 Task: Plan a trip to Los Teques, Venezuela from 6th December, 2023 to 8th December, 2023 for 2 adults.1  bedroom having 2 beds and 1 bathroom. Property type can be flat. Amenities needed are: wifi. Booking option can be shelf check-in. Look for 5 properties as per requirement.
Action: Mouse moved to (422, 124)
Screenshot: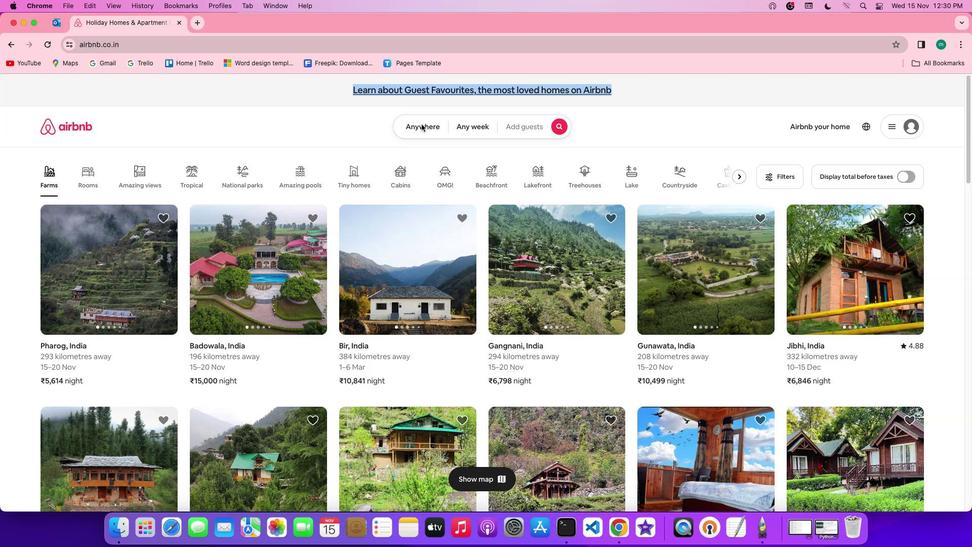 
Action: Mouse pressed left at (422, 124)
Screenshot: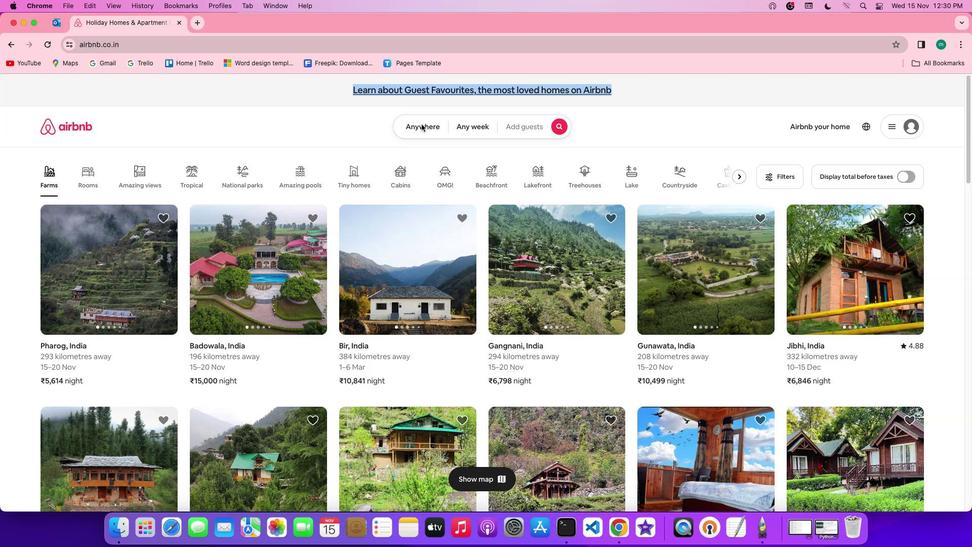 
Action: Mouse pressed left at (422, 124)
Screenshot: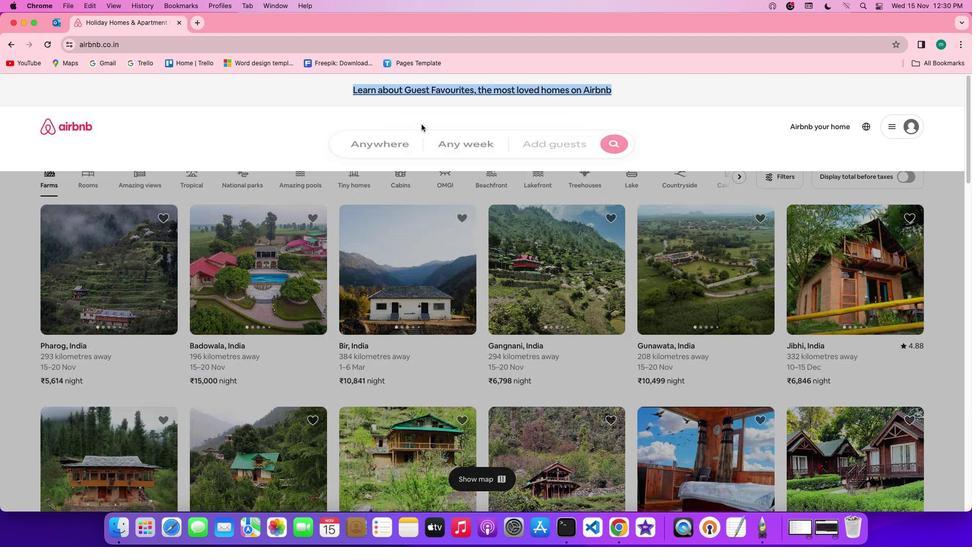 
Action: Mouse moved to (391, 170)
Screenshot: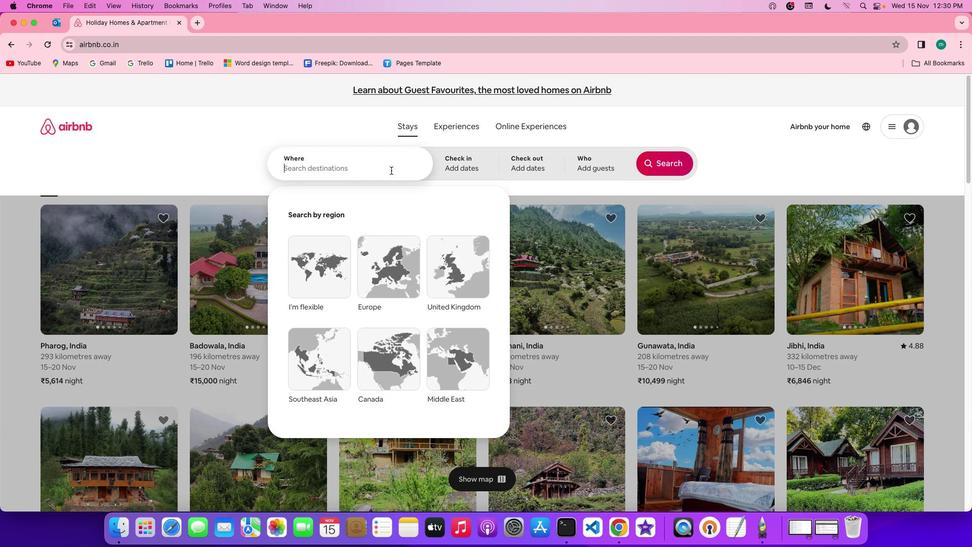 
Action: Mouse pressed left at (391, 170)
Screenshot: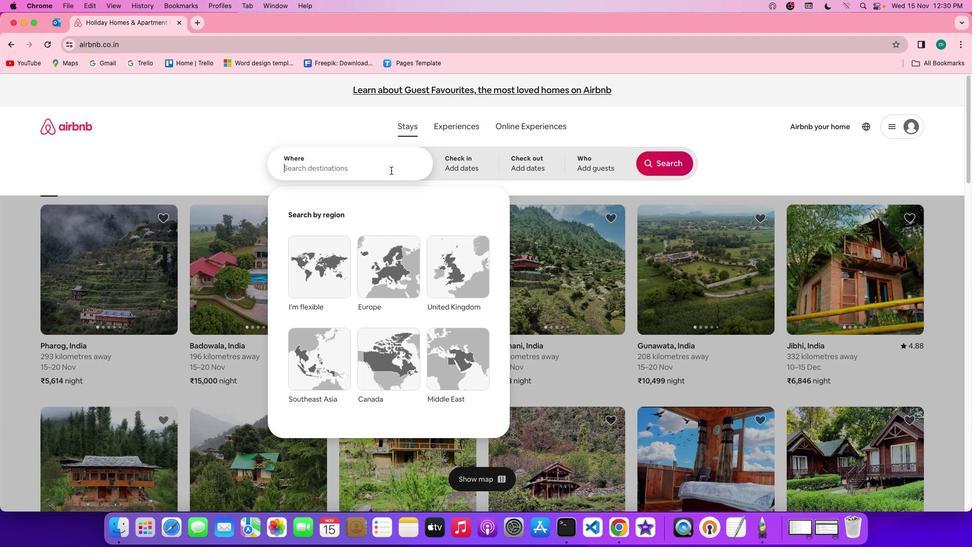 
Action: Key pressed Key.shift'T''e''q''u''e''s'Key.leftKey.leftKey.leftKey.leftKey.leftKey.leftKey.leftKey.leftKey.leftKey.spaceKey.shift'L''o''s'Key.space
Screenshot: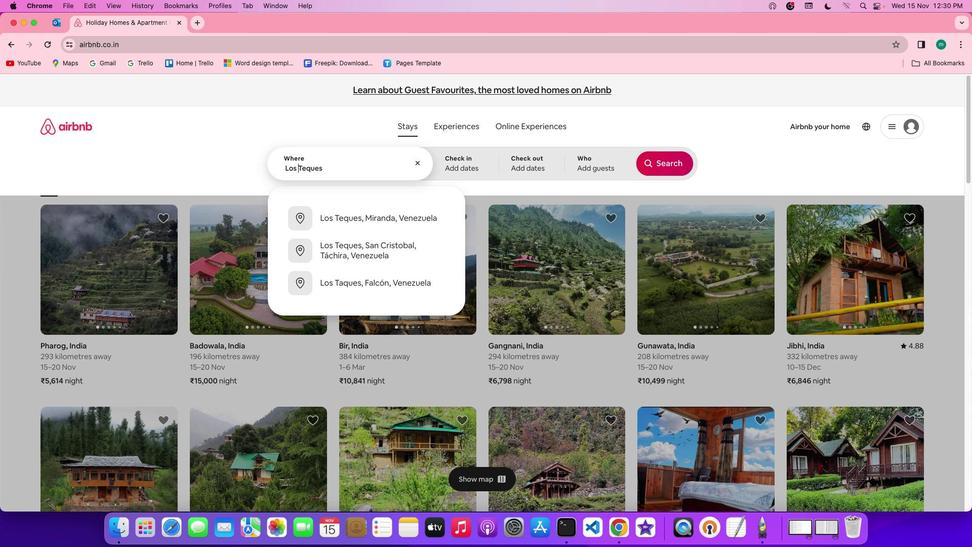 
Action: Mouse moved to (361, 166)
Screenshot: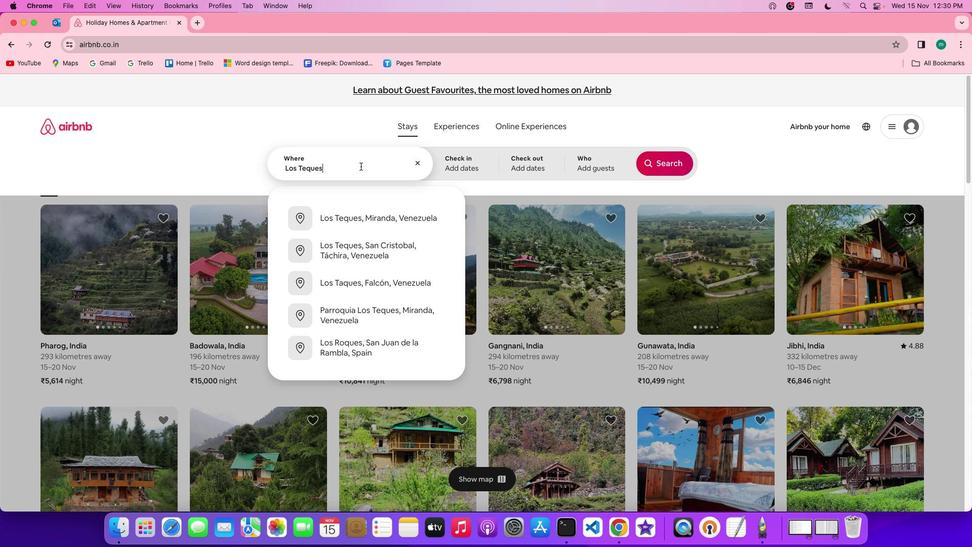 
Action: Mouse pressed left at (361, 166)
Screenshot: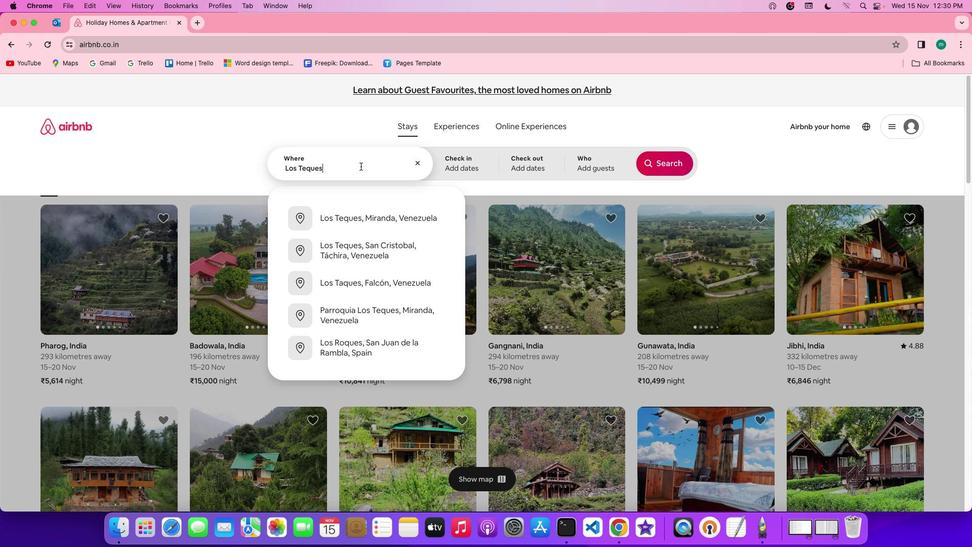 
Action: Mouse moved to (361, 166)
Screenshot: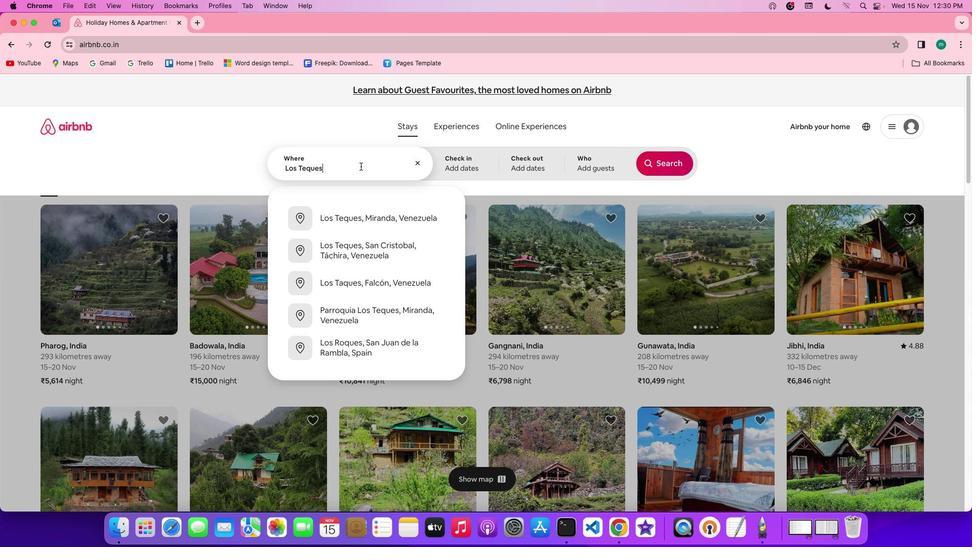 
Action: Key pressed ','Key.spaceKey.shift'V''e''n''e''z''u''e''l''a'
Screenshot: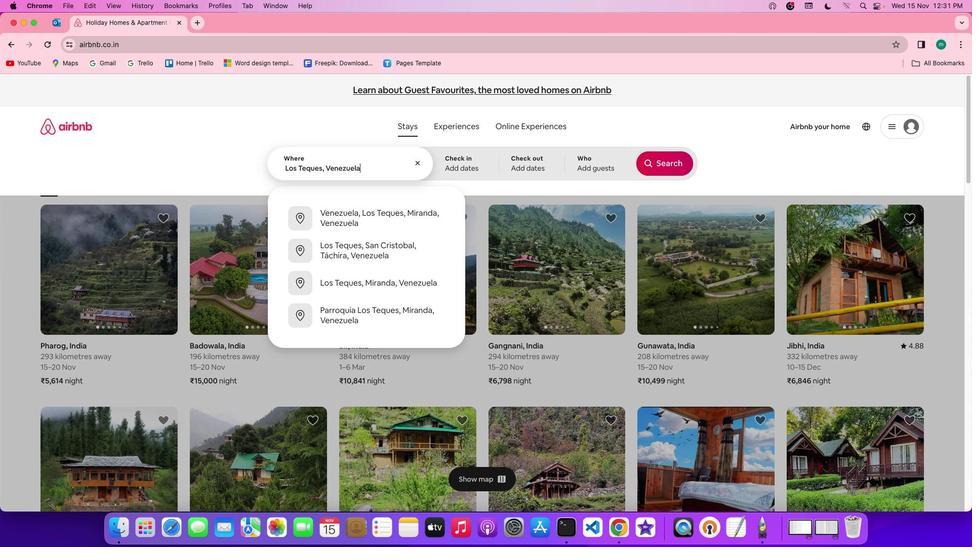 
Action: Mouse moved to (438, 164)
Screenshot: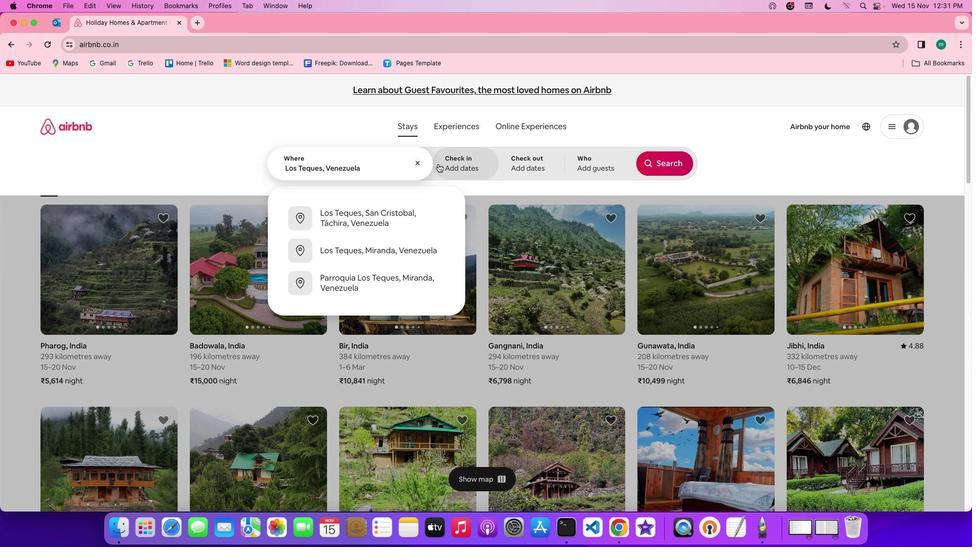 
Action: Mouse pressed left at (438, 164)
Screenshot: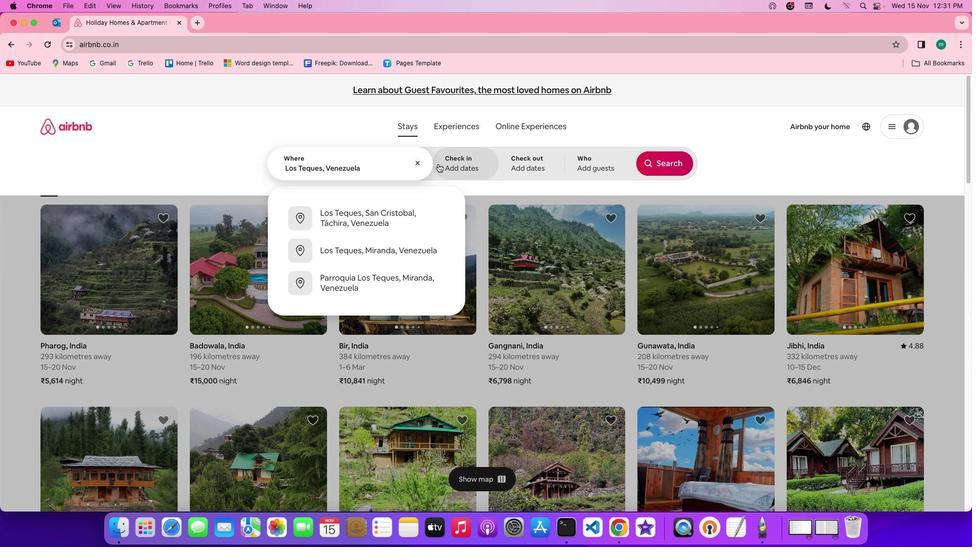 
Action: Mouse moved to (587, 313)
Screenshot: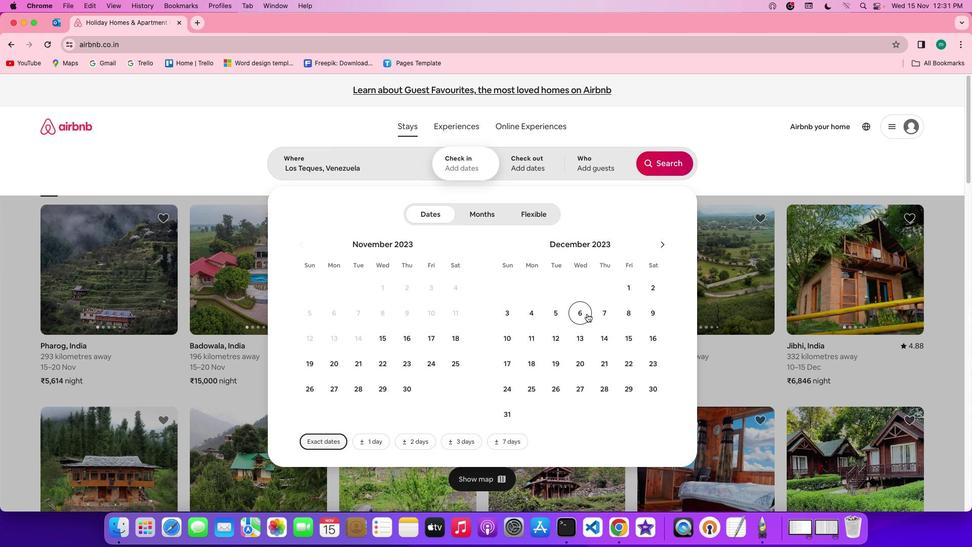 
Action: Mouse pressed left at (587, 313)
Screenshot: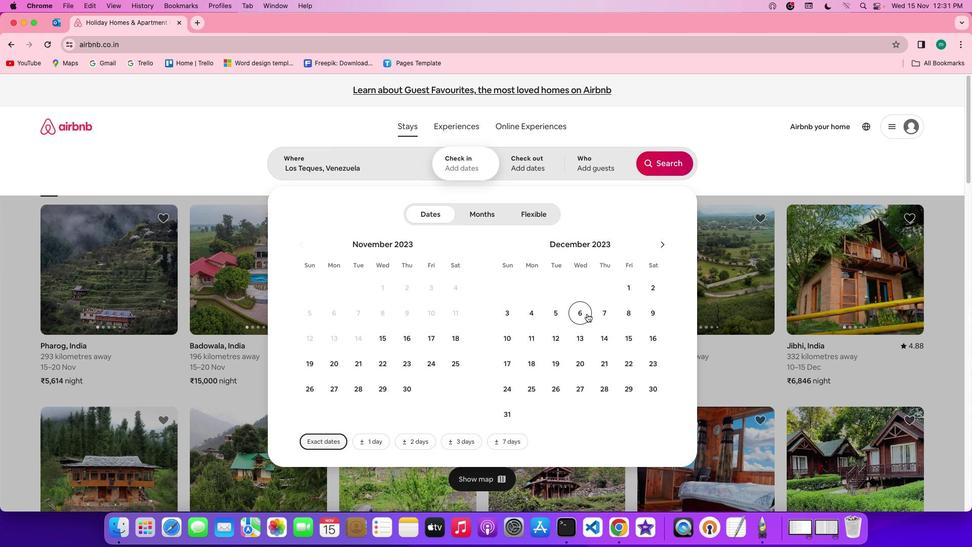 
Action: Mouse moved to (634, 313)
Screenshot: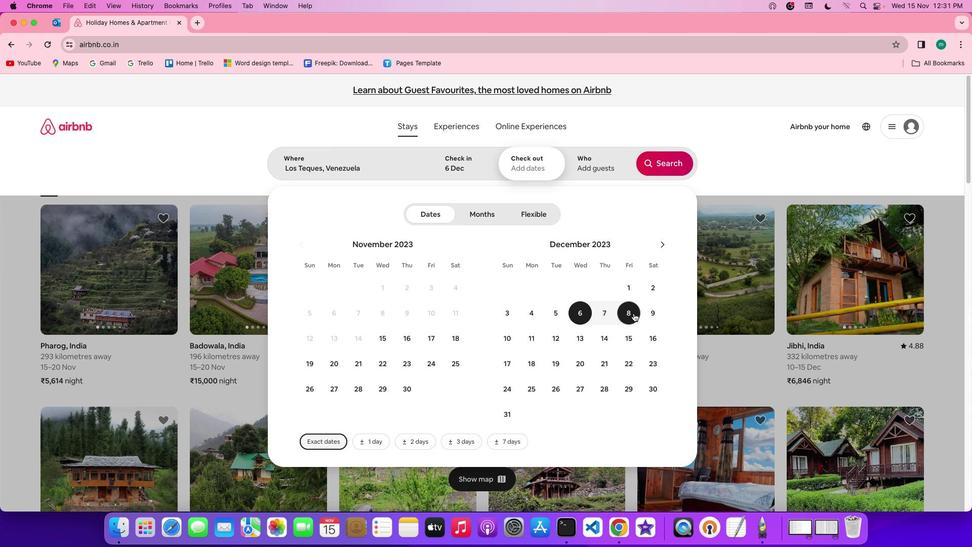 
Action: Mouse pressed left at (634, 313)
Screenshot: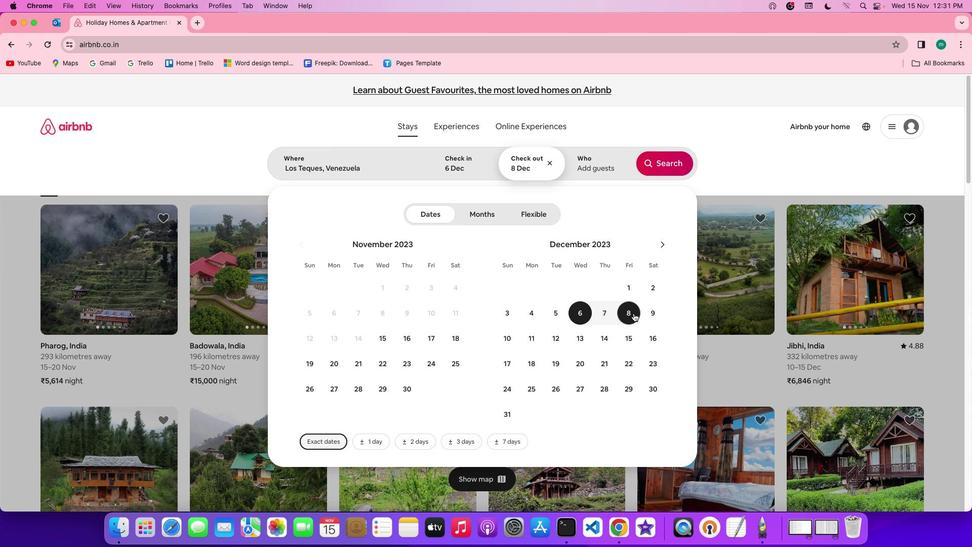 
Action: Mouse moved to (595, 153)
Screenshot: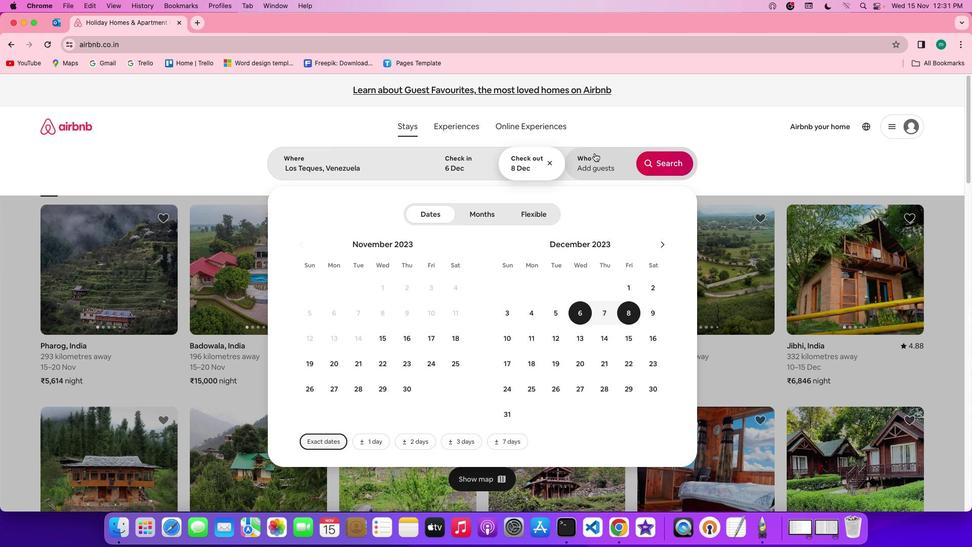 
Action: Mouse pressed left at (595, 153)
Screenshot: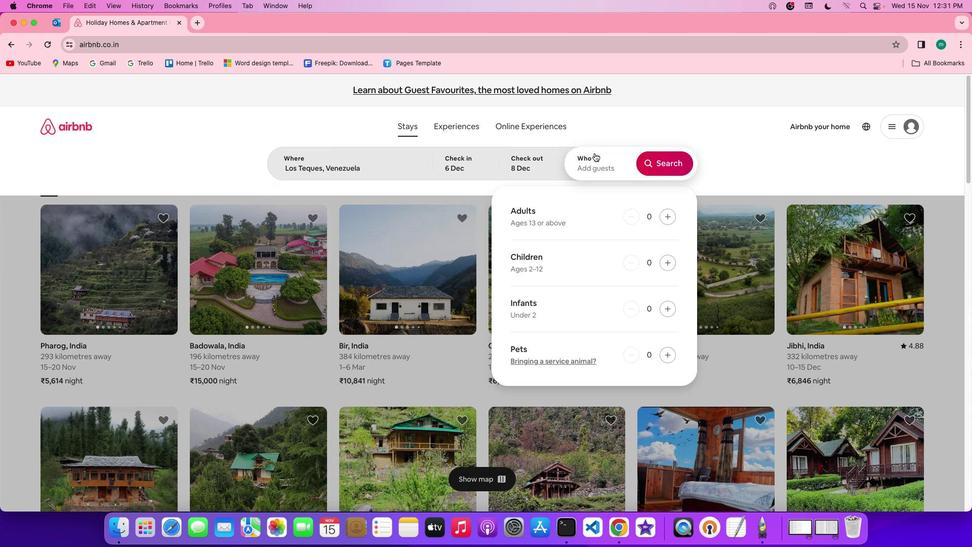 
Action: Mouse moved to (671, 217)
Screenshot: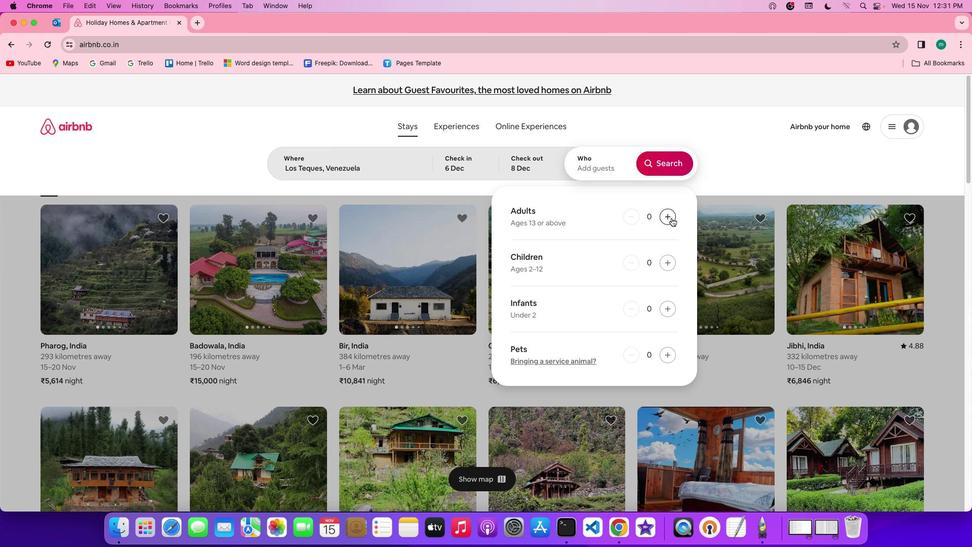 
Action: Mouse pressed left at (671, 217)
Screenshot: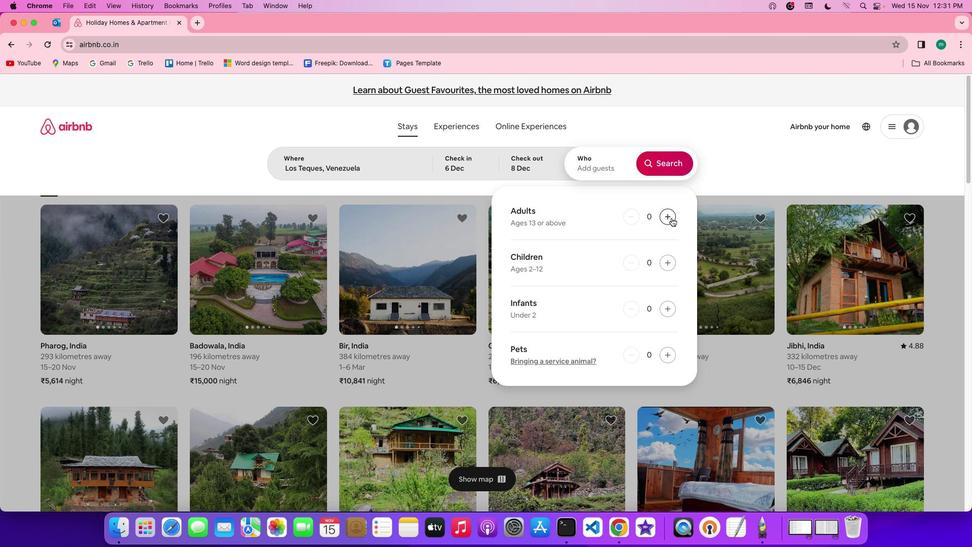 
Action: Mouse pressed left at (671, 217)
Screenshot: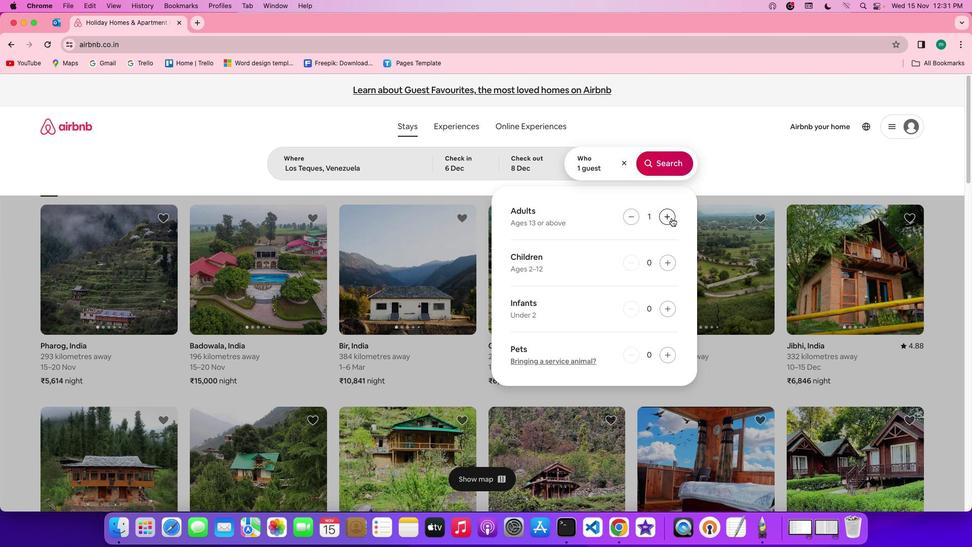
Action: Mouse moved to (666, 166)
Screenshot: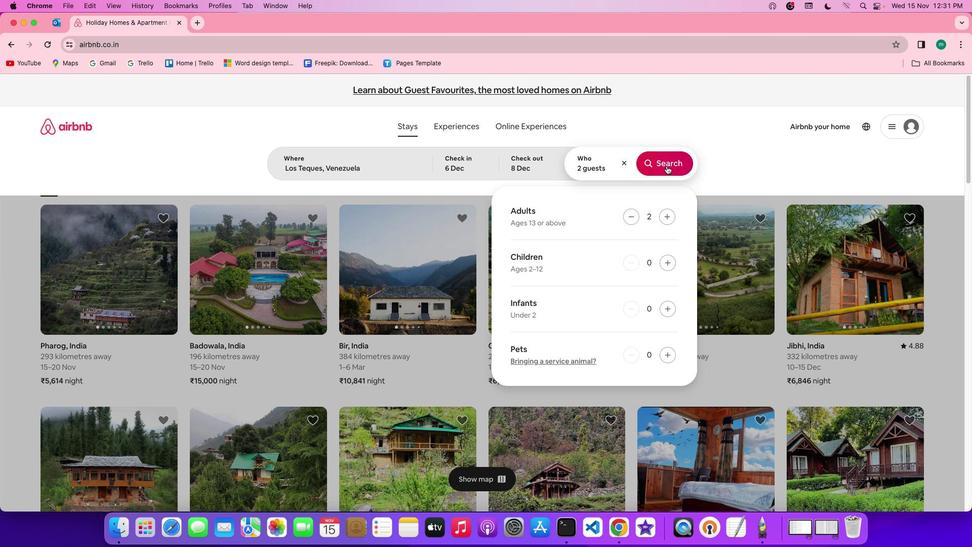 
Action: Mouse pressed left at (666, 166)
Screenshot: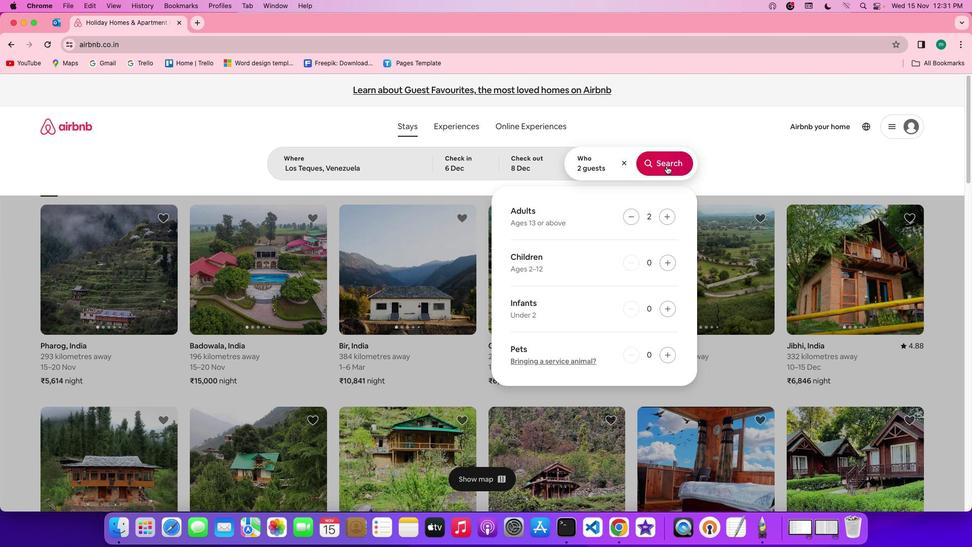 
Action: Mouse moved to (814, 132)
Screenshot: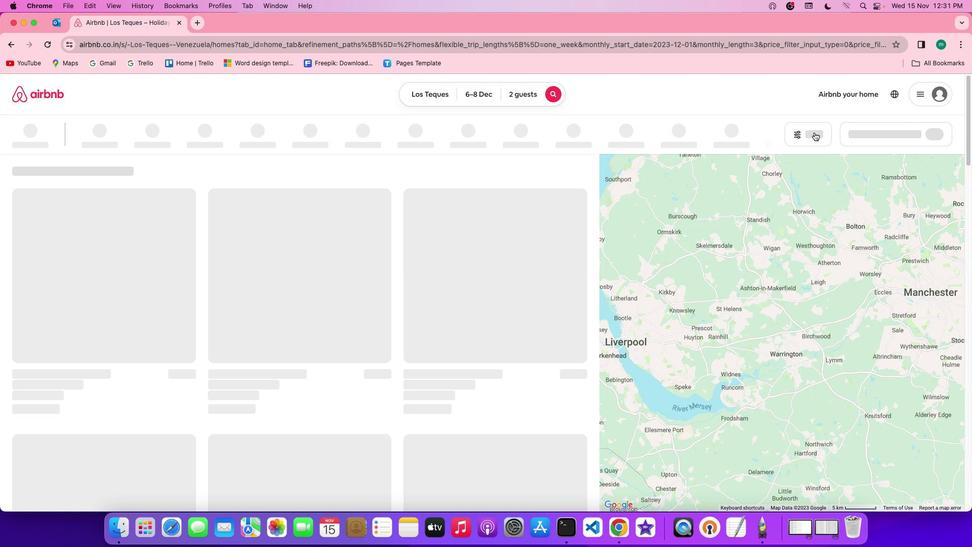 
Action: Mouse pressed left at (814, 132)
Screenshot: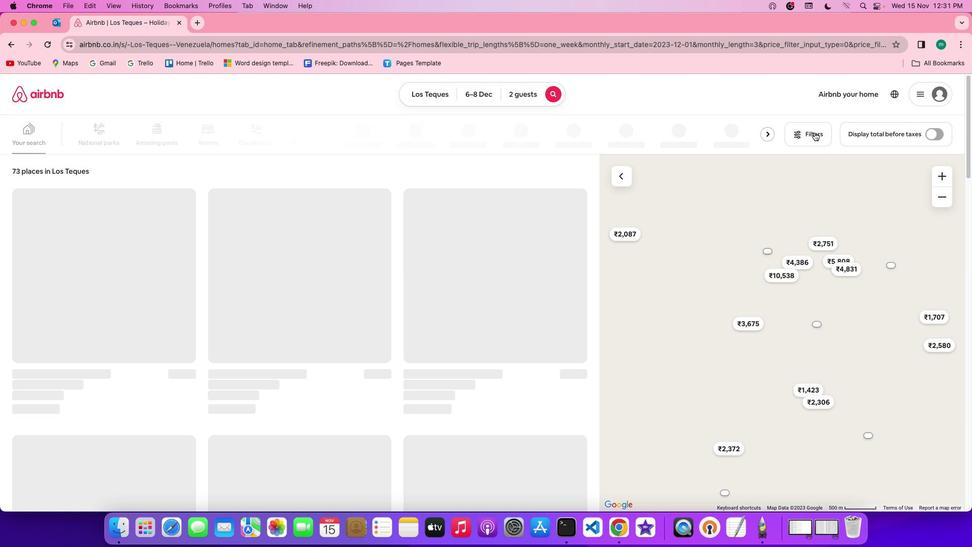 
Action: Mouse moved to (513, 296)
Screenshot: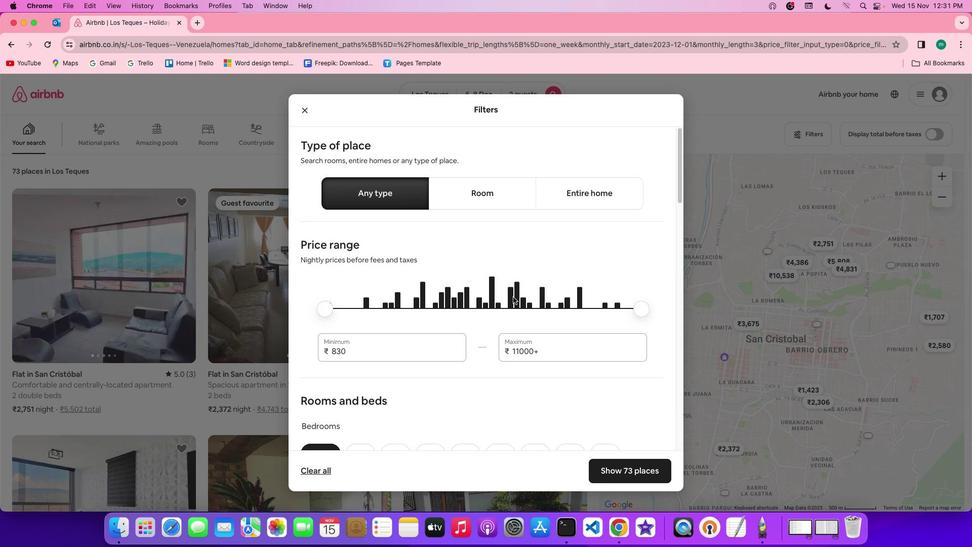 
Action: Mouse scrolled (513, 296) with delta (0, 0)
Screenshot: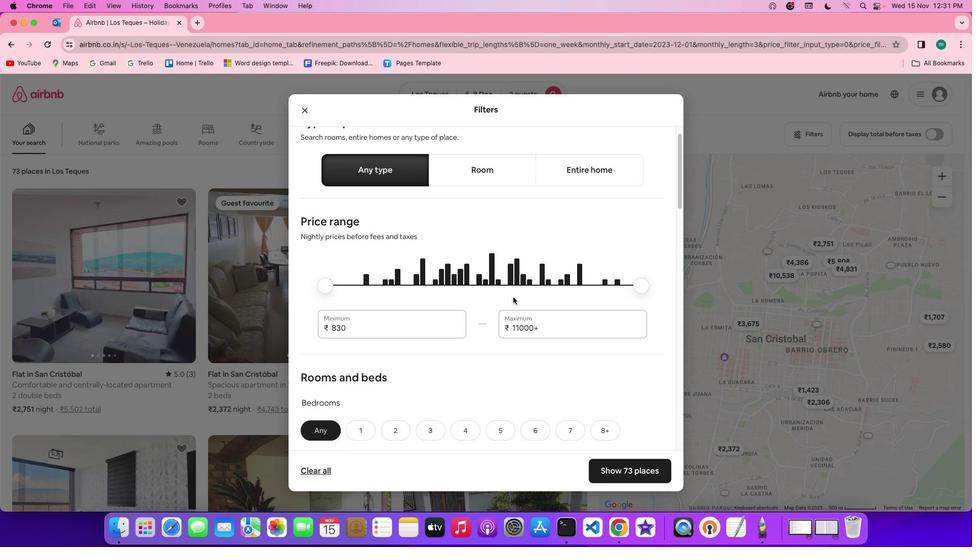 
Action: Mouse scrolled (513, 296) with delta (0, 0)
Screenshot: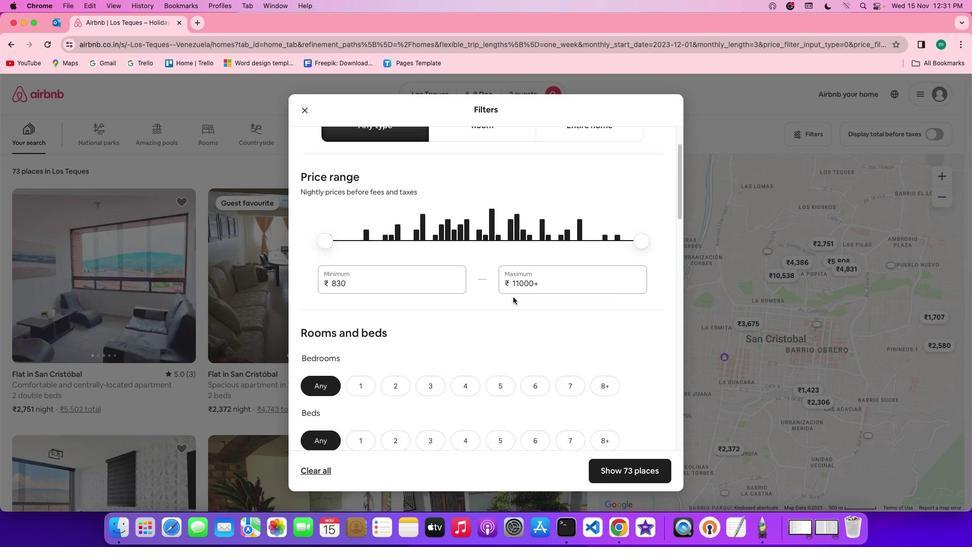 
Action: Mouse scrolled (513, 296) with delta (0, -1)
Screenshot: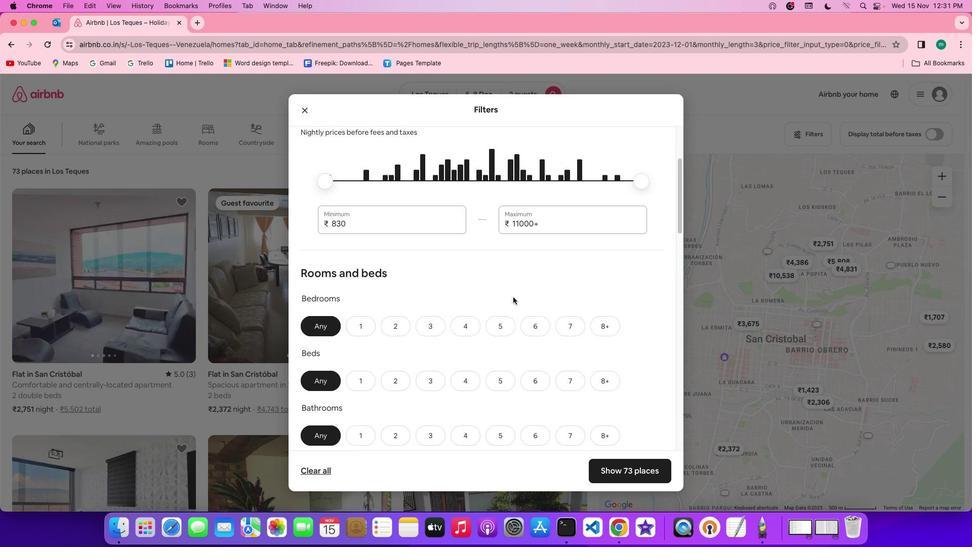 
Action: Mouse scrolled (513, 296) with delta (0, -2)
Screenshot: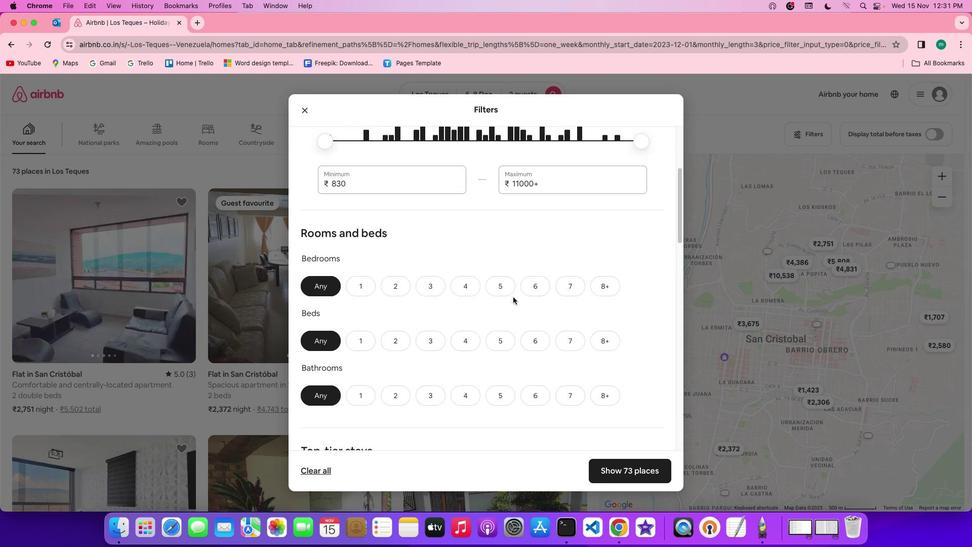 
Action: Mouse moved to (360, 285)
Screenshot: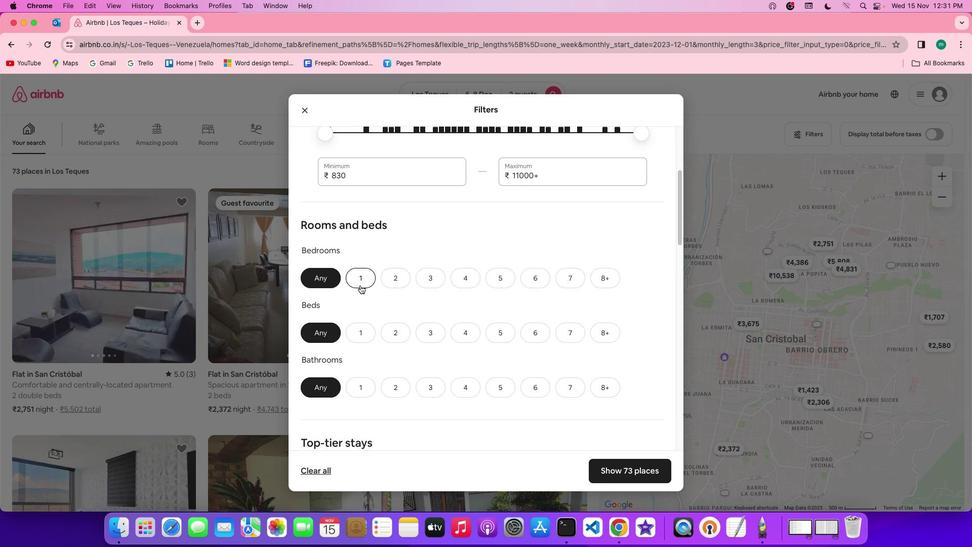 
Action: Mouse pressed left at (360, 285)
Screenshot: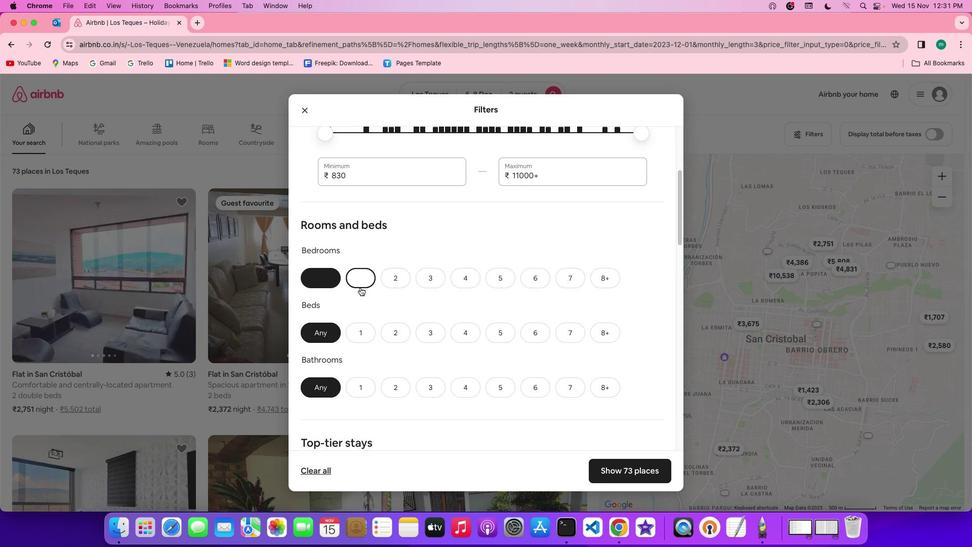 
Action: Mouse moved to (401, 336)
Screenshot: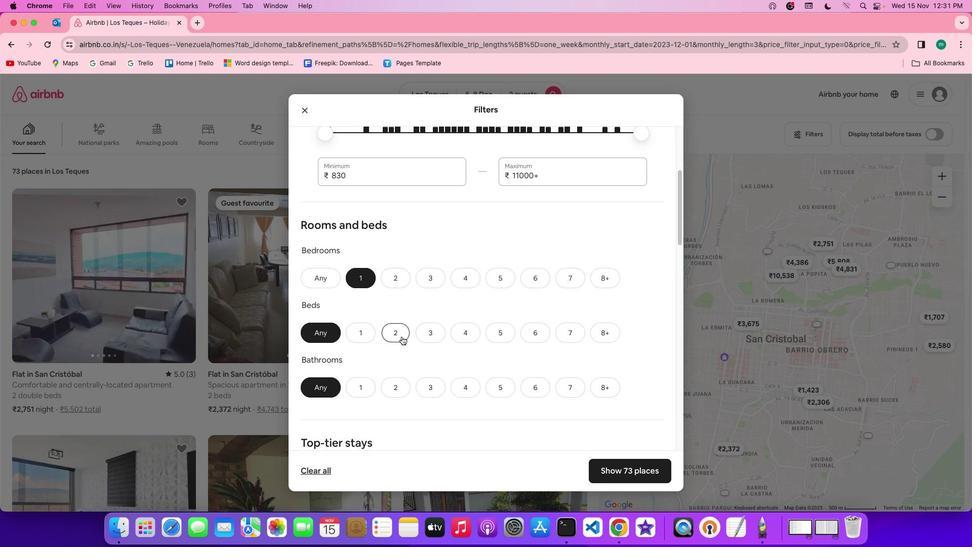 
Action: Mouse pressed left at (401, 336)
Screenshot: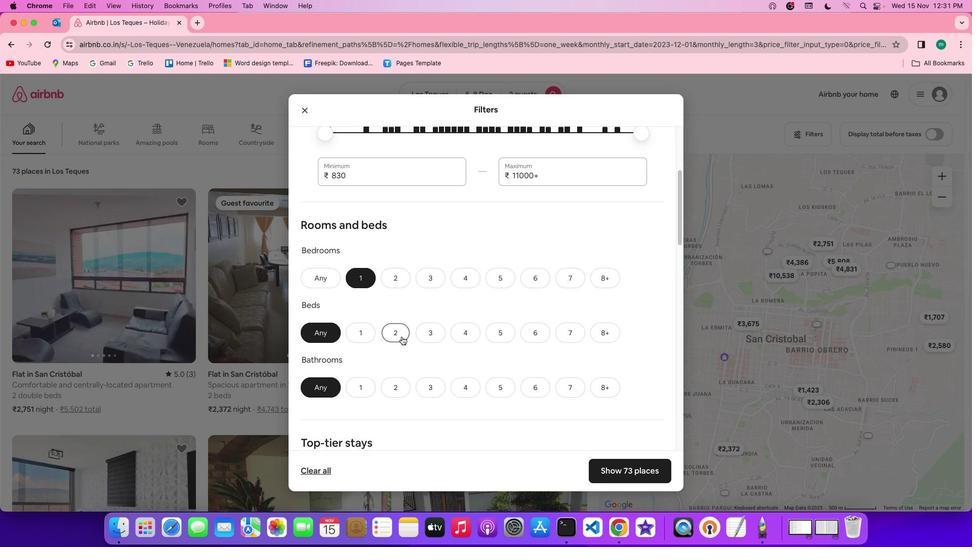 
Action: Mouse moved to (354, 378)
Screenshot: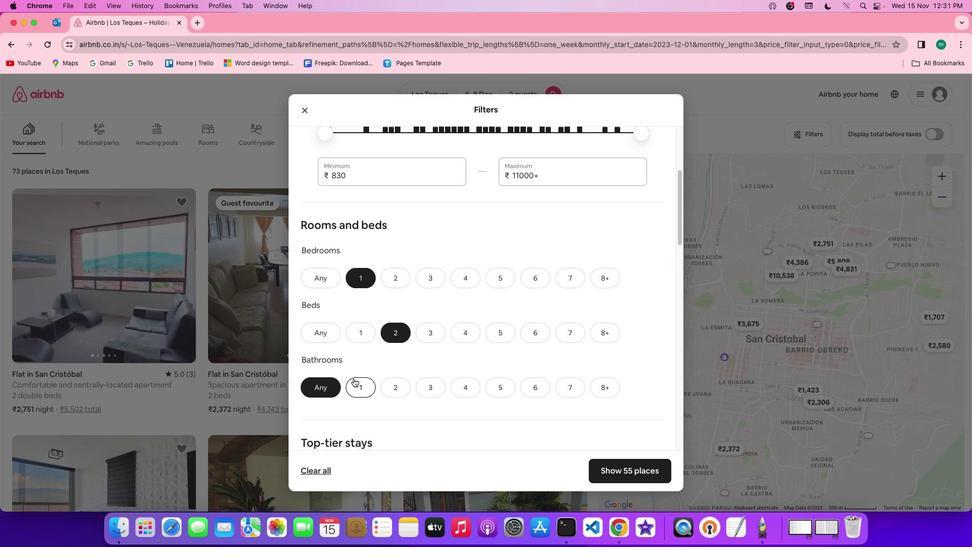 
Action: Mouse pressed left at (354, 378)
Screenshot: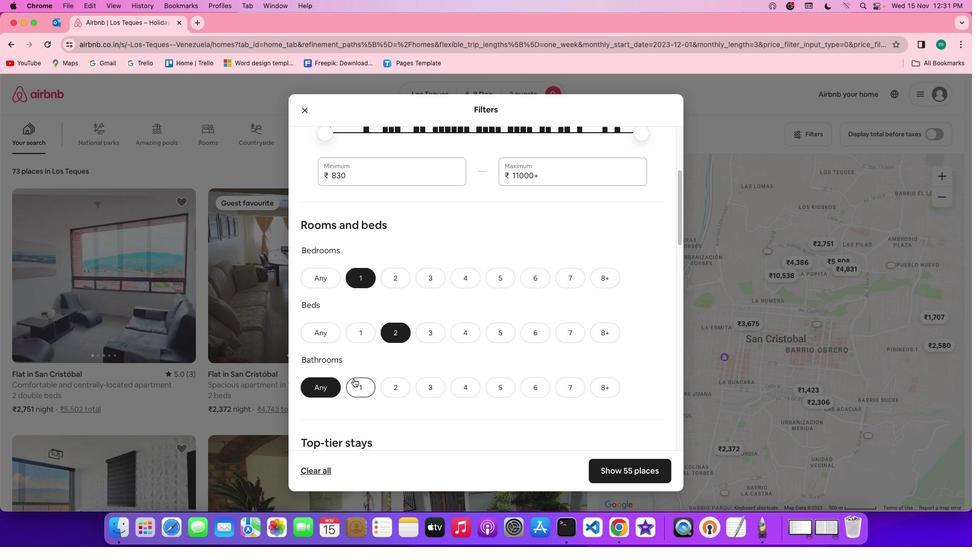 
Action: Mouse moved to (517, 392)
Screenshot: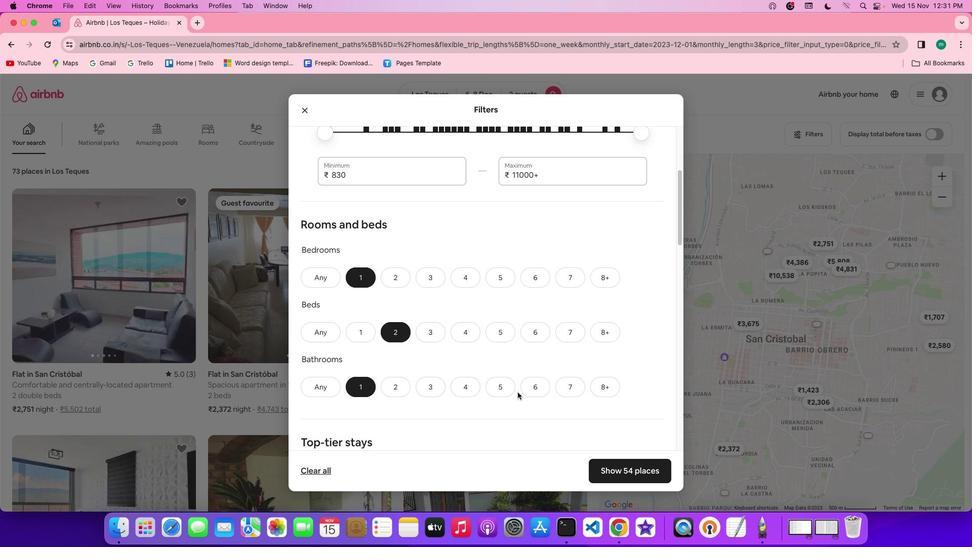
Action: Mouse scrolled (517, 392) with delta (0, 0)
Screenshot: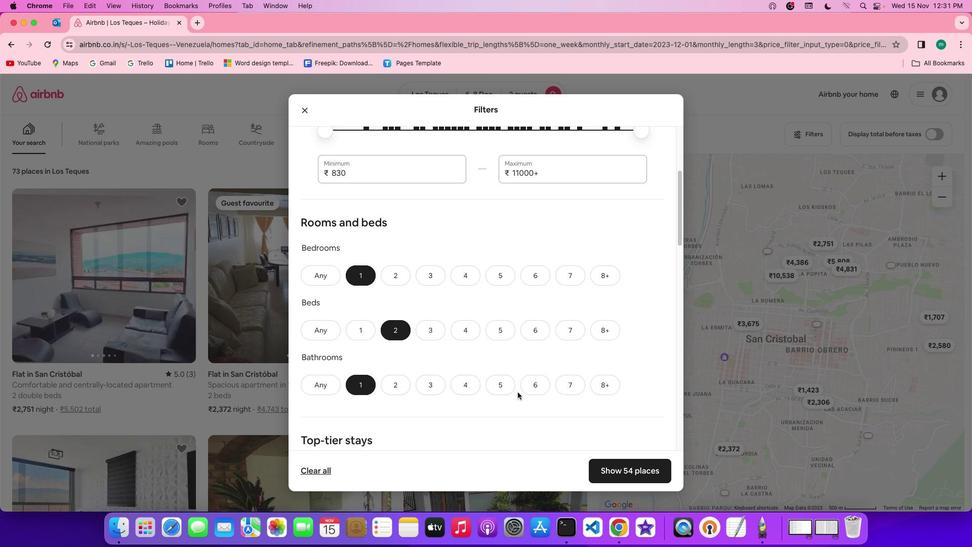 
Action: Mouse scrolled (517, 392) with delta (0, 0)
Screenshot: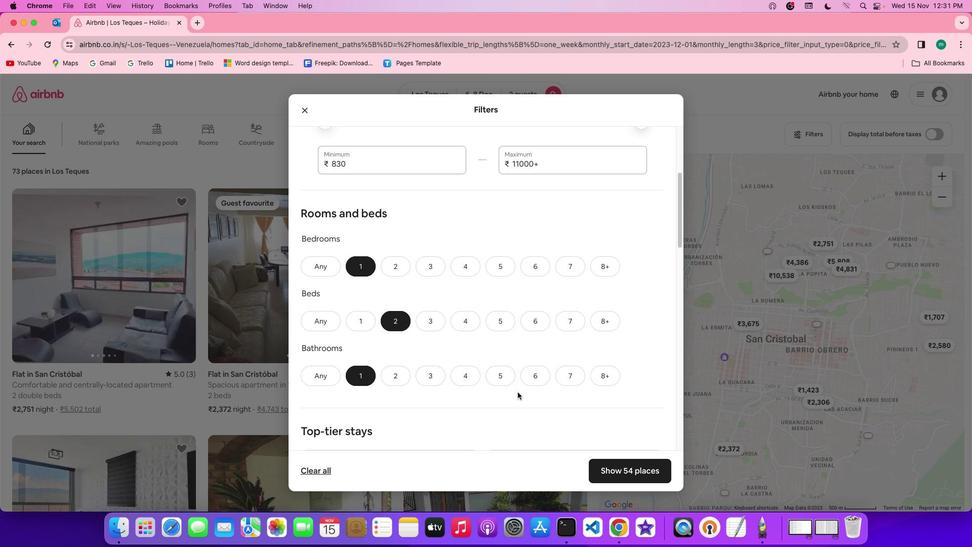 
Action: Mouse scrolled (517, 392) with delta (0, 0)
Screenshot: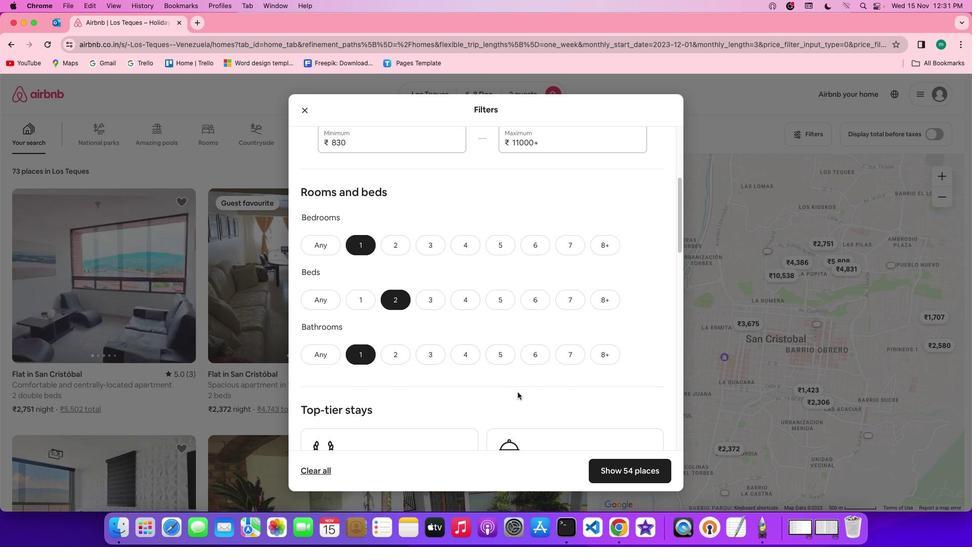 
Action: Mouse scrolled (517, 392) with delta (0, 0)
Screenshot: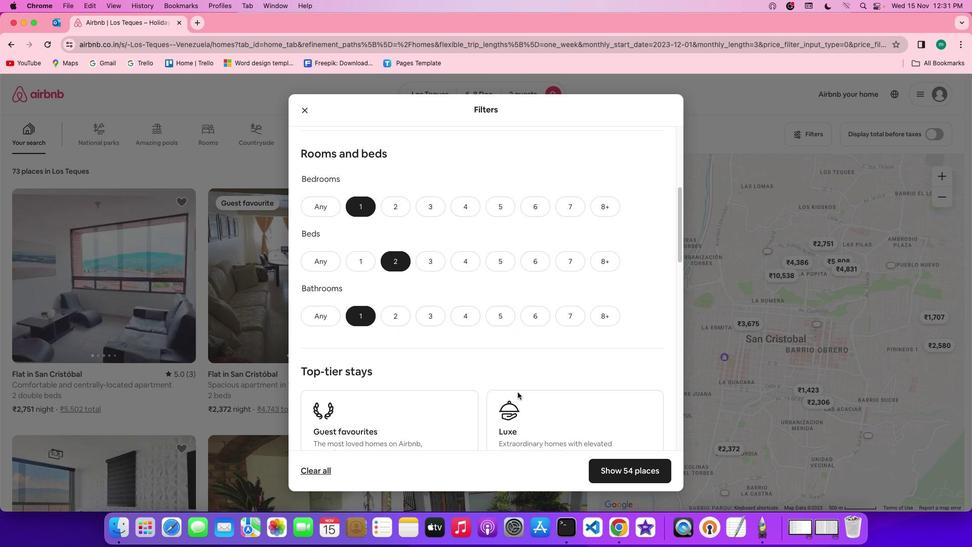 
Action: Mouse scrolled (517, 392) with delta (0, 0)
Screenshot: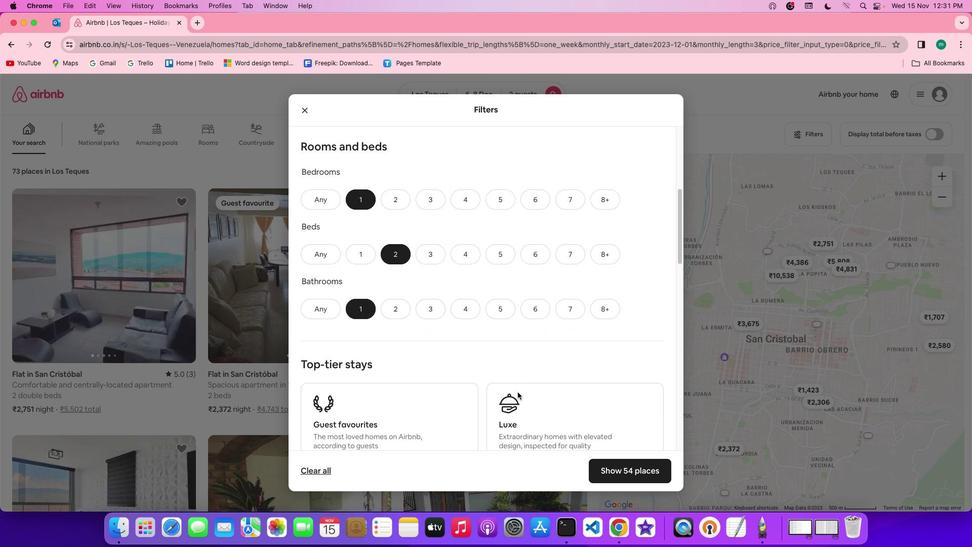 
Action: Mouse scrolled (517, 392) with delta (0, 0)
Screenshot: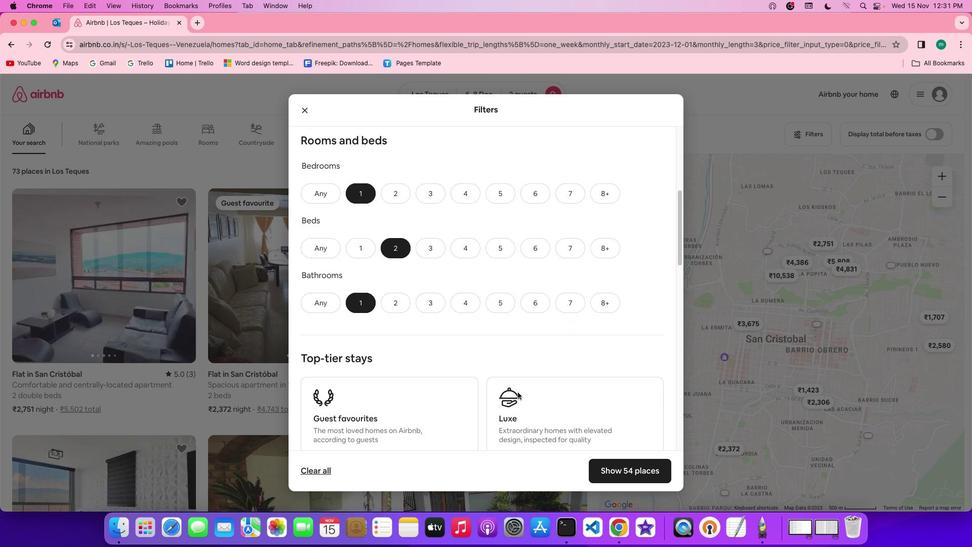 
Action: Mouse scrolled (517, 392) with delta (0, 0)
Screenshot: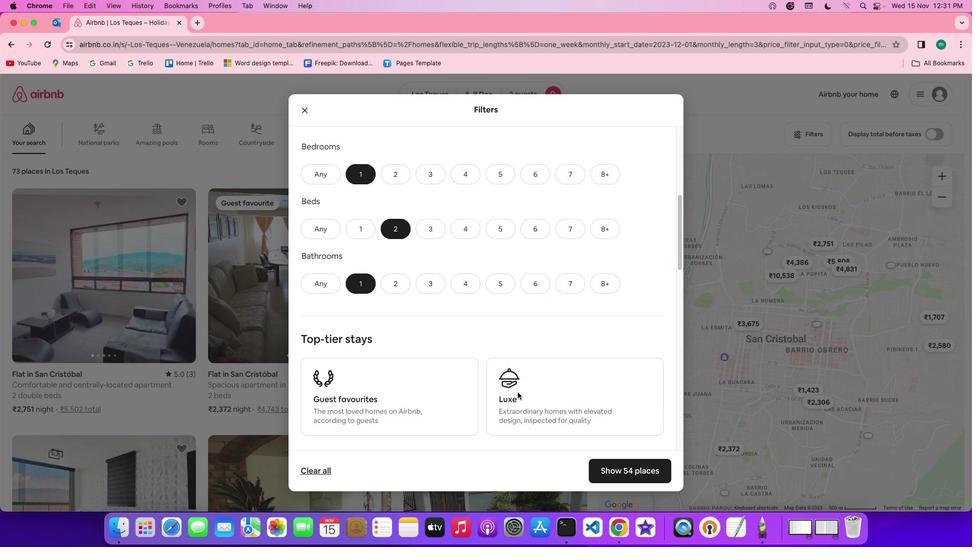 
Action: Mouse scrolled (517, 392) with delta (0, 0)
Screenshot: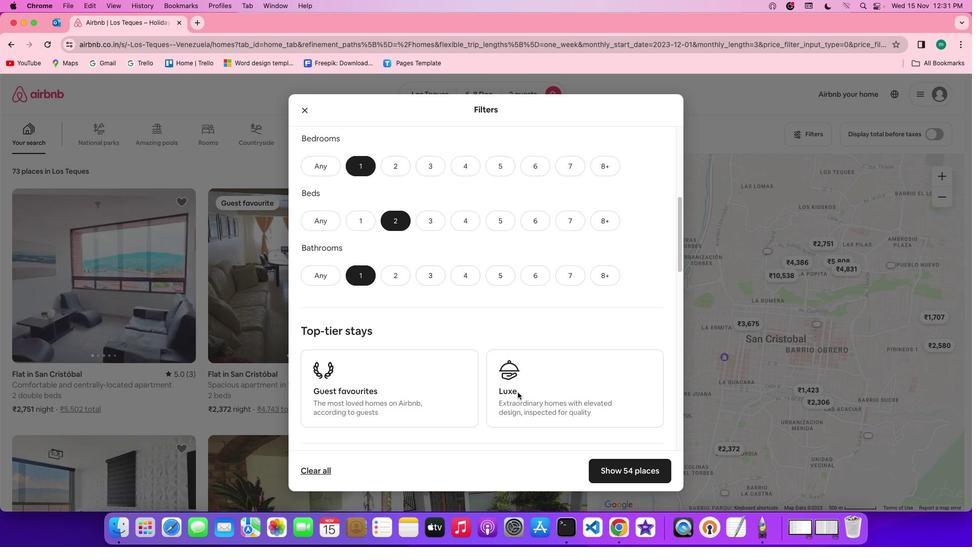 
Action: Mouse scrolled (517, 392) with delta (0, 0)
Screenshot: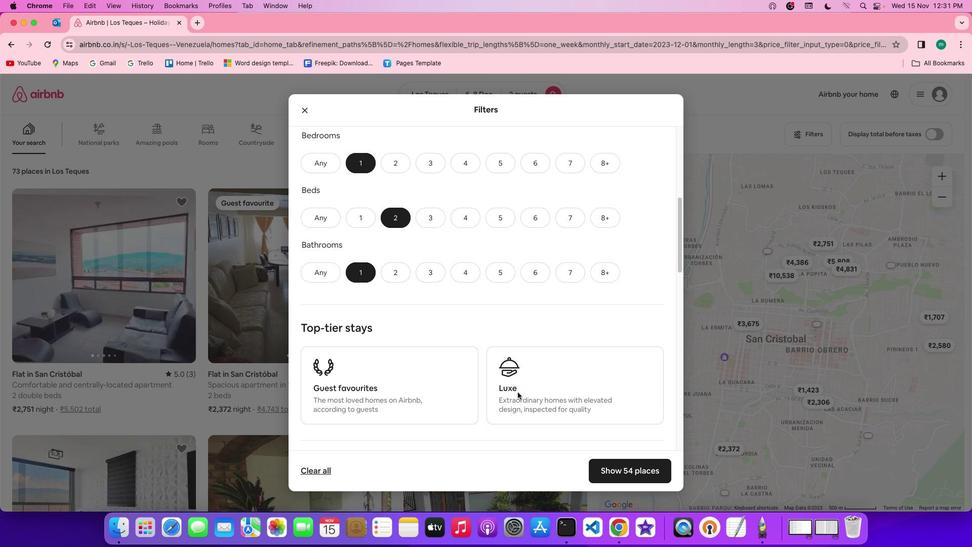 
Action: Mouse scrolled (517, 392) with delta (0, 0)
Screenshot: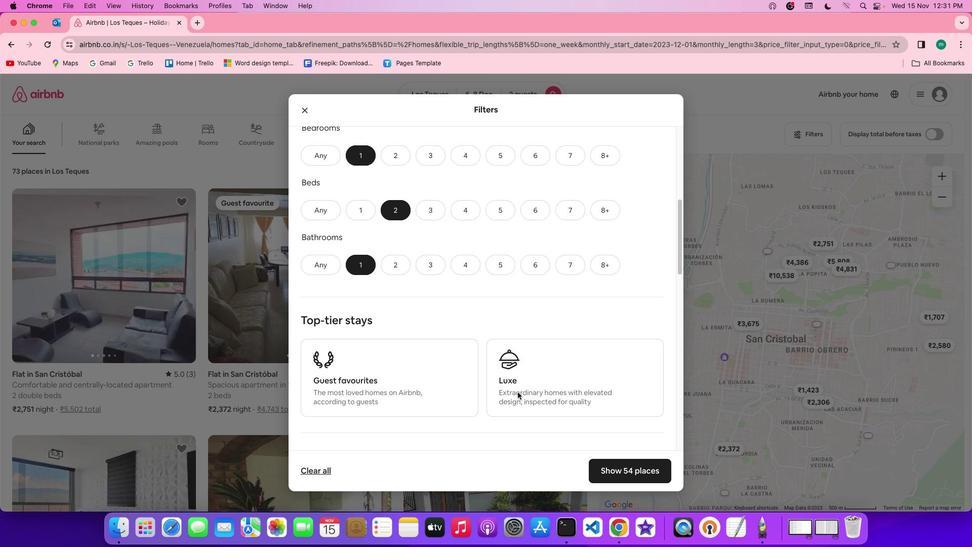 
Action: Mouse scrolled (517, 392) with delta (0, 0)
Screenshot: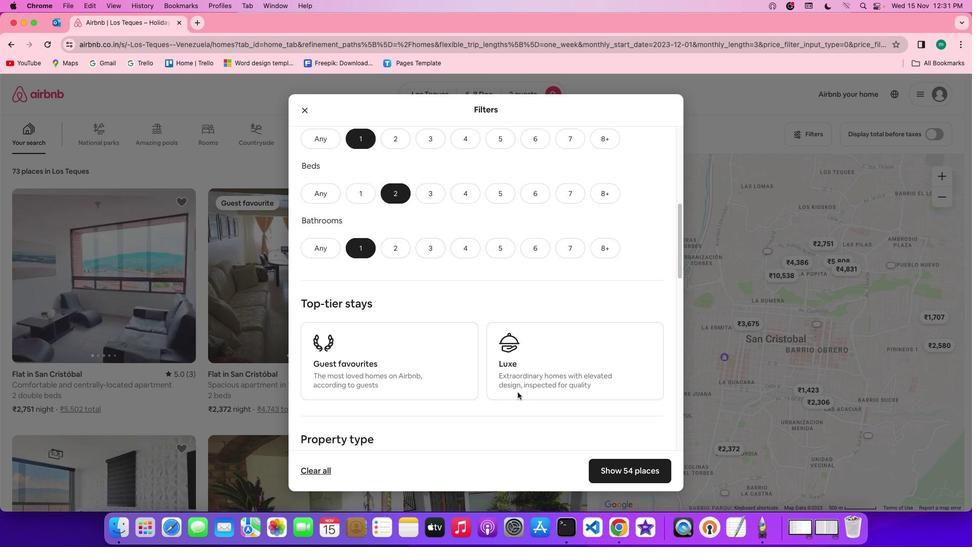 
Action: Mouse scrolled (517, 392) with delta (0, 0)
Screenshot: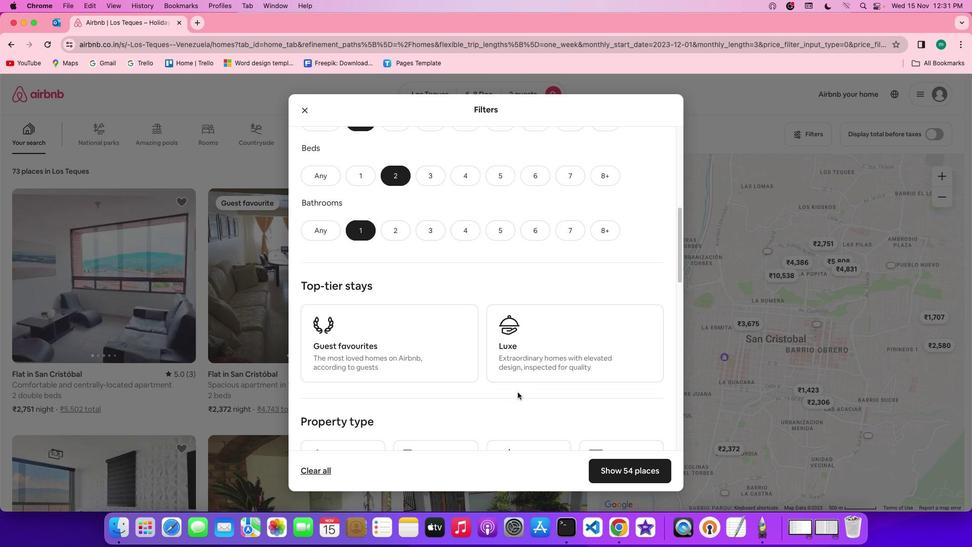 
Action: Mouse scrolled (517, 392) with delta (0, 0)
Screenshot: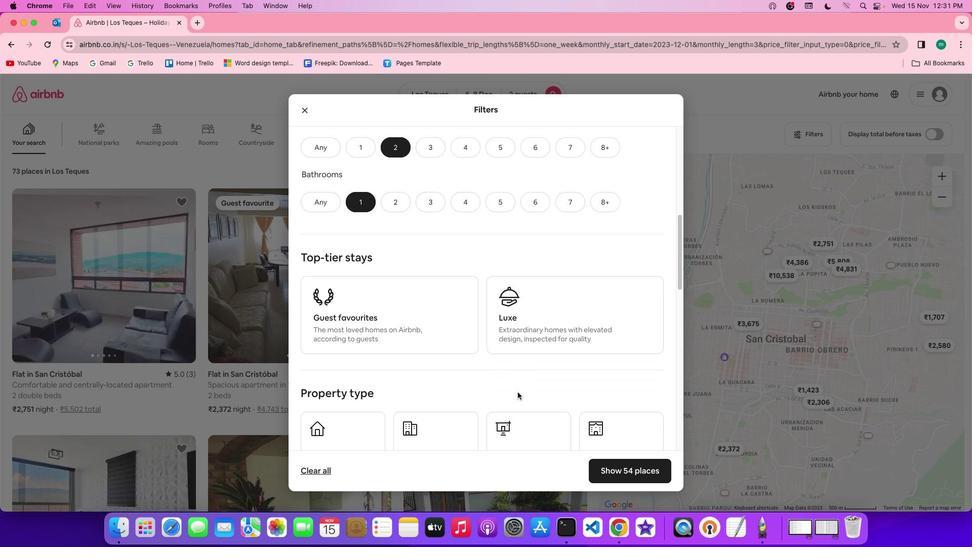 
Action: Mouse scrolled (517, 392) with delta (0, -1)
Screenshot: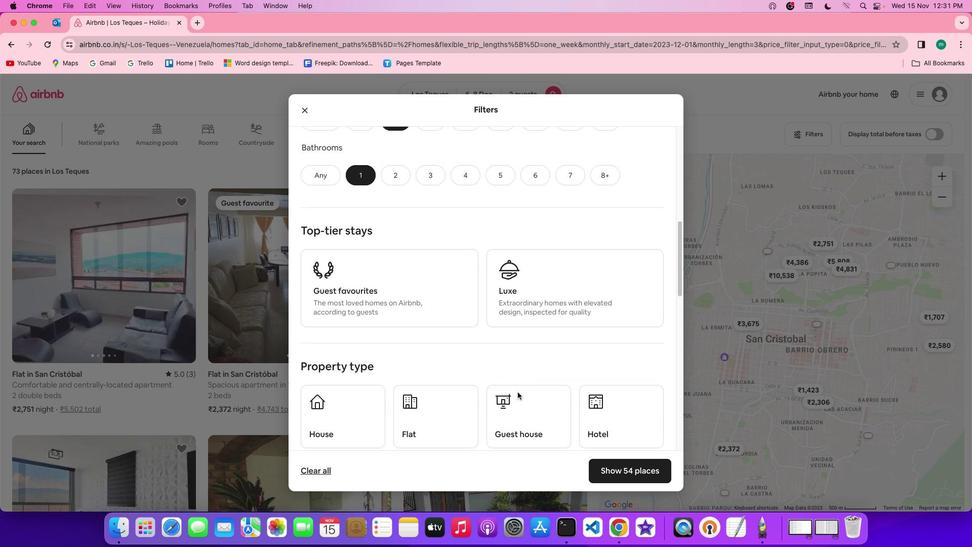 
Action: Mouse scrolled (517, 392) with delta (0, -1)
Screenshot: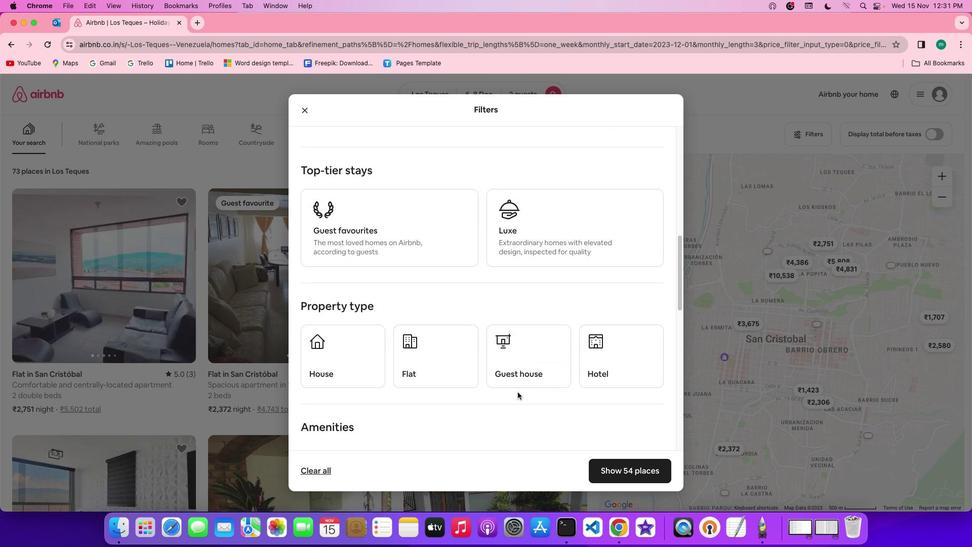 
Action: Mouse moved to (421, 346)
Screenshot: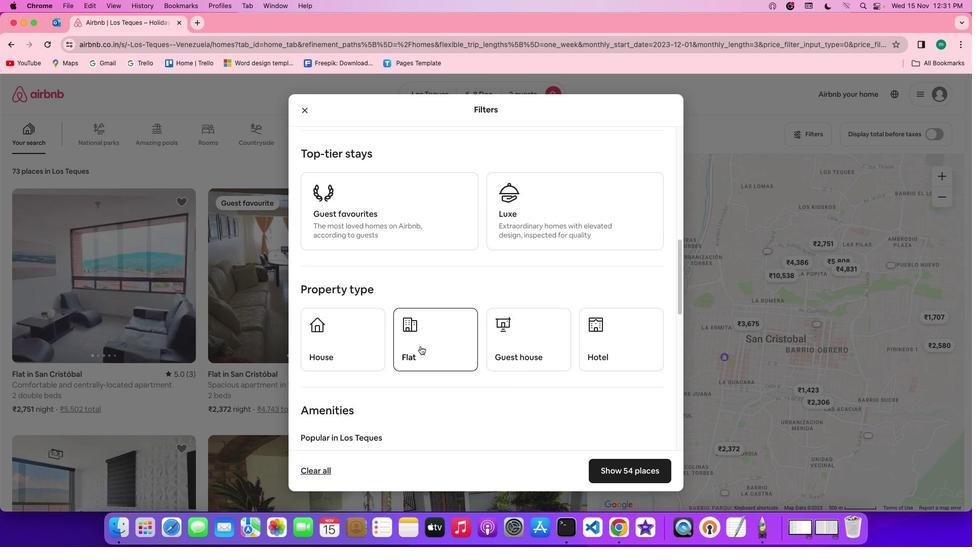 
Action: Mouse pressed left at (421, 346)
Screenshot: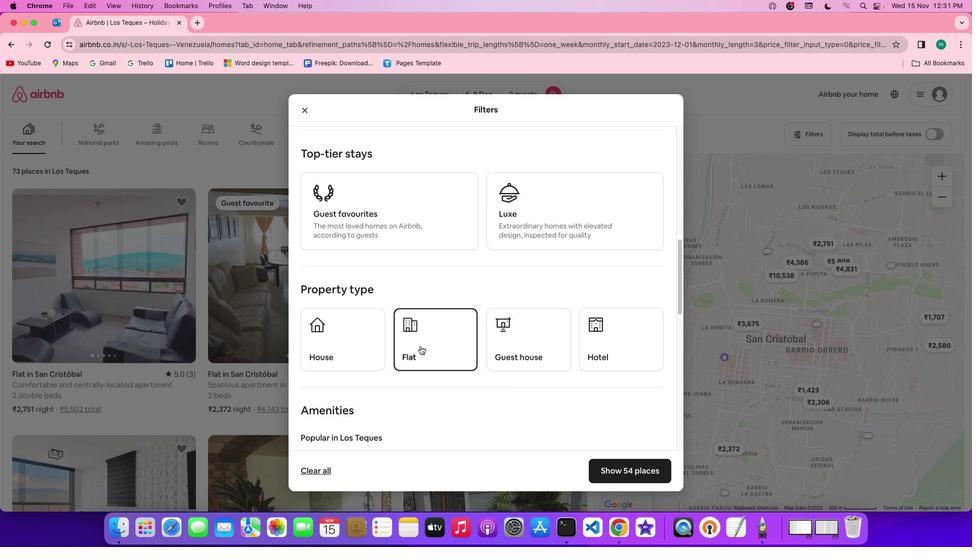 
Action: Mouse moved to (583, 391)
Screenshot: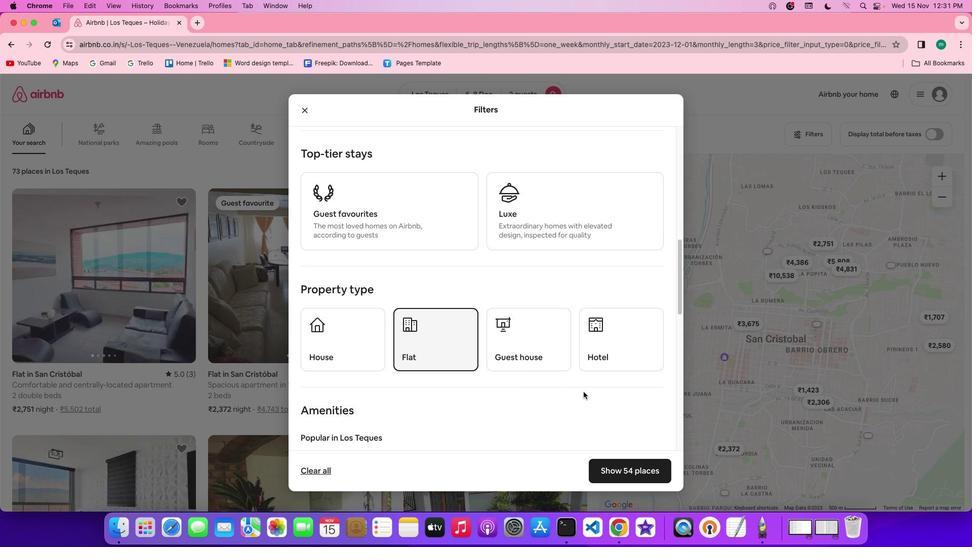 
Action: Mouse scrolled (583, 391) with delta (0, 0)
Screenshot: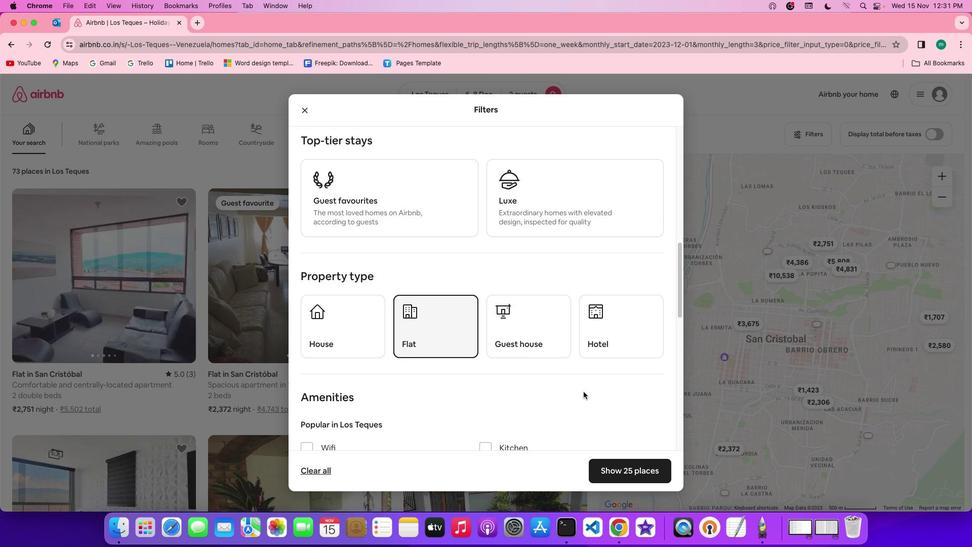 
Action: Mouse scrolled (583, 391) with delta (0, 0)
Screenshot: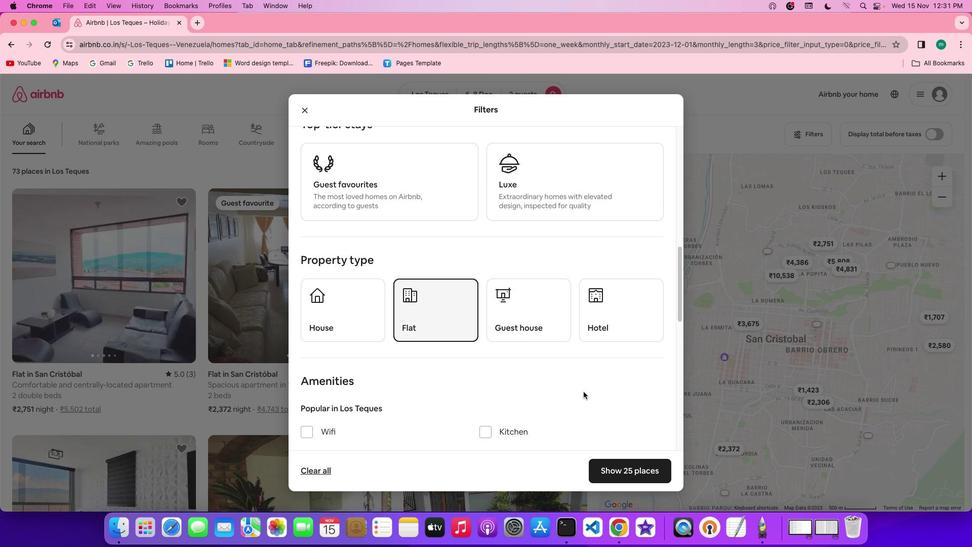 
Action: Mouse scrolled (583, 391) with delta (0, -1)
Screenshot: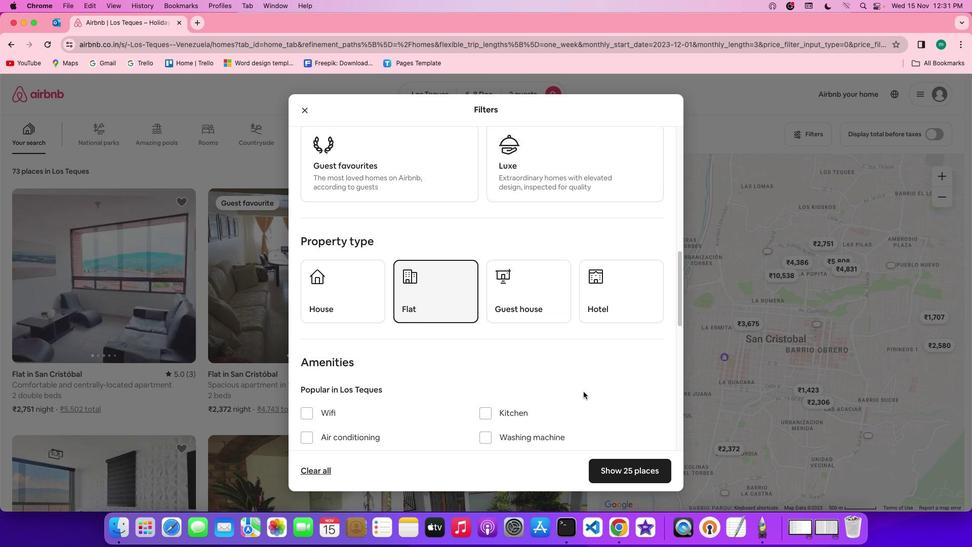 
Action: Mouse scrolled (583, 391) with delta (0, 0)
Screenshot: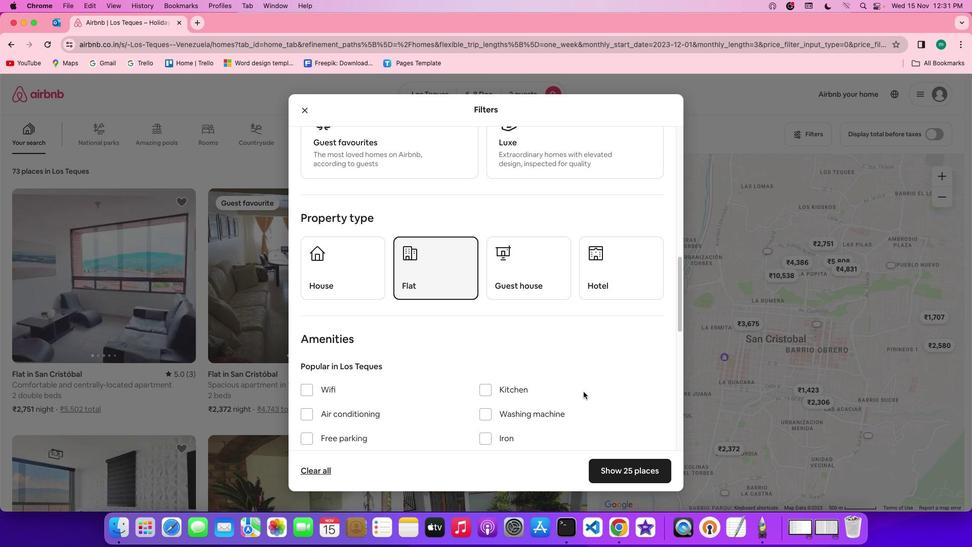 
Action: Mouse scrolled (583, 391) with delta (0, 0)
Screenshot: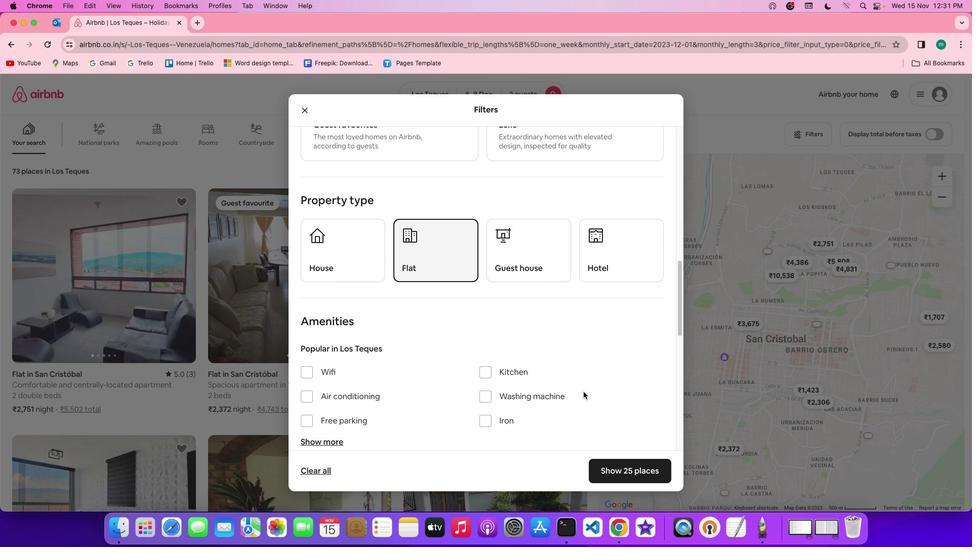 
Action: Mouse scrolled (583, 391) with delta (0, -1)
Screenshot: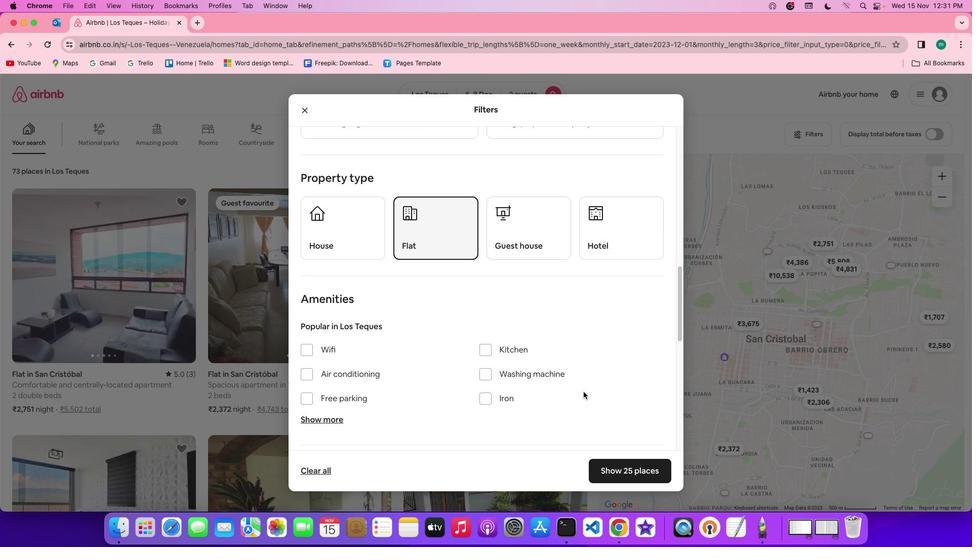 
Action: Mouse scrolled (583, 391) with delta (0, -1)
Screenshot: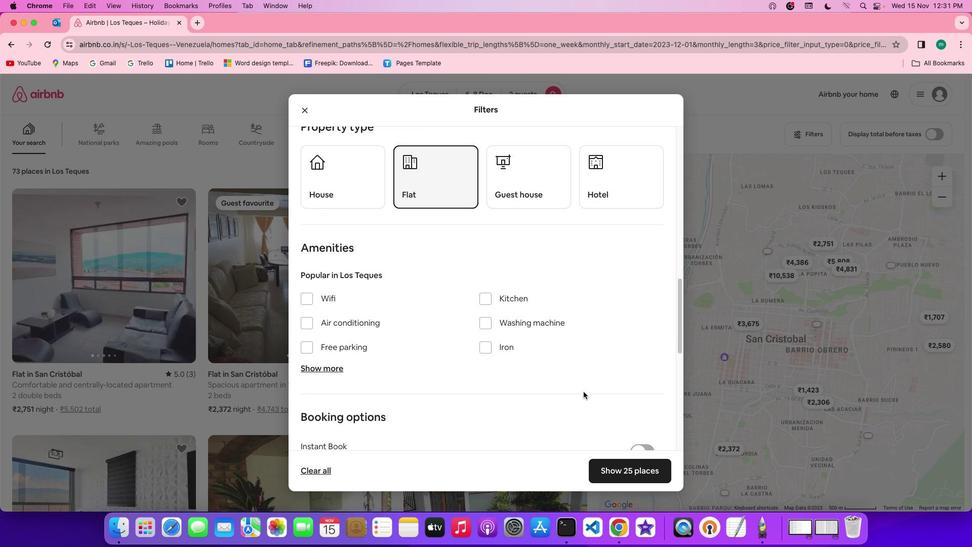 
Action: Mouse scrolled (583, 391) with delta (0, 0)
Screenshot: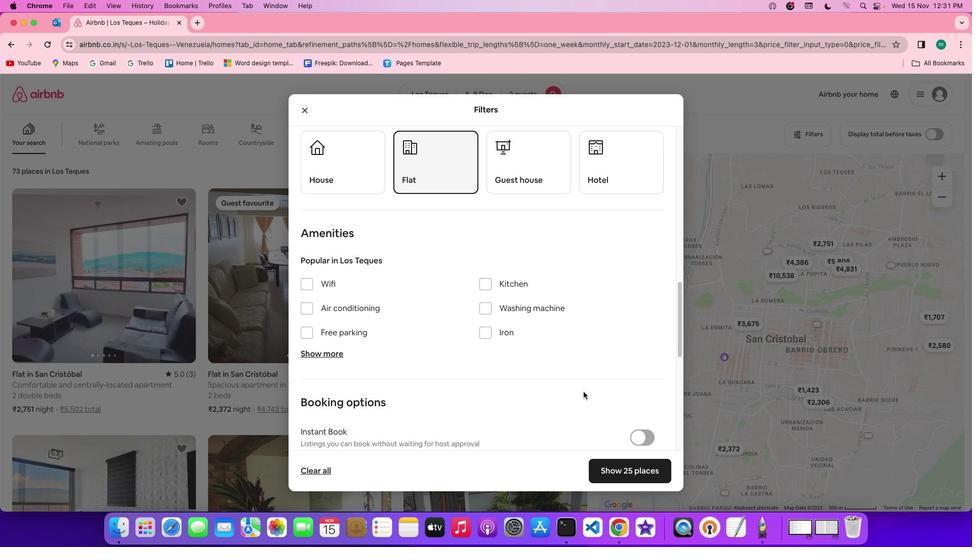 
Action: Mouse scrolled (583, 391) with delta (0, 0)
Screenshot: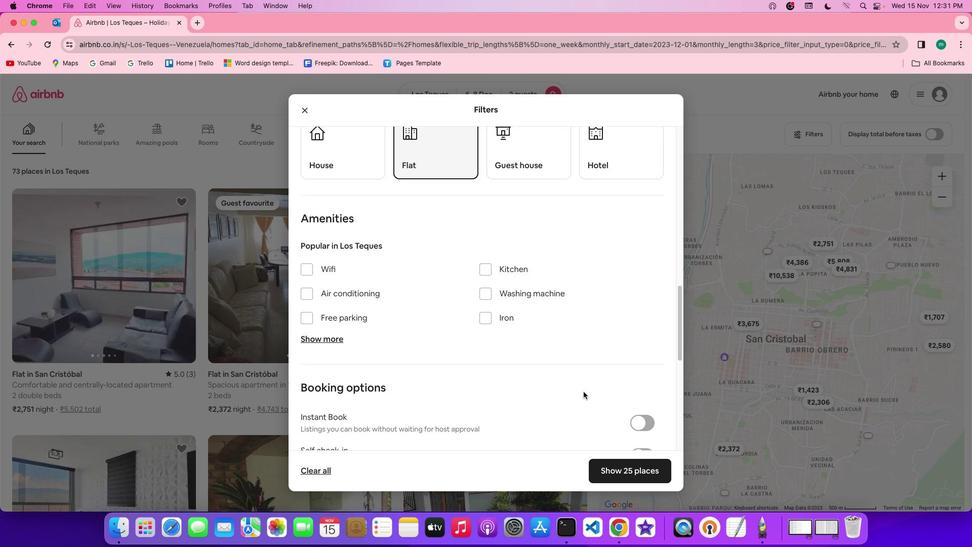 
Action: Mouse scrolled (583, 391) with delta (0, -1)
Screenshot: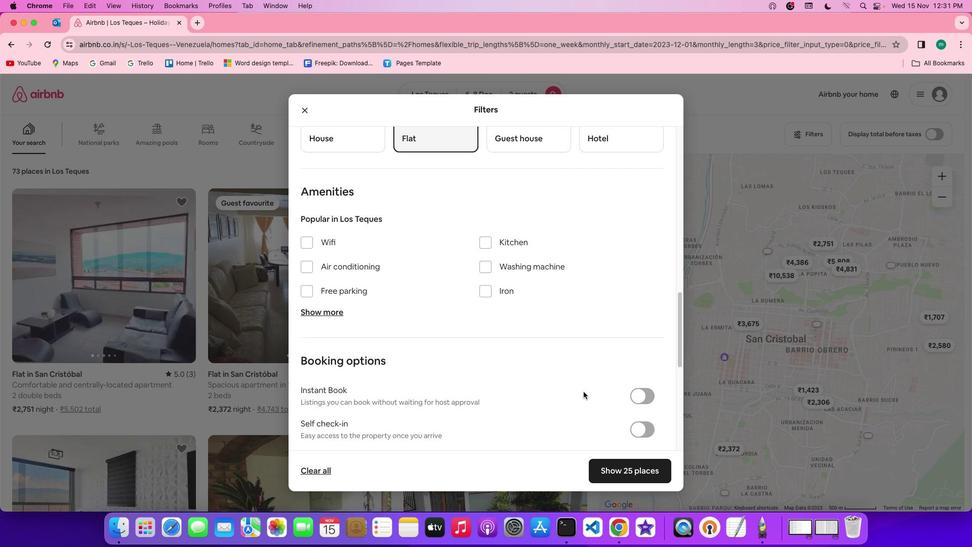 
Action: Mouse moved to (312, 228)
Screenshot: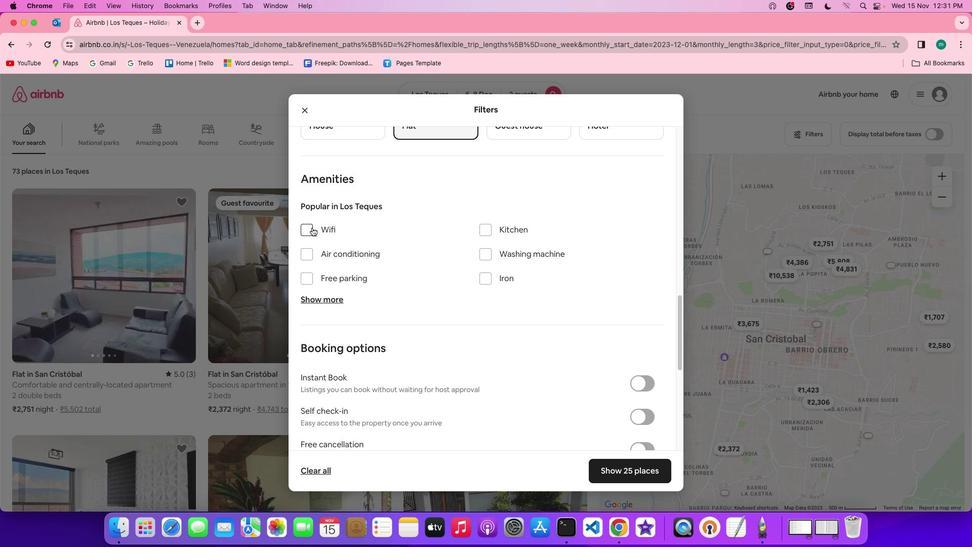 
Action: Mouse pressed left at (312, 228)
Screenshot: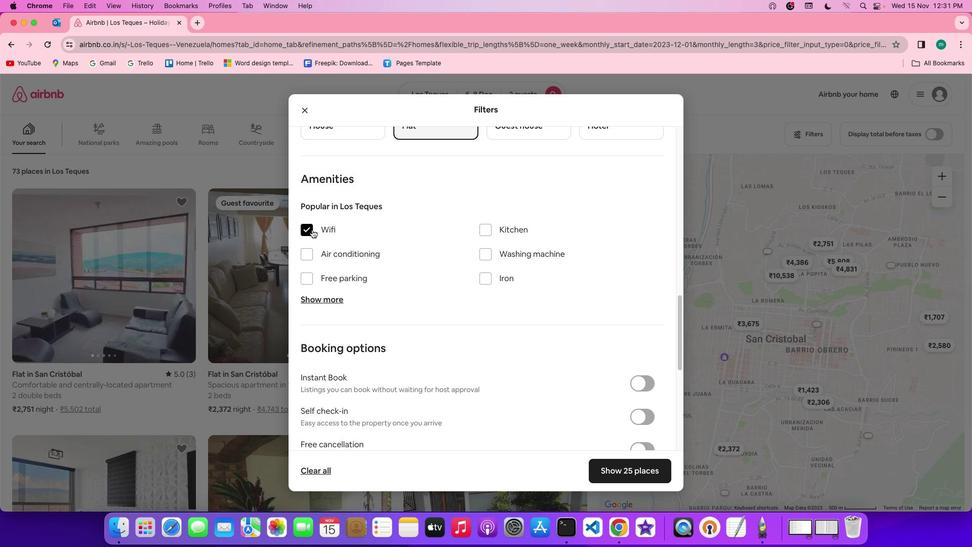 
Action: Mouse moved to (334, 300)
Screenshot: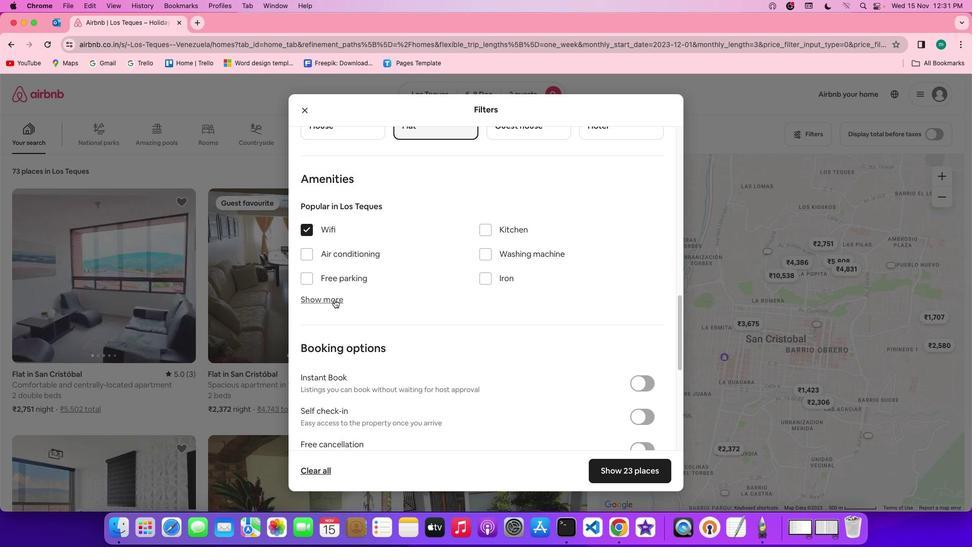 
Action: Mouse pressed left at (334, 300)
Screenshot: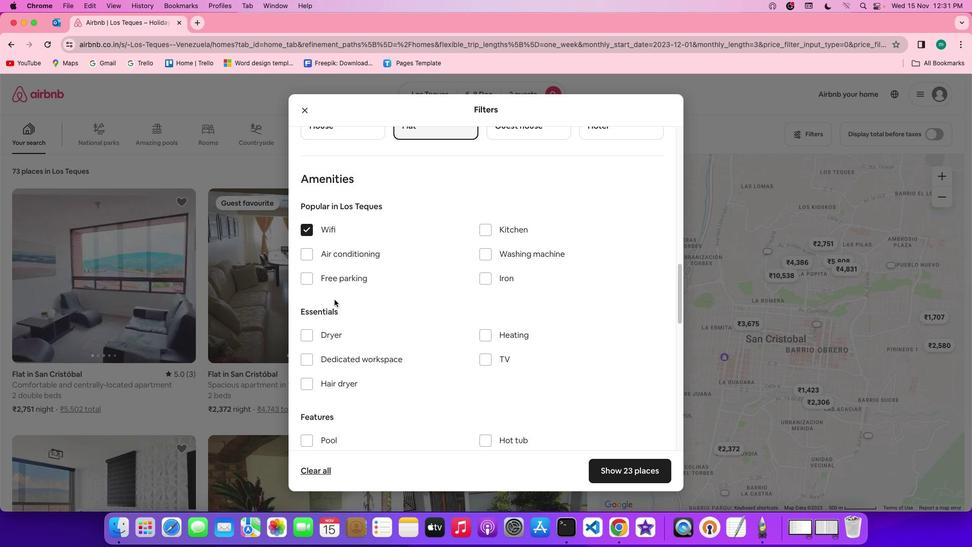 
Action: Mouse moved to (513, 342)
Screenshot: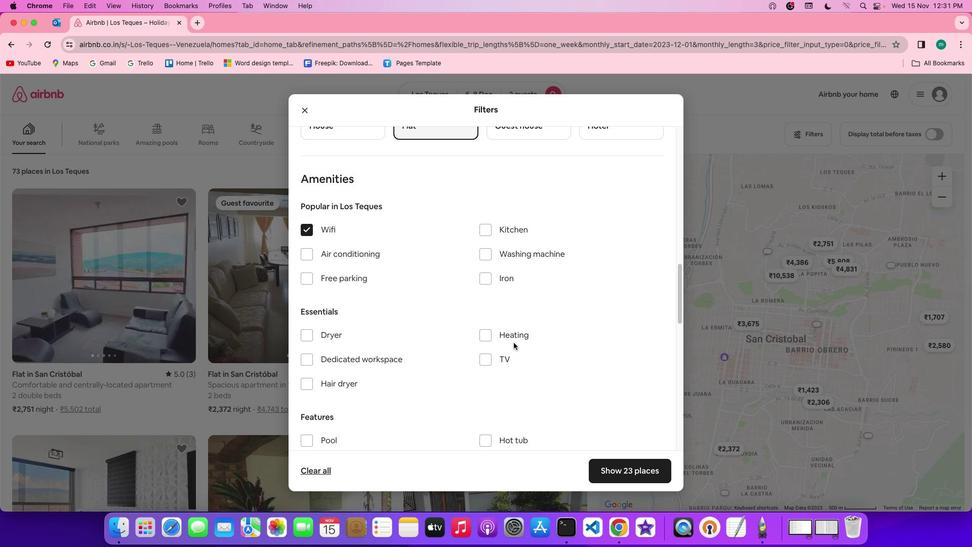 
Action: Mouse scrolled (513, 342) with delta (0, 0)
Screenshot: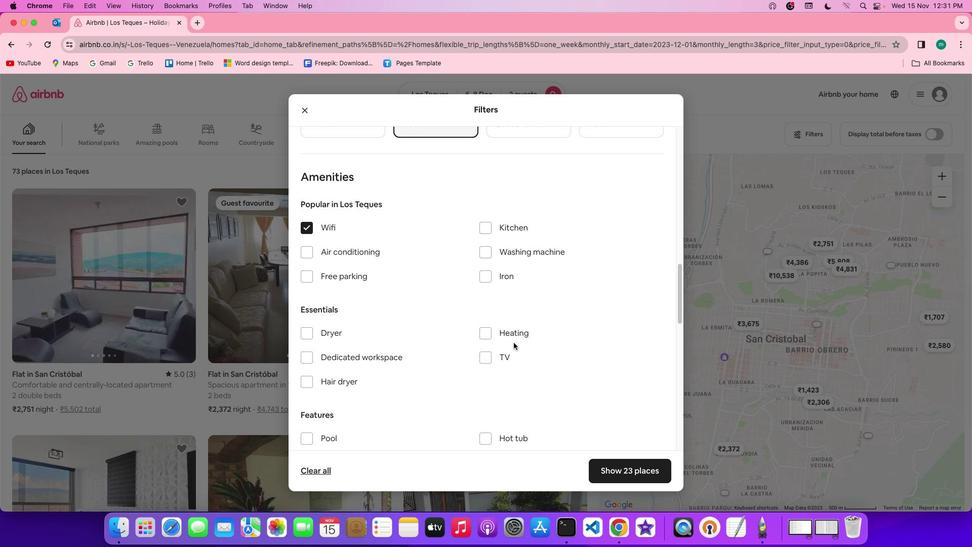 
Action: Mouse scrolled (513, 342) with delta (0, 0)
Screenshot: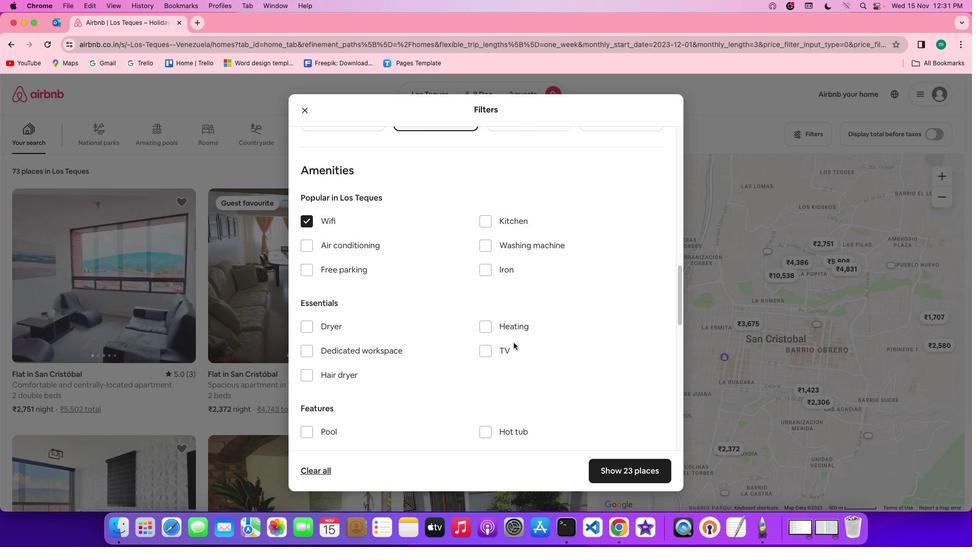 
Action: Mouse scrolled (513, 342) with delta (0, 0)
Screenshot: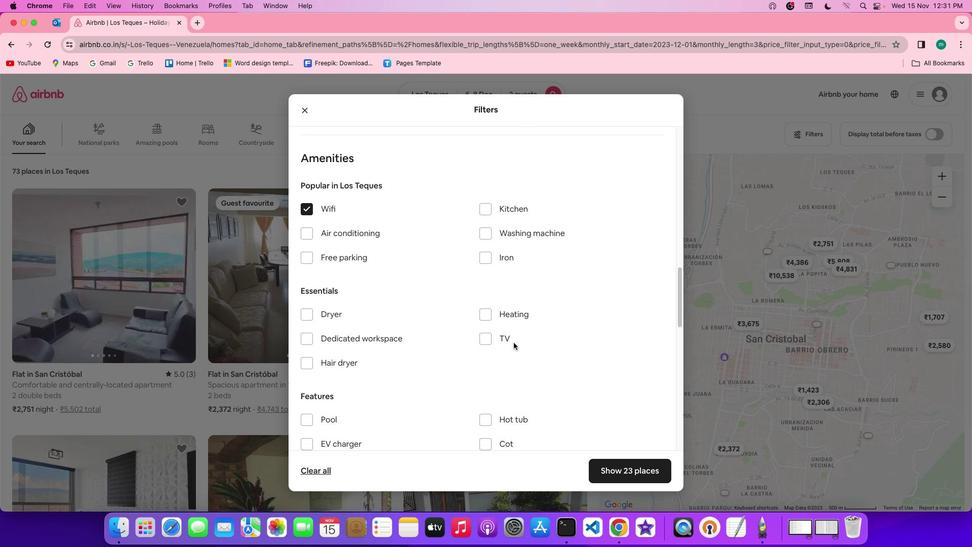 
Action: Mouse scrolled (513, 342) with delta (0, 0)
Screenshot: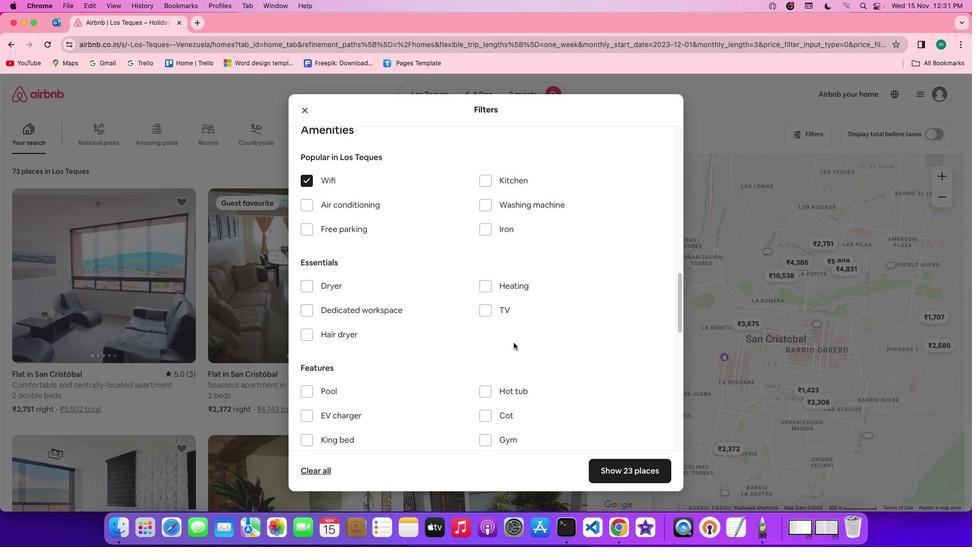 
Action: Mouse scrolled (513, 342) with delta (0, 0)
Screenshot: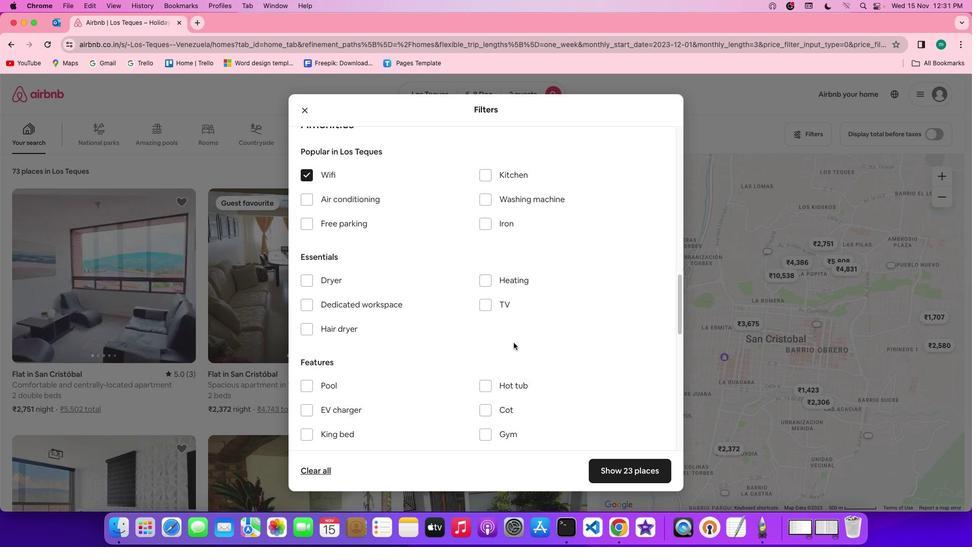 
Action: Mouse scrolled (513, 342) with delta (0, 0)
Screenshot: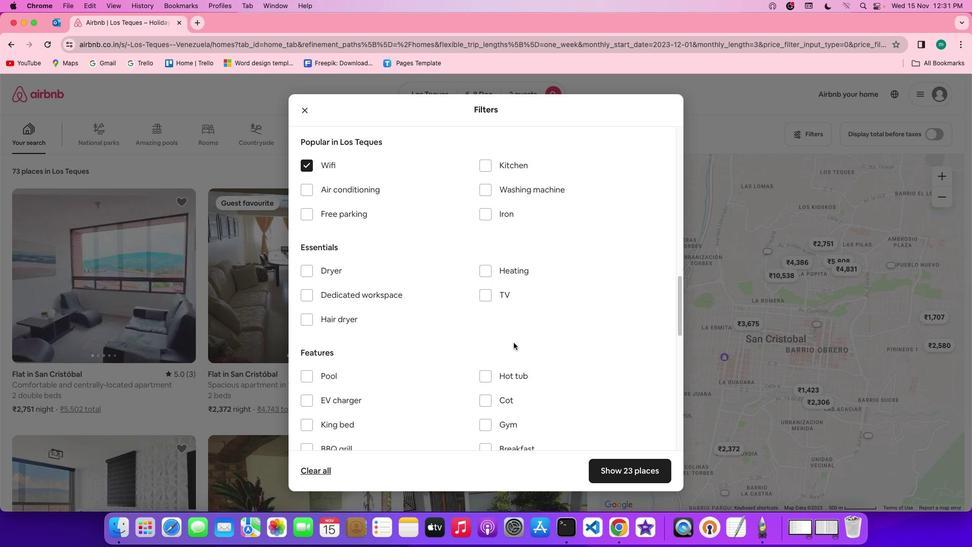 
Action: Mouse scrolled (513, 342) with delta (0, 0)
Screenshot: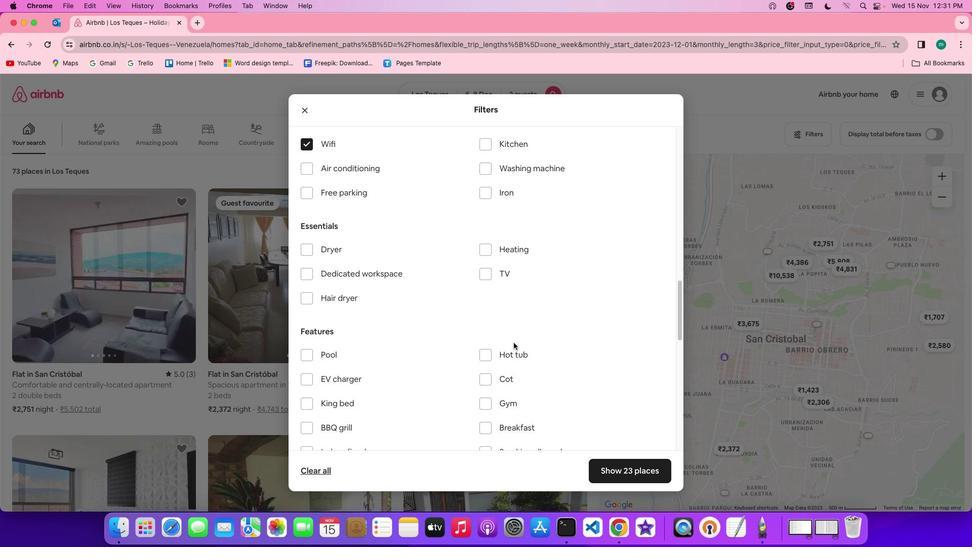 
Action: Mouse scrolled (513, 342) with delta (0, 0)
Screenshot: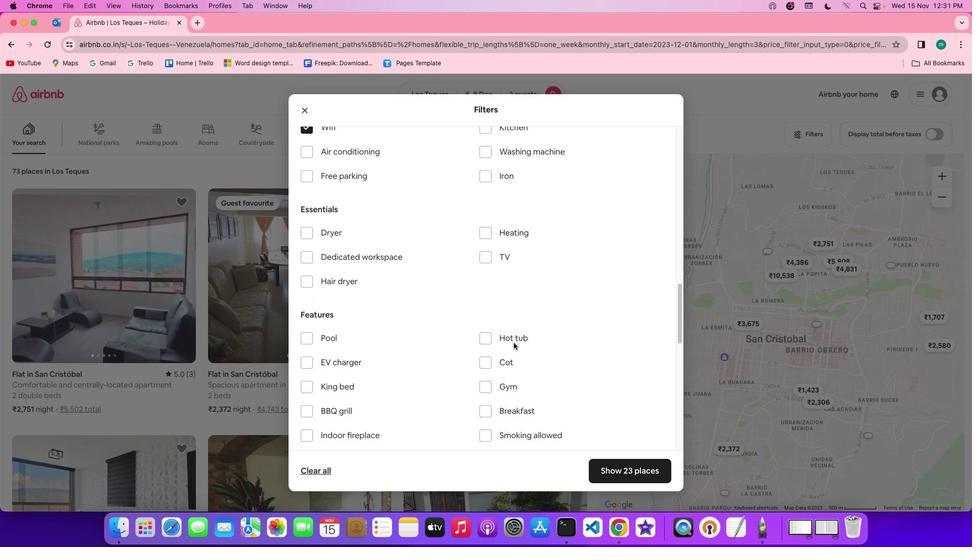 
Action: Mouse scrolled (513, 342) with delta (0, 0)
Screenshot: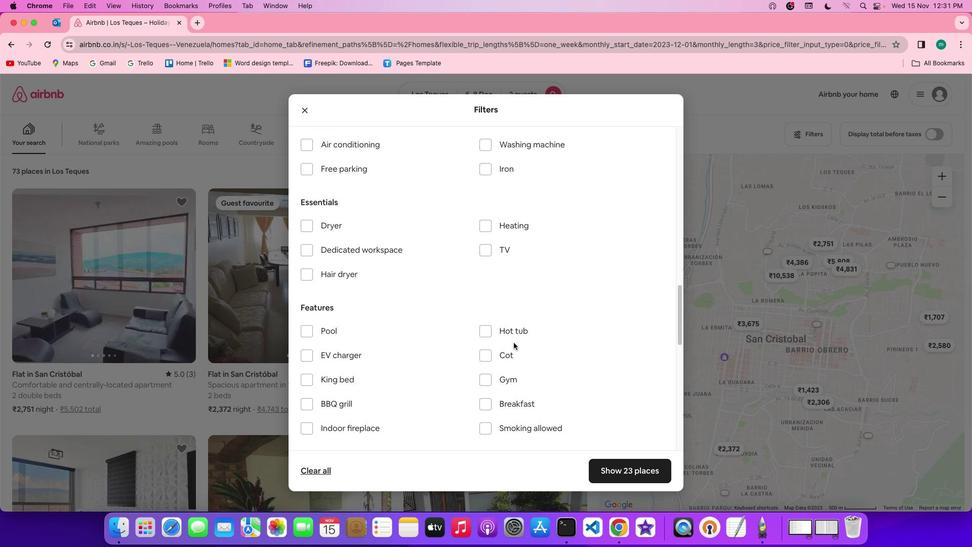 
Action: Mouse scrolled (513, 342) with delta (0, 0)
Screenshot: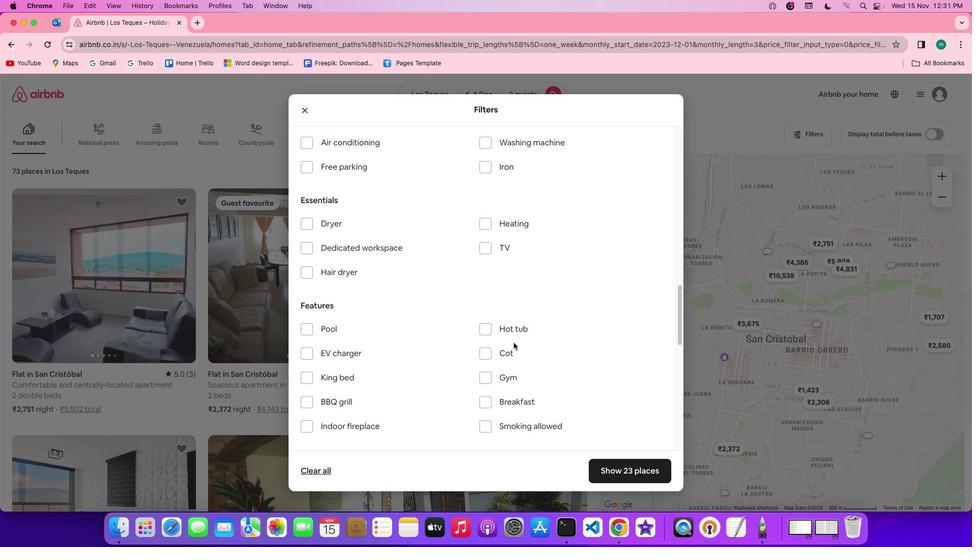 
Action: Mouse scrolled (513, 342) with delta (0, 0)
Screenshot: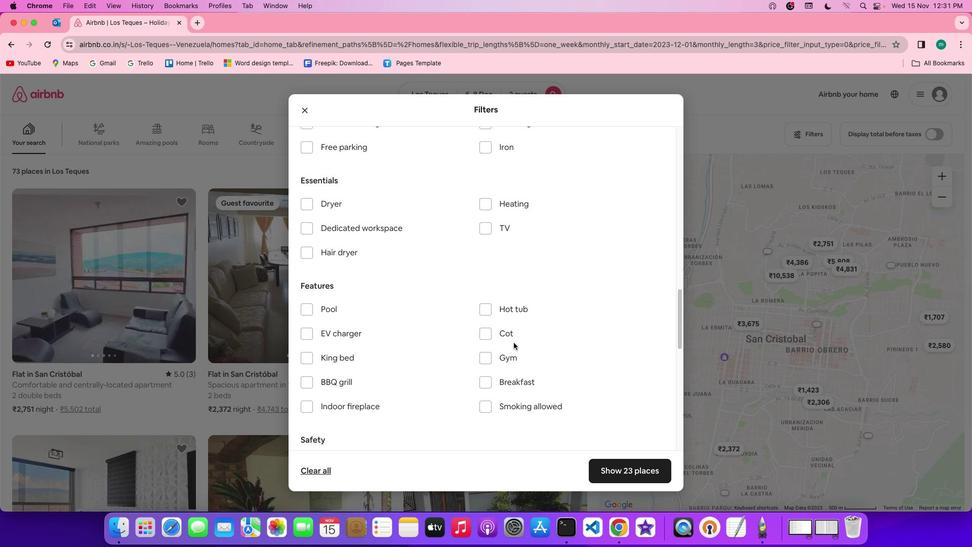 
Action: Mouse scrolled (513, 342) with delta (0, 0)
Screenshot: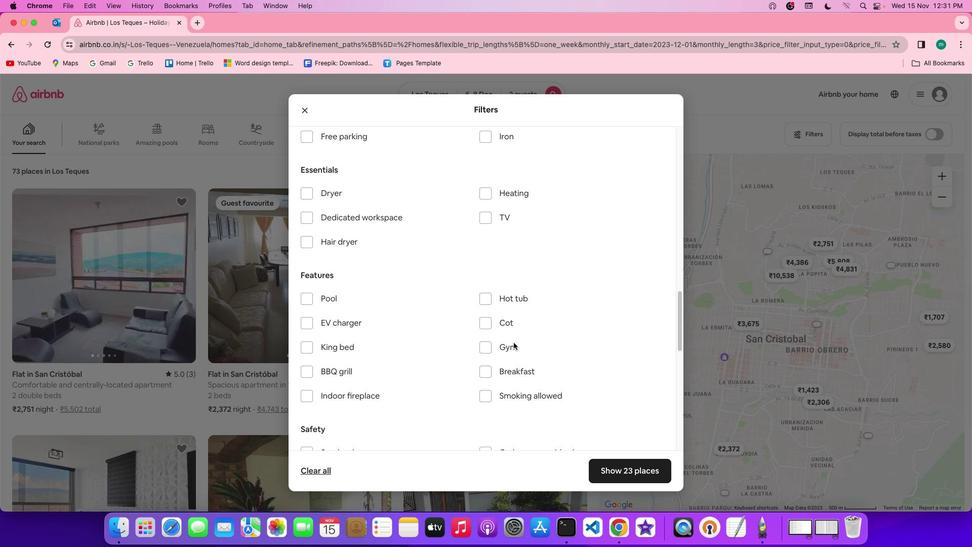 
Action: Mouse scrolled (513, 342) with delta (0, 0)
Screenshot: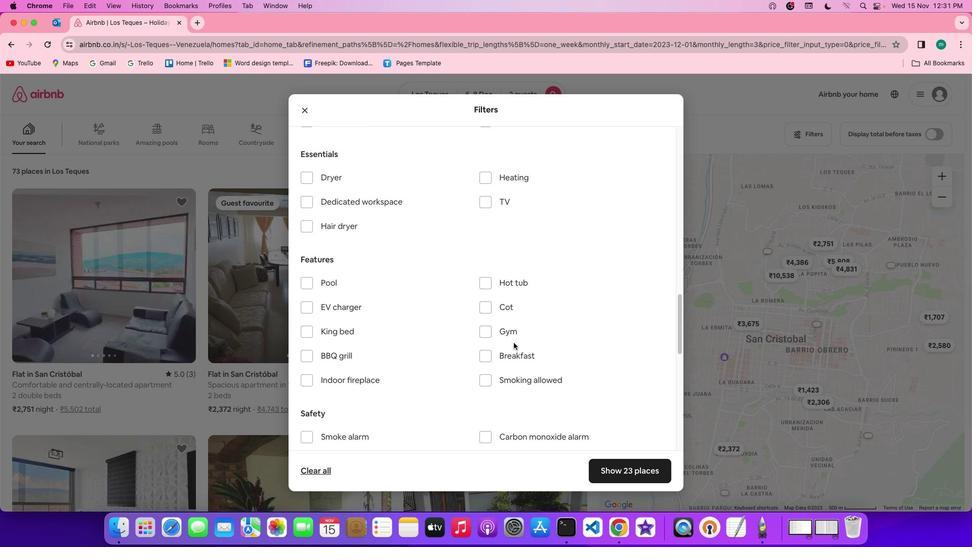 
Action: Mouse scrolled (513, 342) with delta (0, 0)
Screenshot: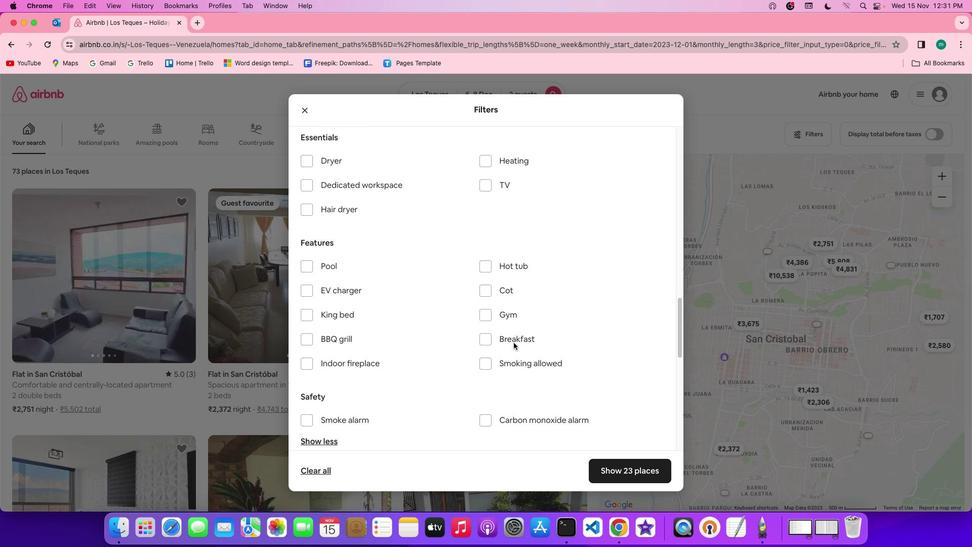
Action: Mouse scrolled (513, 342) with delta (0, 0)
Screenshot: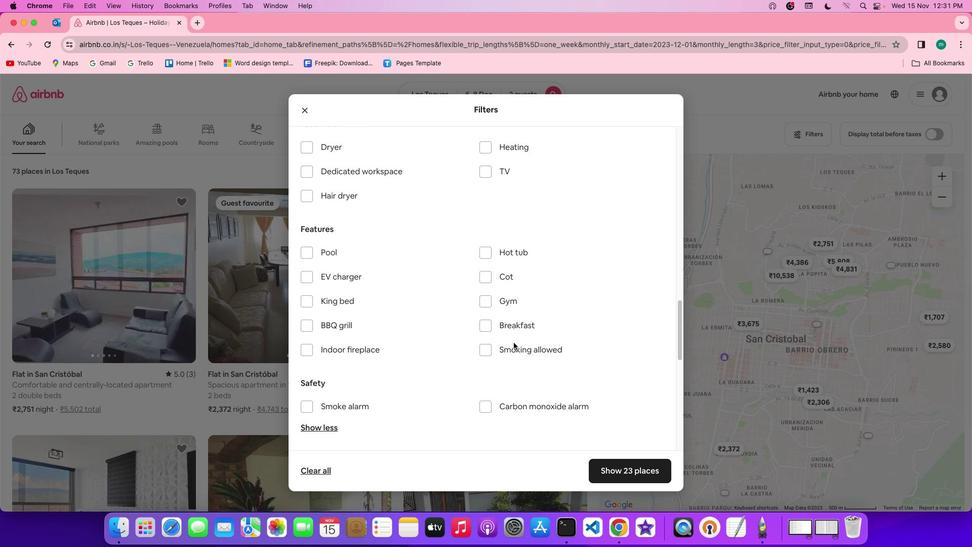 
Action: Mouse moved to (523, 330)
Screenshot: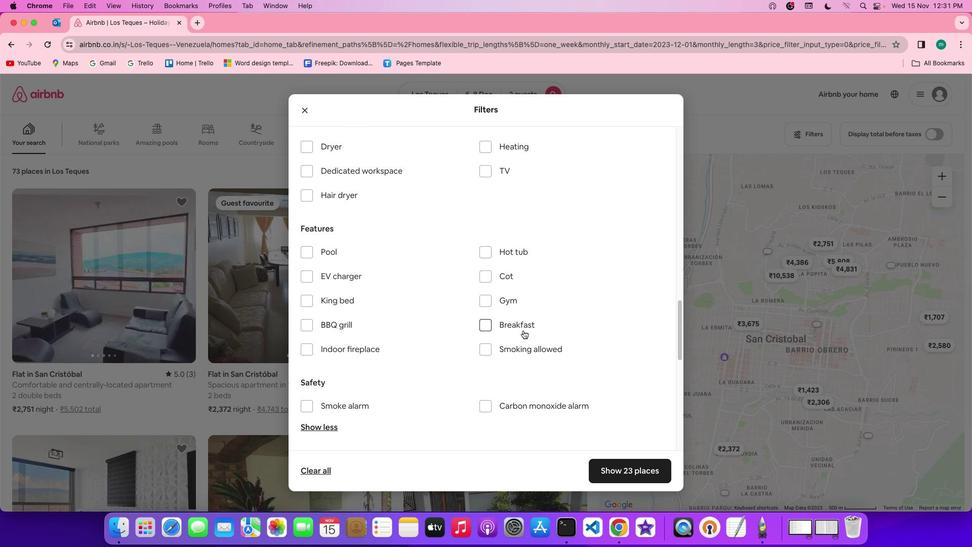 
Action: Mouse scrolled (523, 330) with delta (0, 0)
Screenshot: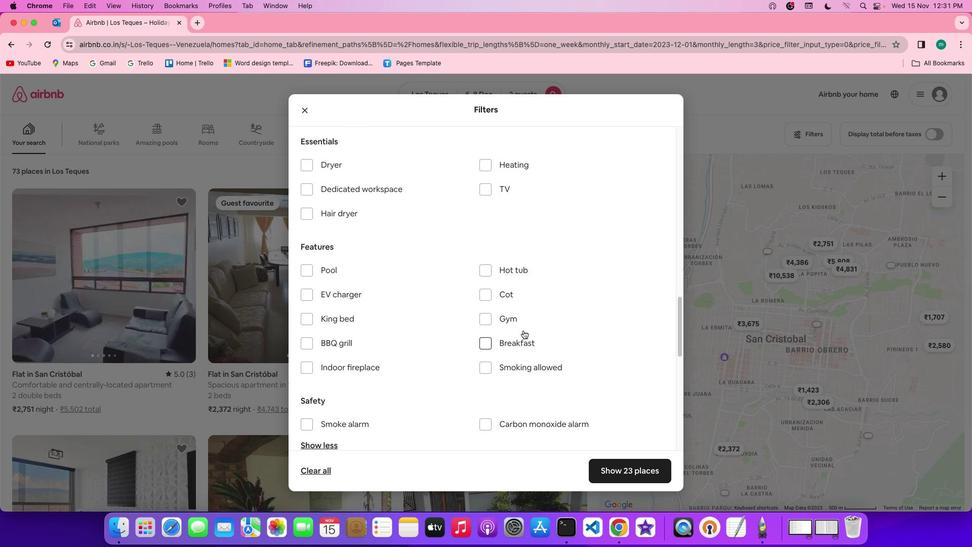 
Action: Mouse scrolled (523, 330) with delta (0, 0)
Screenshot: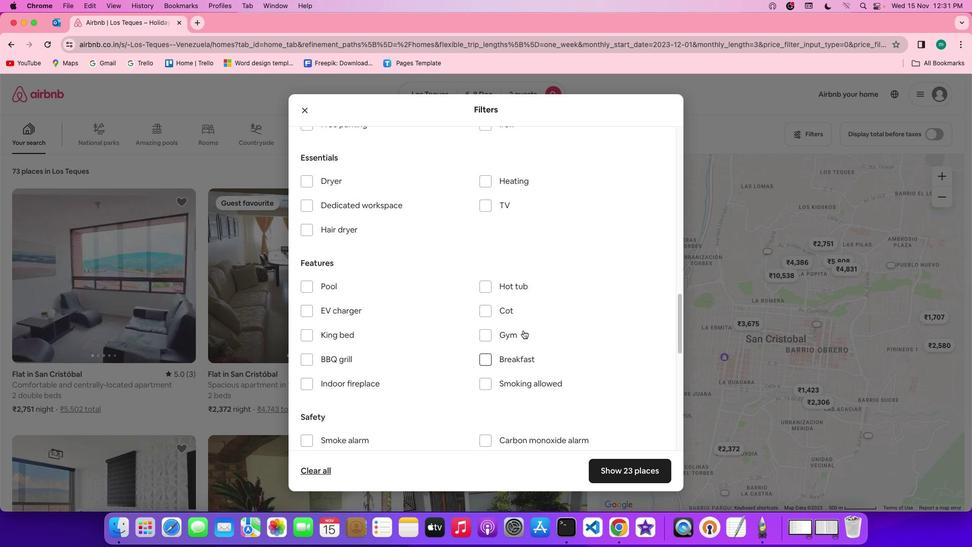 
Action: Mouse scrolled (523, 330) with delta (0, 1)
Screenshot: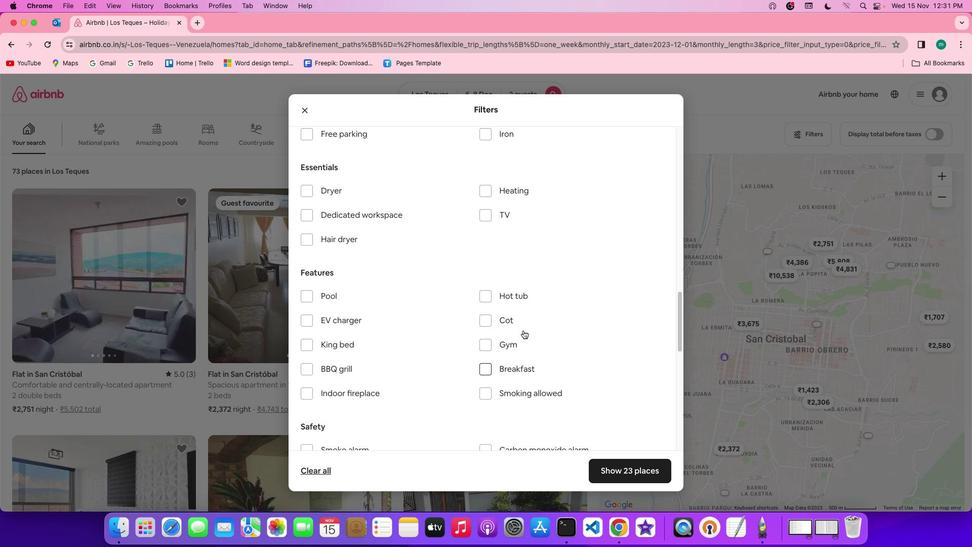 
Action: Mouse scrolled (523, 330) with delta (0, 0)
Screenshot: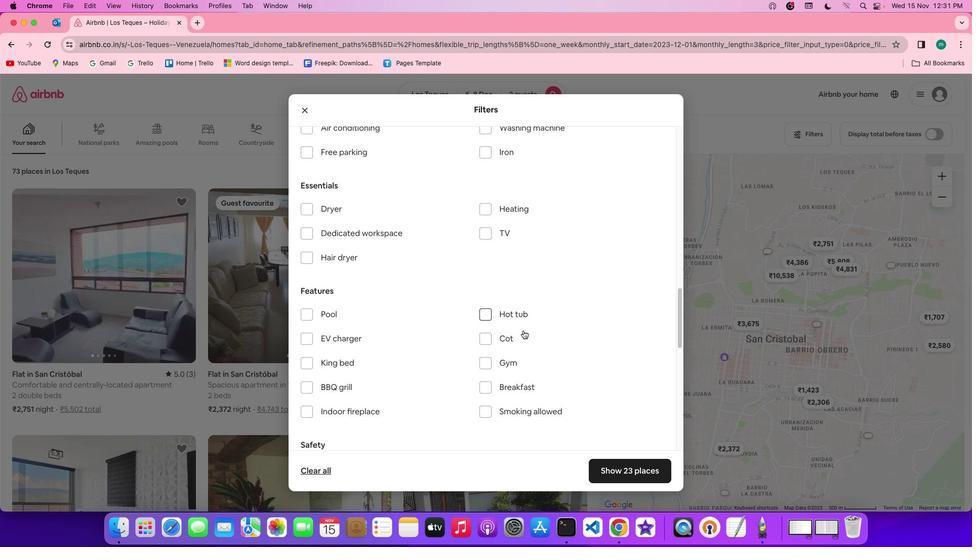 
Action: Mouse scrolled (523, 330) with delta (0, 0)
Screenshot: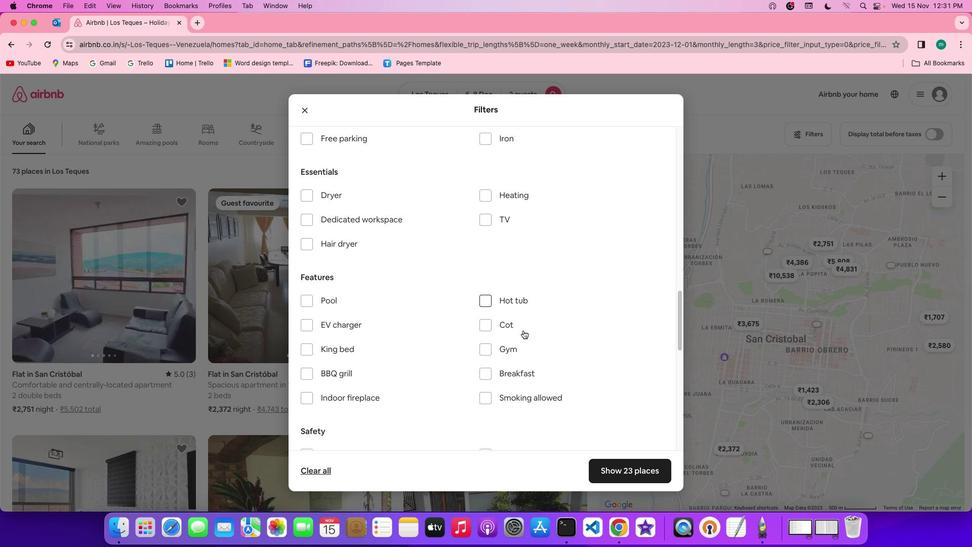 
Action: Mouse scrolled (523, 330) with delta (0, -1)
Screenshot: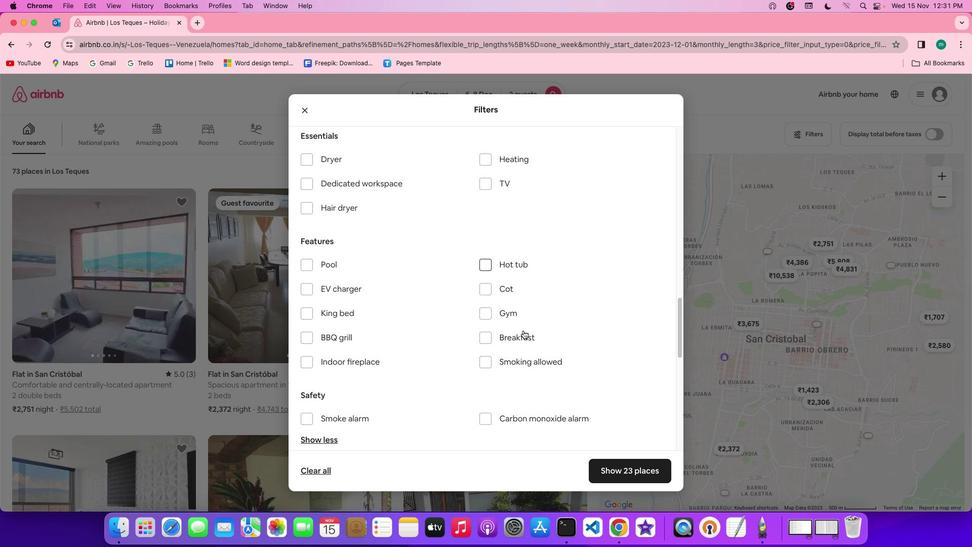 
Action: Mouse scrolled (523, 330) with delta (0, -1)
Screenshot: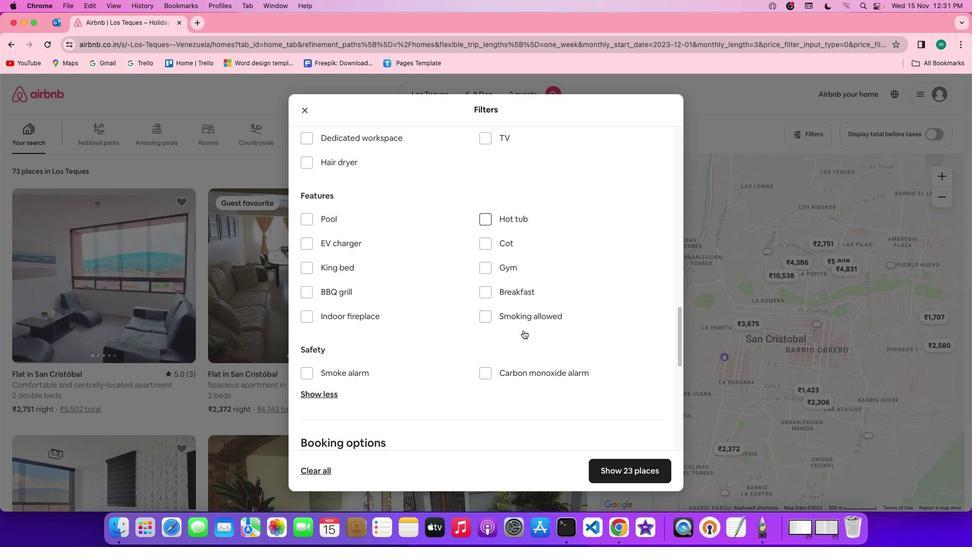 
Action: Mouse scrolled (523, 330) with delta (0, 0)
Screenshot: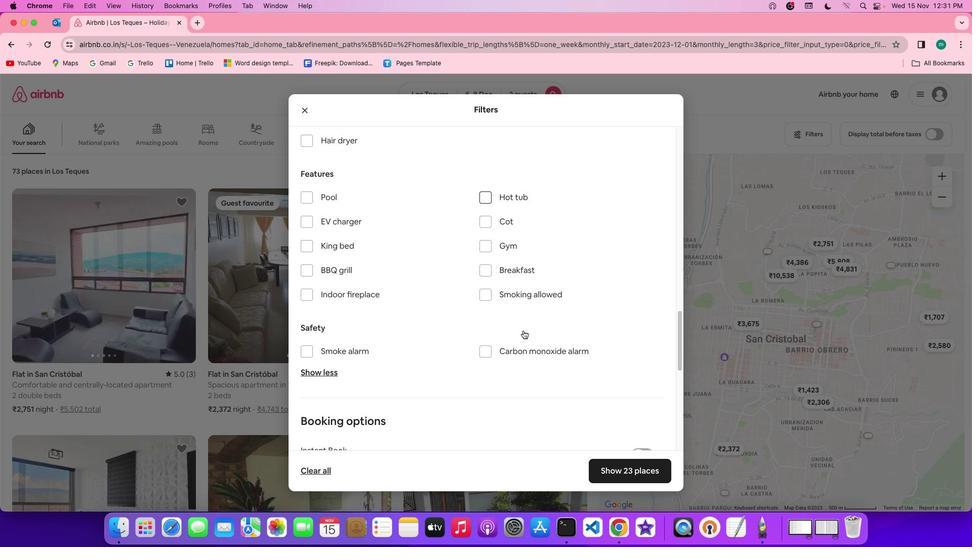 
Action: Mouse scrolled (523, 330) with delta (0, 0)
Screenshot: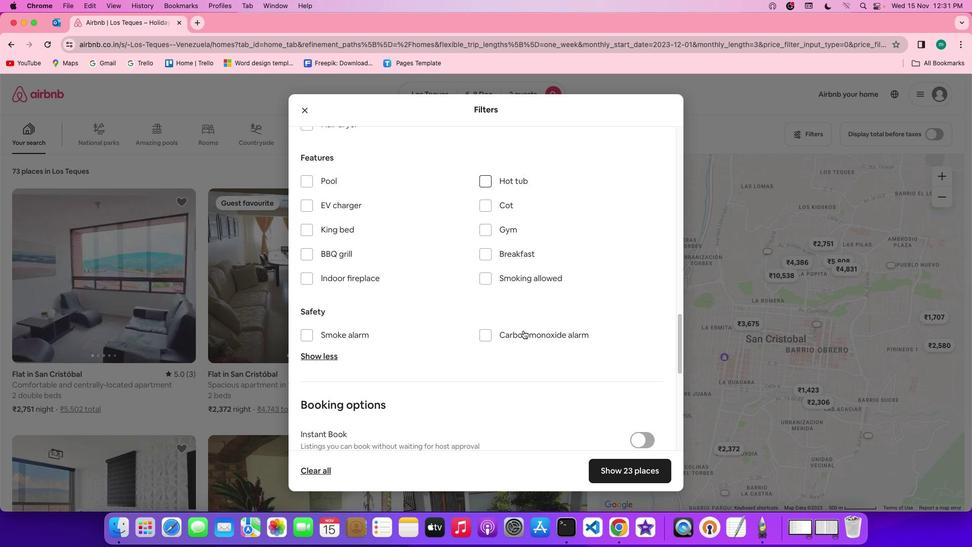 
Action: Mouse scrolled (523, 330) with delta (0, -1)
Screenshot: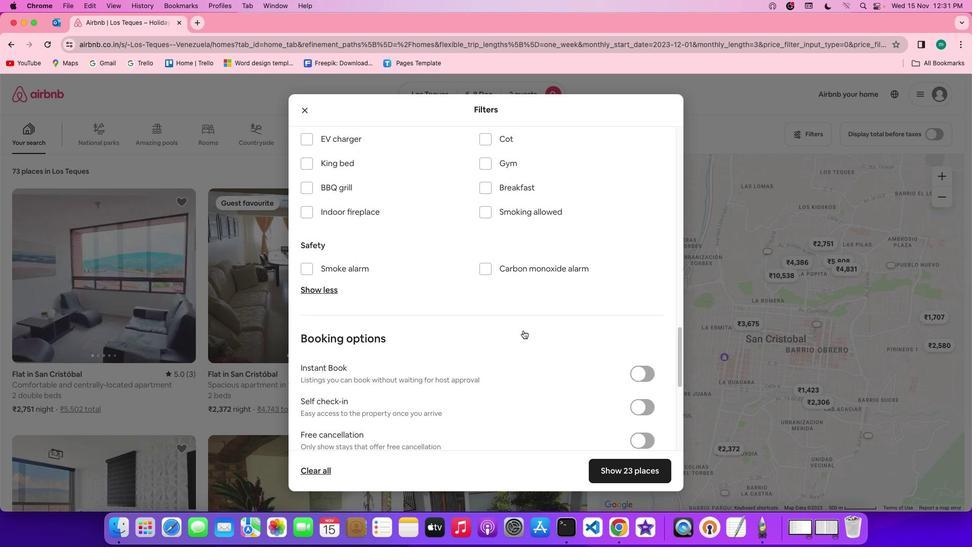 
Action: Mouse scrolled (523, 330) with delta (0, -1)
Screenshot: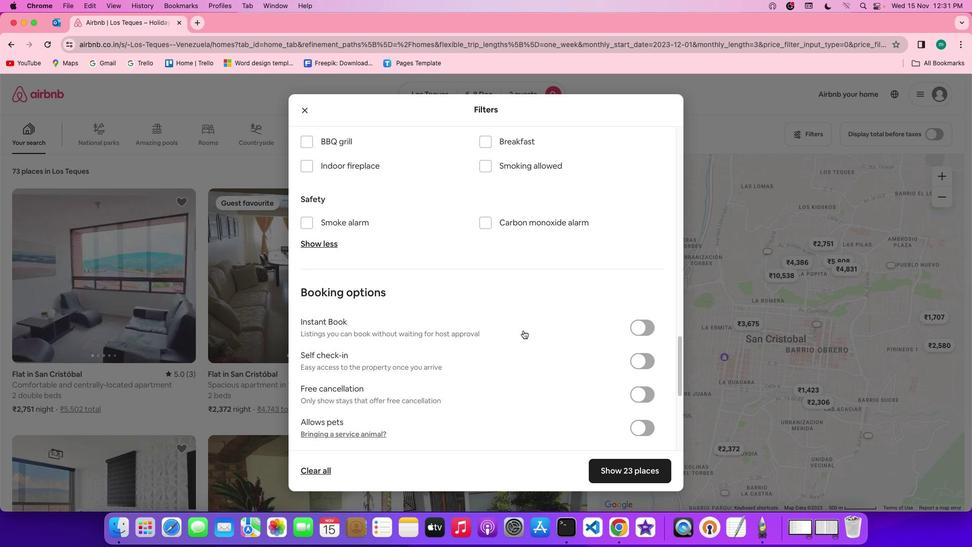 
Action: Mouse moved to (634, 353)
Screenshot: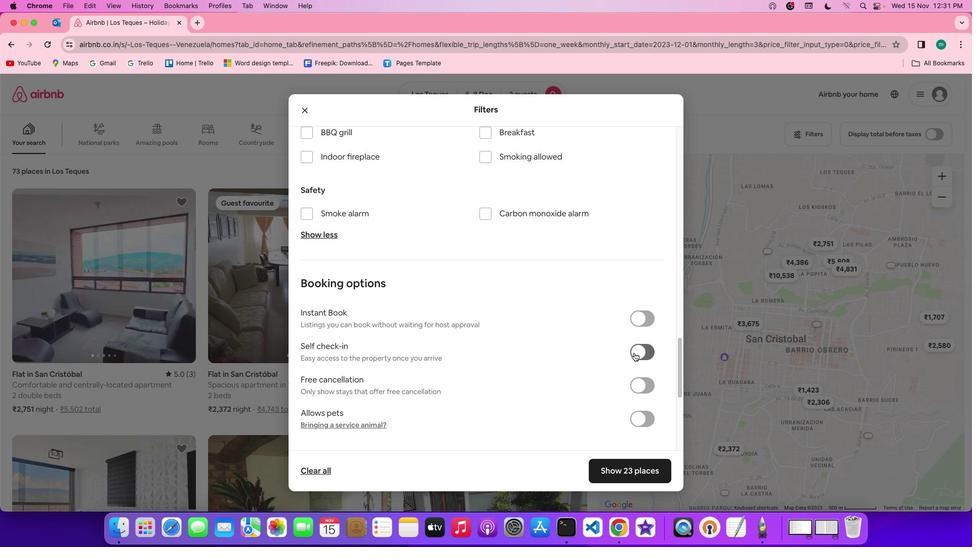 
Action: Mouse pressed left at (634, 353)
Screenshot: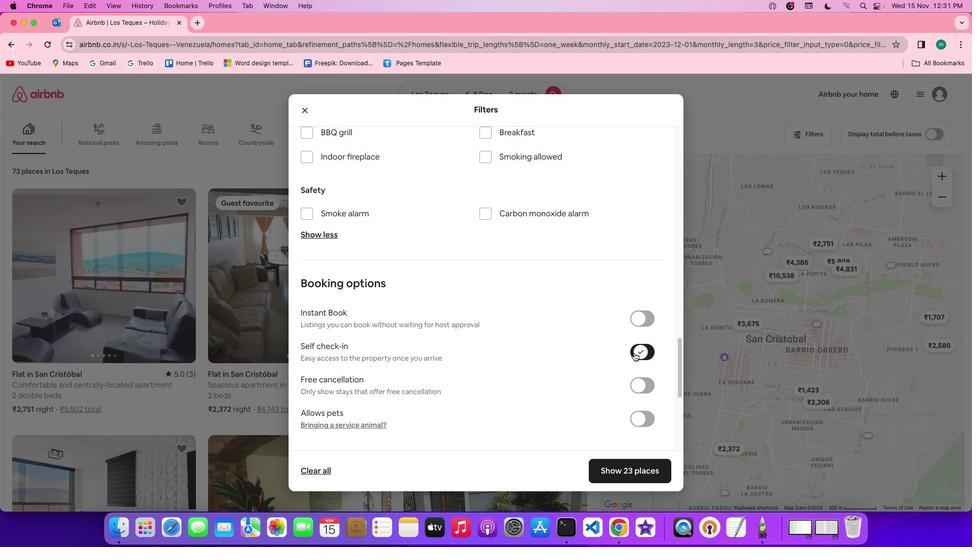 
Action: Mouse moved to (518, 388)
Screenshot: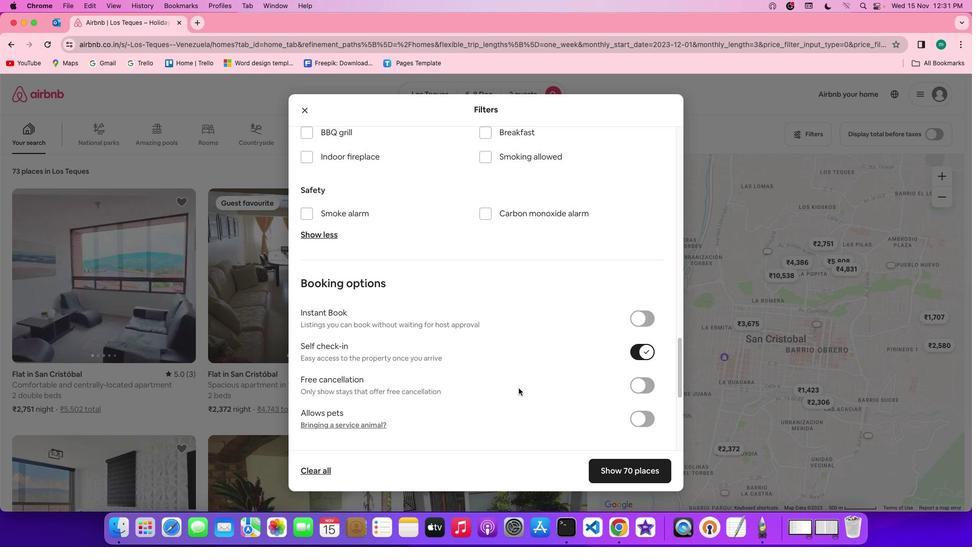 
Action: Mouse scrolled (518, 388) with delta (0, 0)
Screenshot: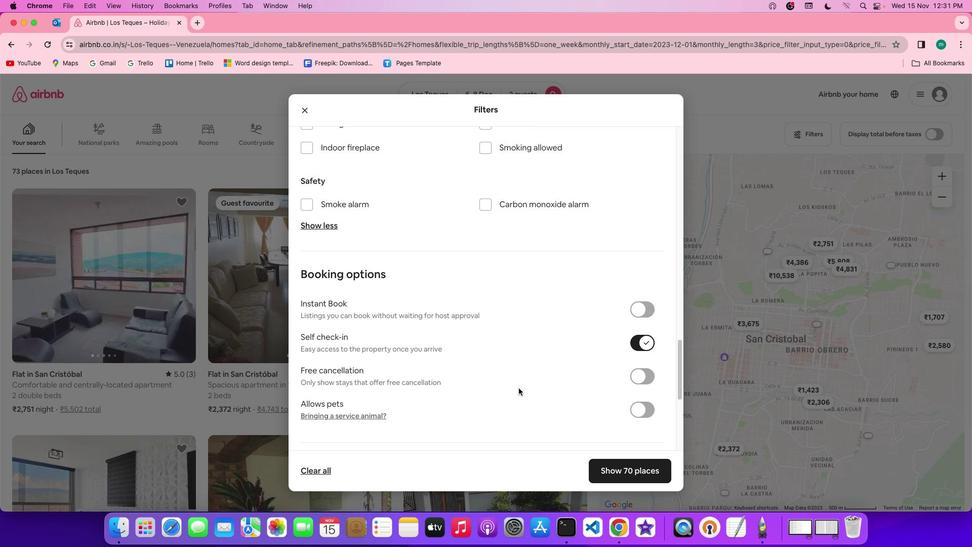 
Action: Mouse scrolled (518, 388) with delta (0, 0)
Screenshot: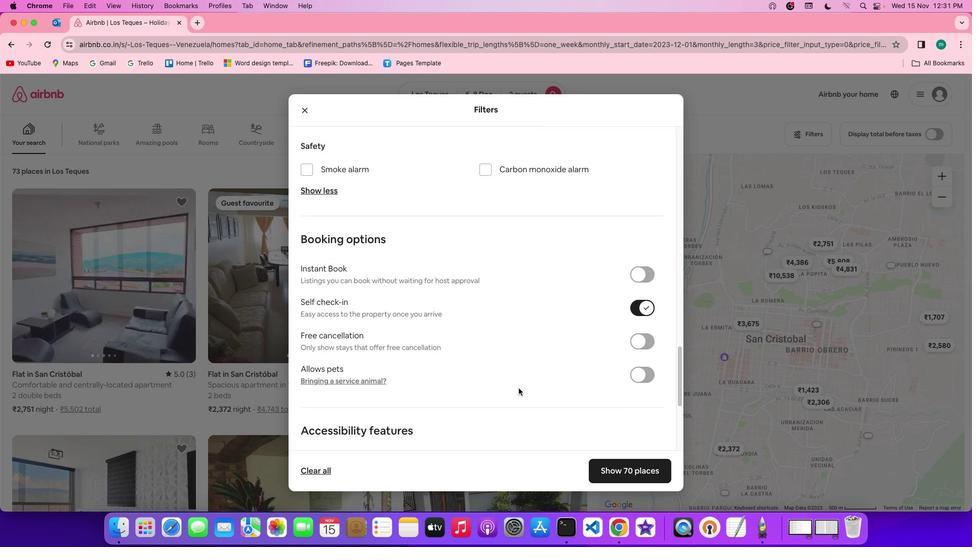 
Action: Mouse scrolled (518, 388) with delta (0, -1)
Screenshot: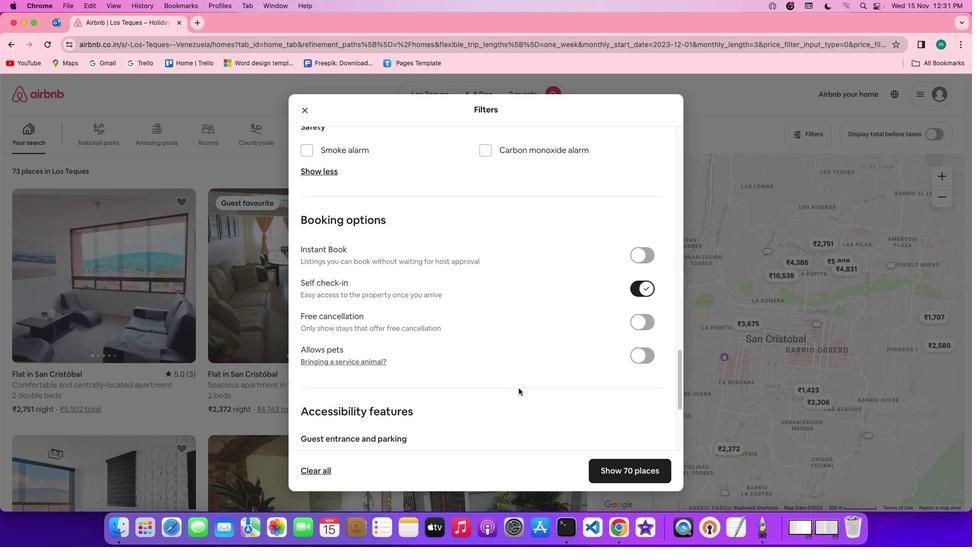 
Action: Mouse scrolled (518, 388) with delta (0, -1)
Screenshot: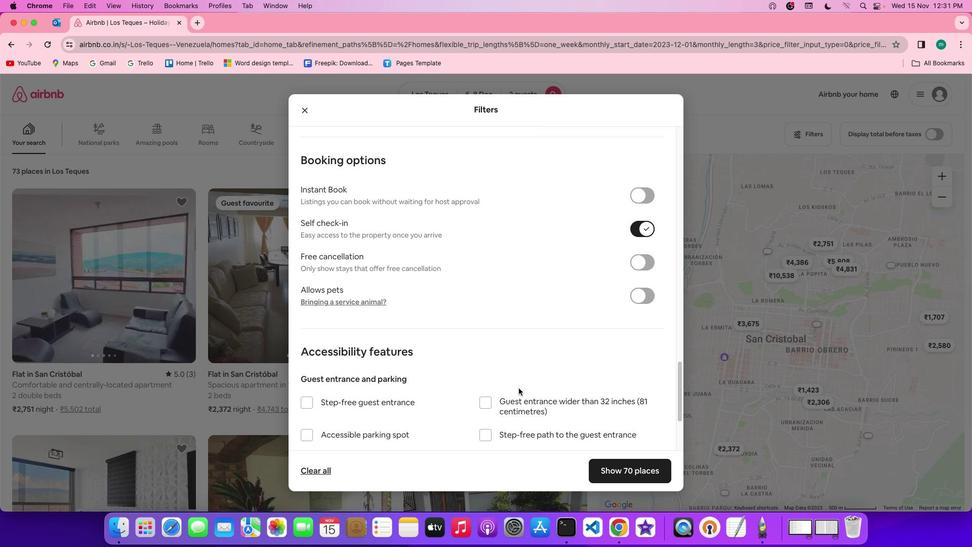 
Action: Mouse scrolled (518, 388) with delta (0, 0)
Screenshot: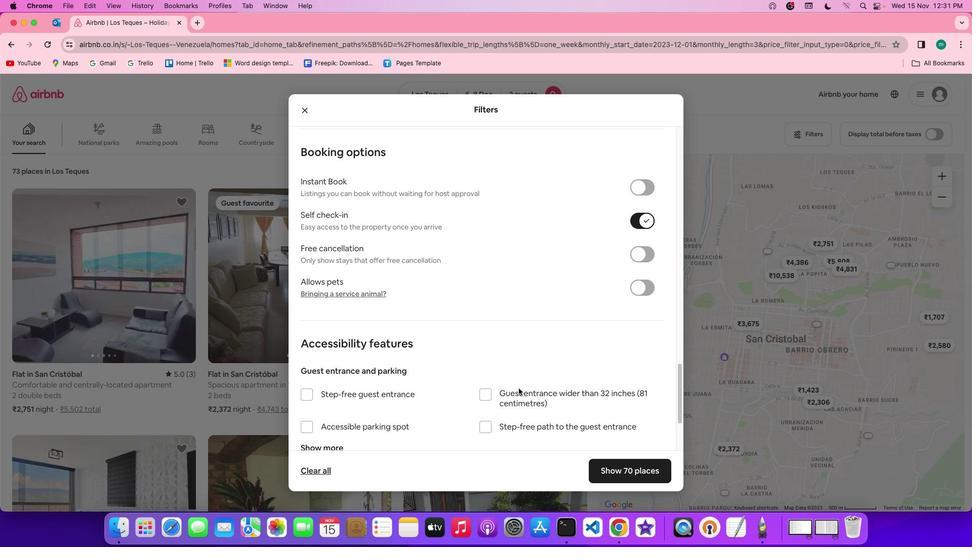 
Action: Mouse scrolled (518, 388) with delta (0, 0)
Screenshot: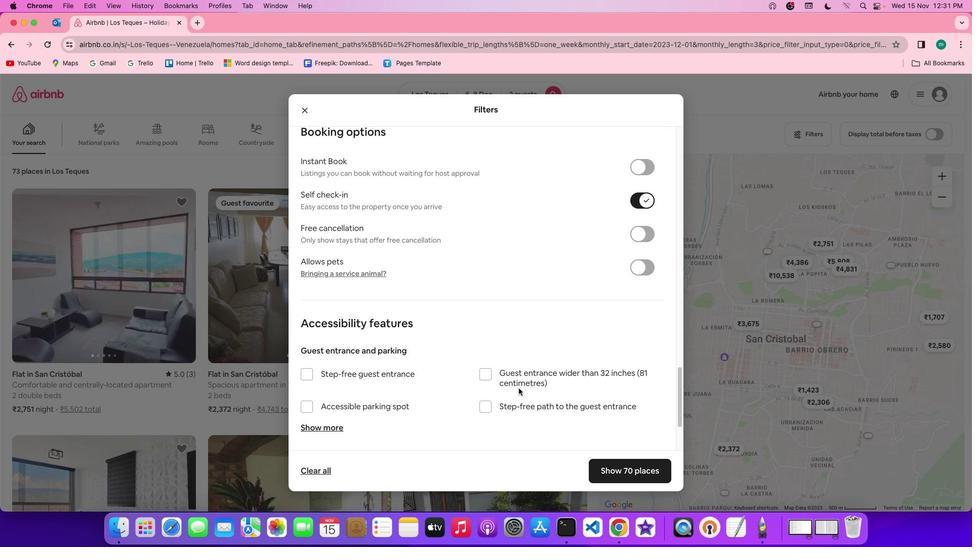 
Action: Mouse scrolled (518, 388) with delta (0, -1)
Screenshot: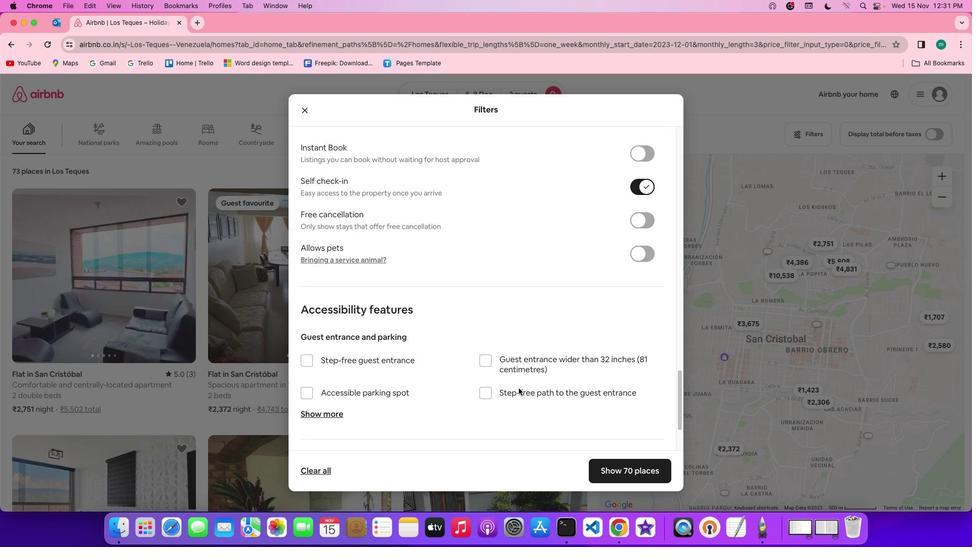 
Action: Mouse scrolled (518, 388) with delta (0, 0)
Screenshot: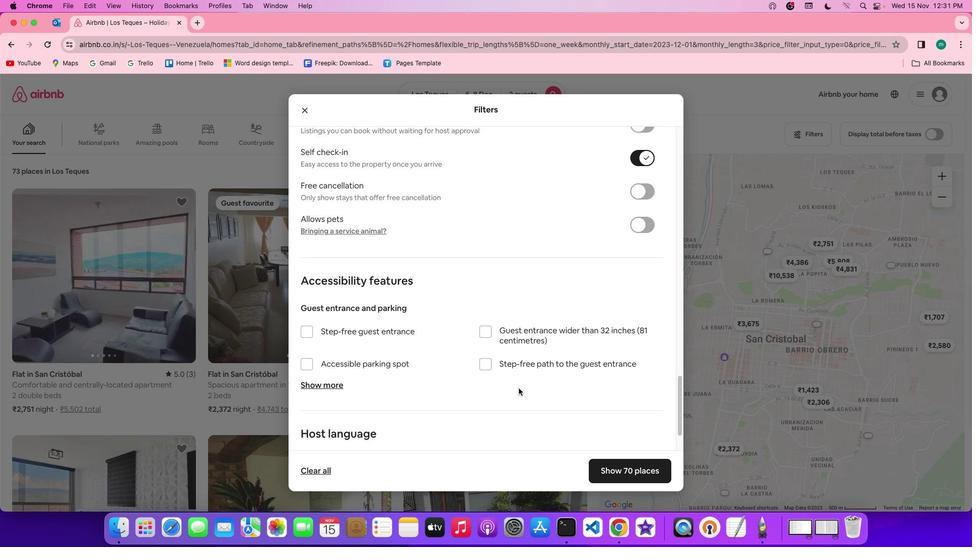
Action: Mouse scrolled (518, 388) with delta (0, 0)
Screenshot: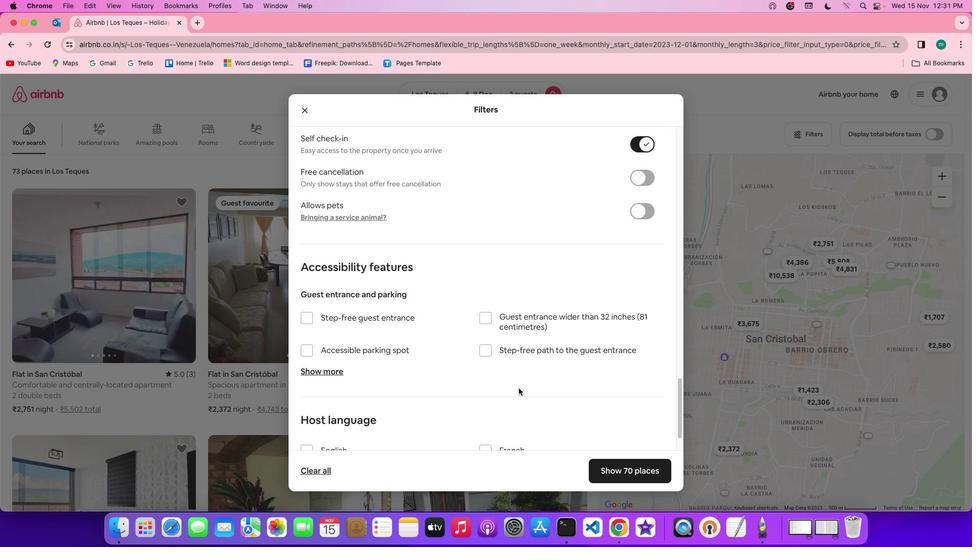 
Action: Mouse scrolled (518, 388) with delta (0, -1)
Screenshot: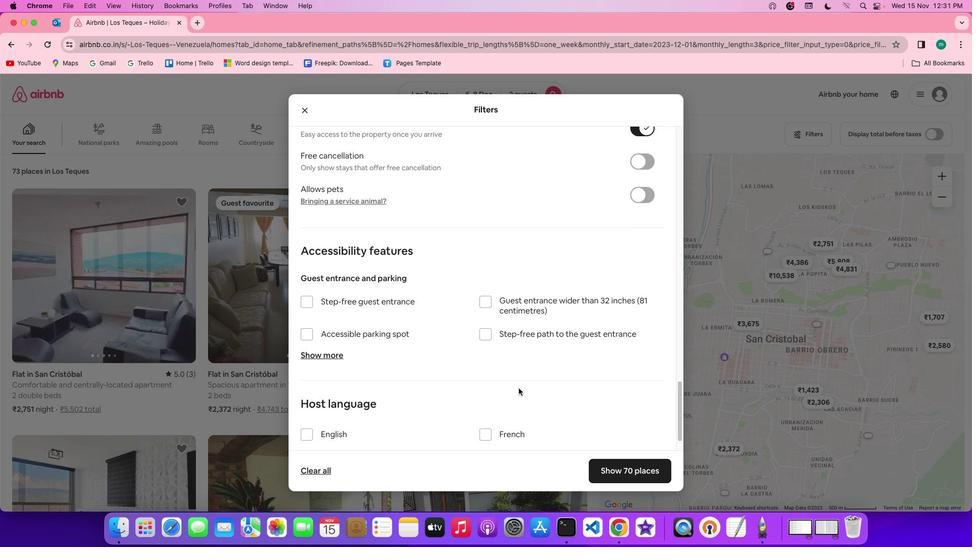 
Action: Mouse scrolled (518, 388) with delta (0, -2)
Screenshot: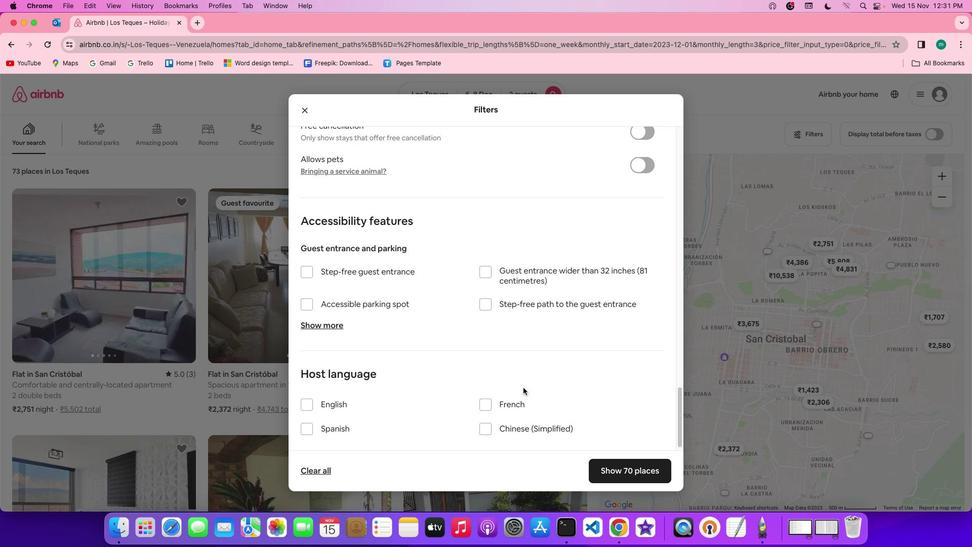 
Action: Mouse moved to (592, 403)
Screenshot: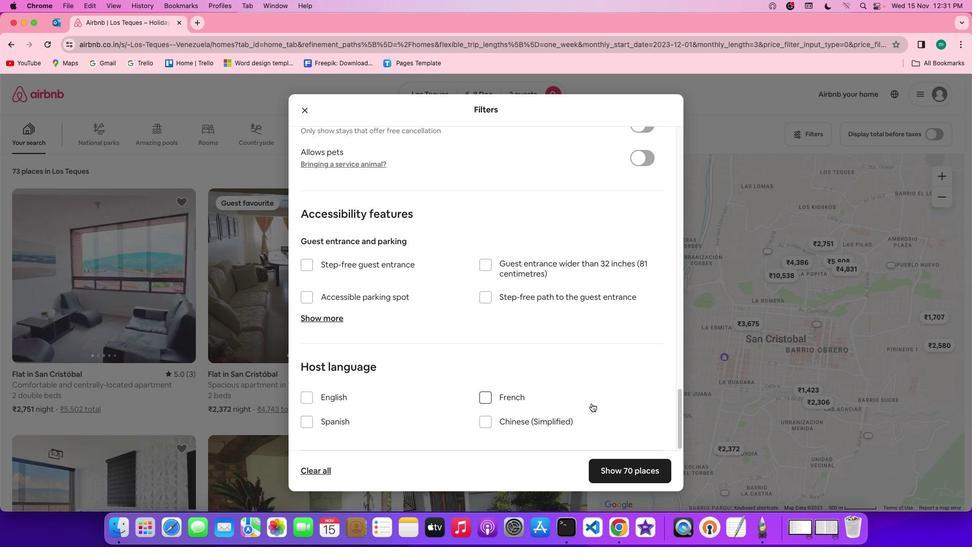 
Action: Mouse scrolled (592, 403) with delta (0, 0)
Screenshot: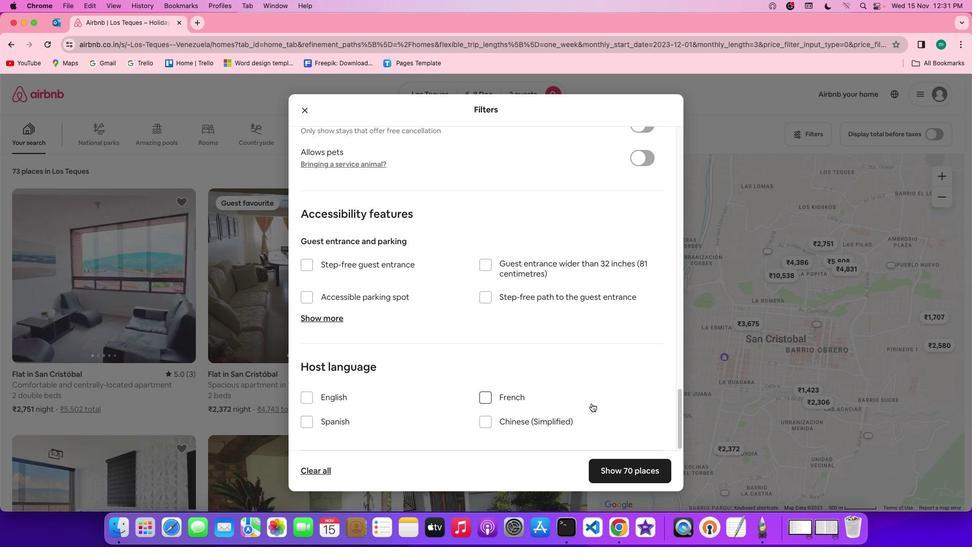 
Action: Mouse scrolled (592, 403) with delta (0, 0)
Screenshot: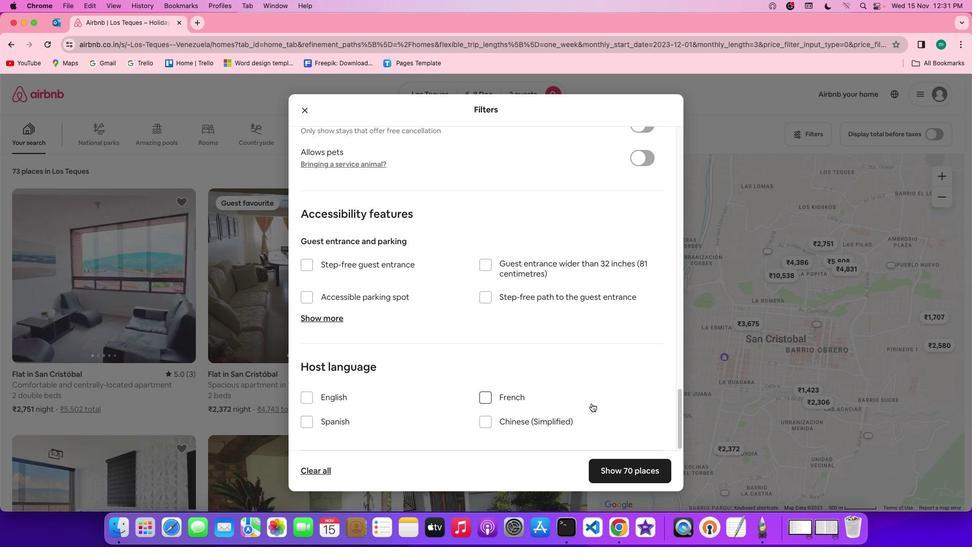 
Action: Mouse scrolled (592, 403) with delta (0, -1)
Screenshot: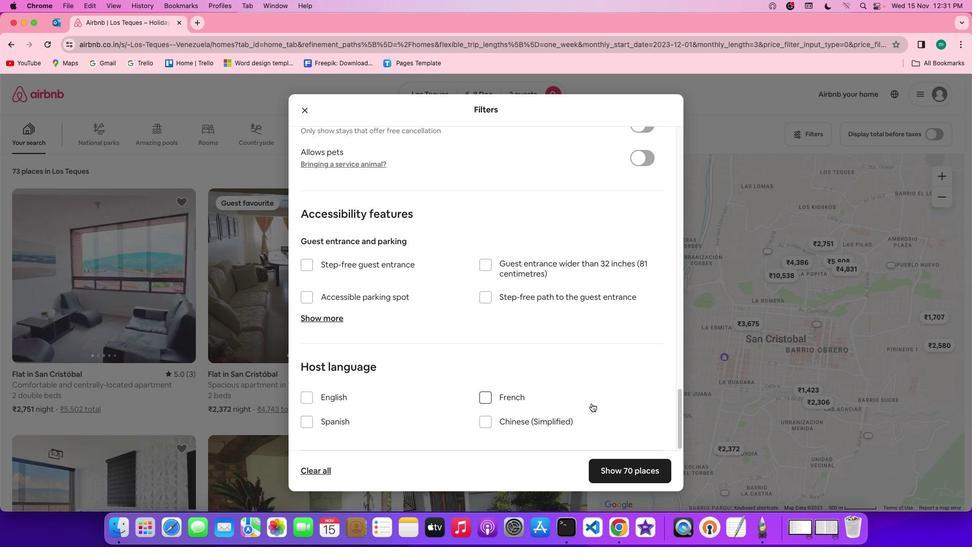
Action: Mouse scrolled (592, 403) with delta (0, -2)
Screenshot: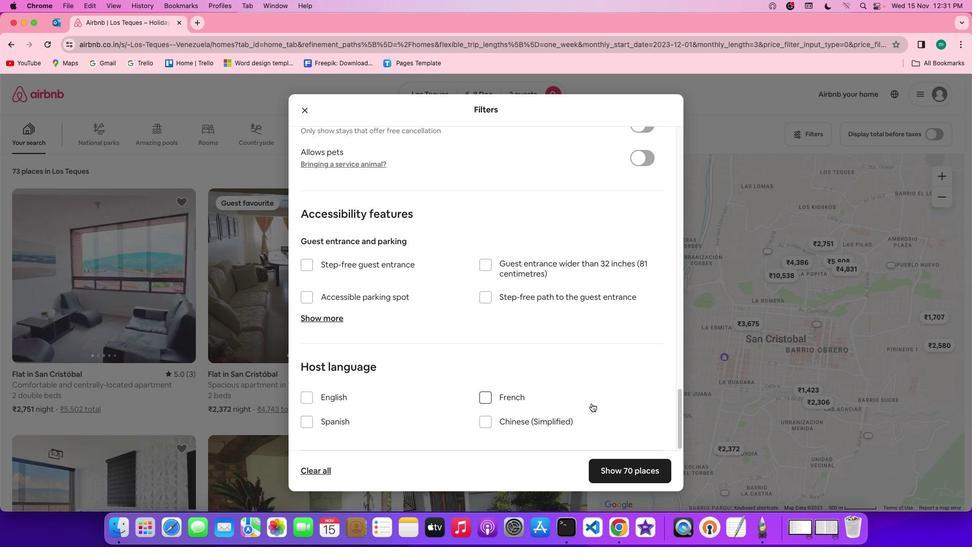 
Action: Mouse scrolled (592, 403) with delta (0, -2)
Screenshot: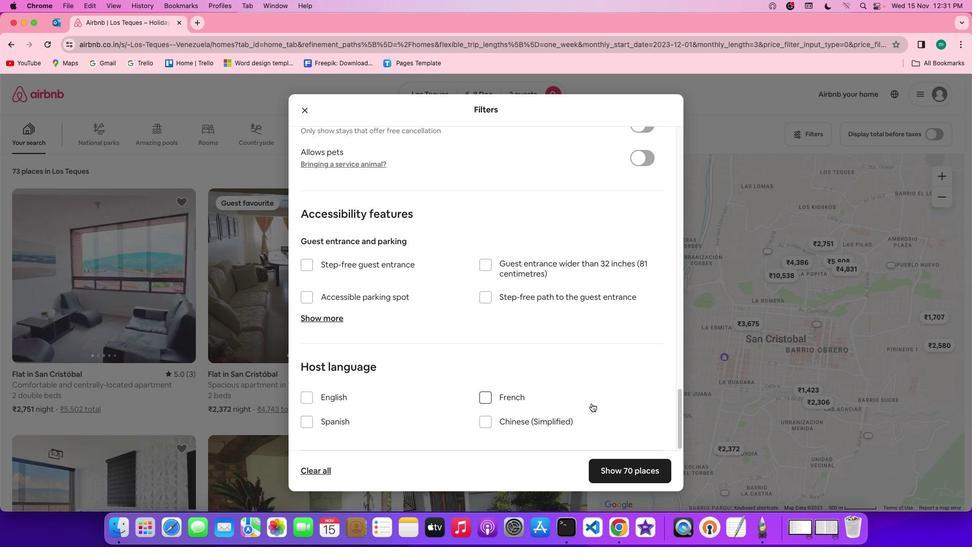 
Action: Mouse scrolled (592, 403) with delta (0, 0)
Screenshot: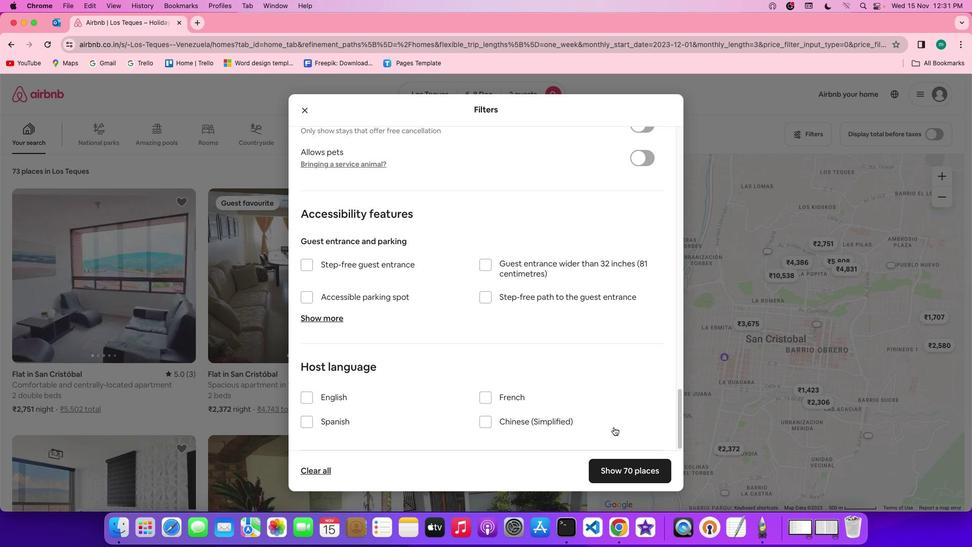 
Action: Mouse scrolled (592, 403) with delta (0, 0)
Screenshot: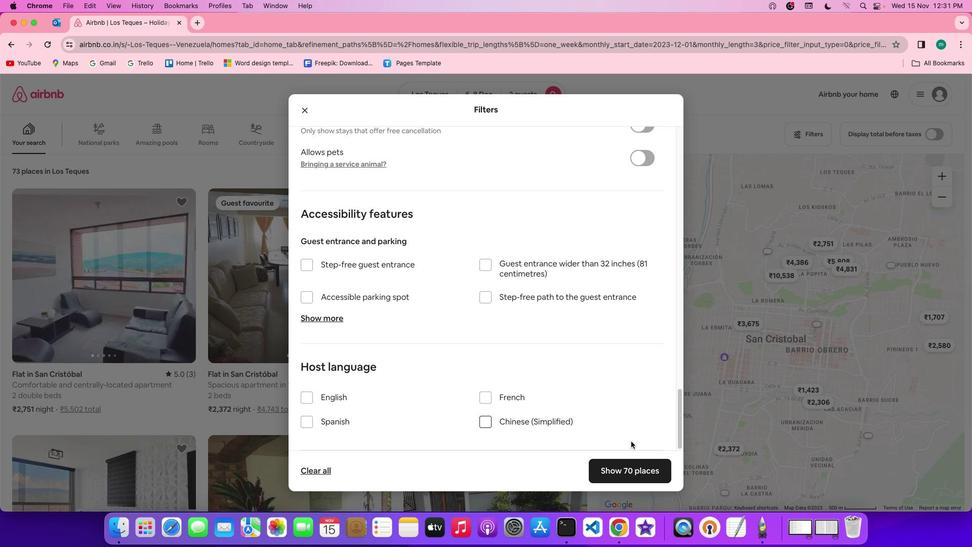 
Action: Mouse moved to (662, 467)
Screenshot: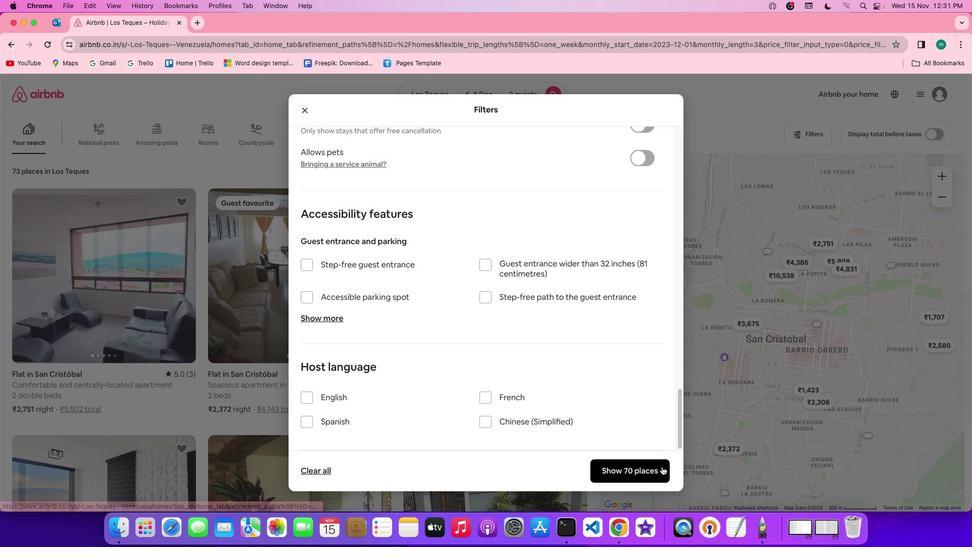 
Action: Mouse pressed left at (662, 467)
Screenshot: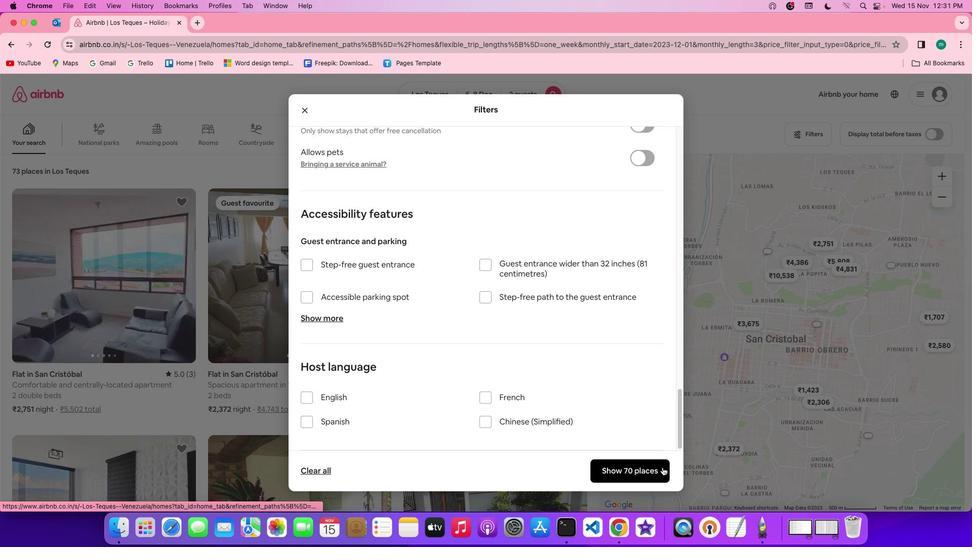 
Action: Mouse moved to (491, 347)
Screenshot: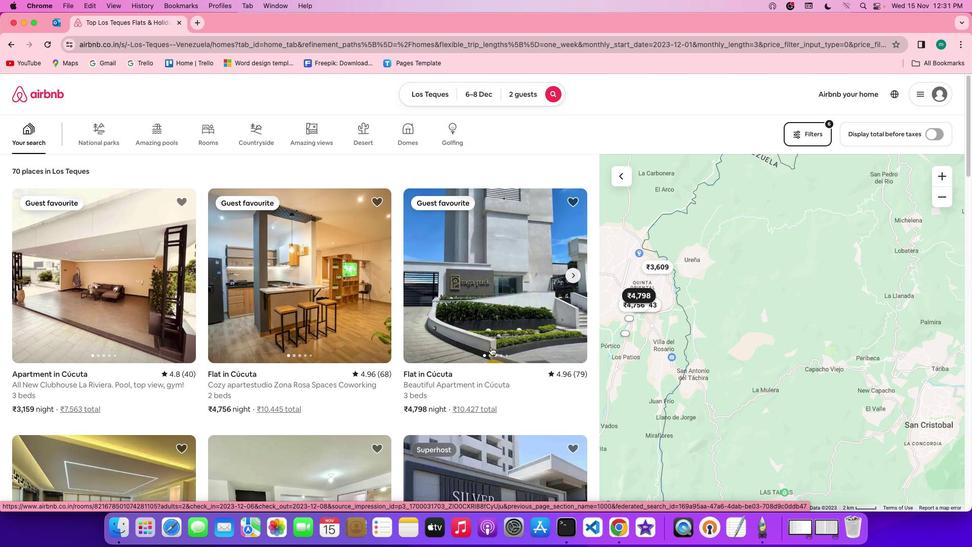
Action: Mouse pressed left at (491, 347)
Screenshot: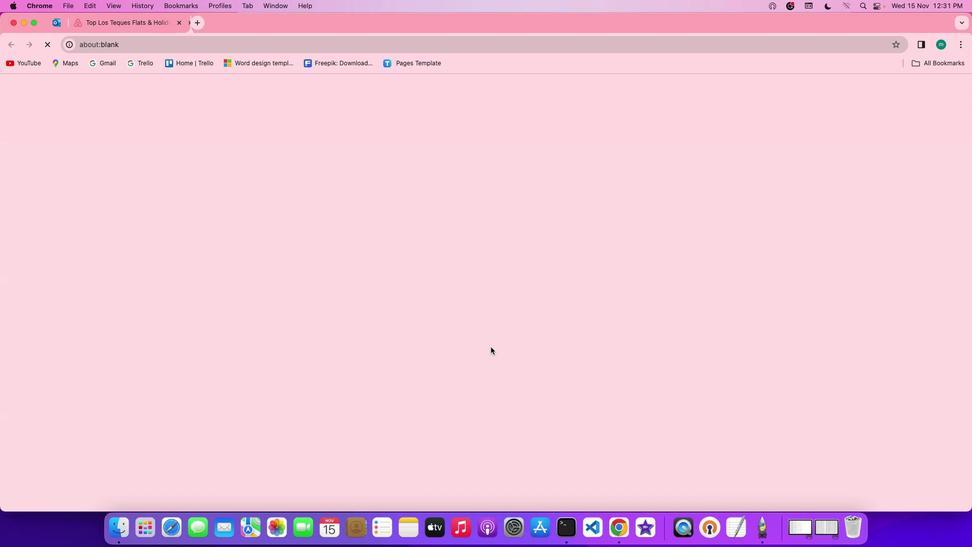 
Action: Mouse moved to (740, 365)
Screenshot: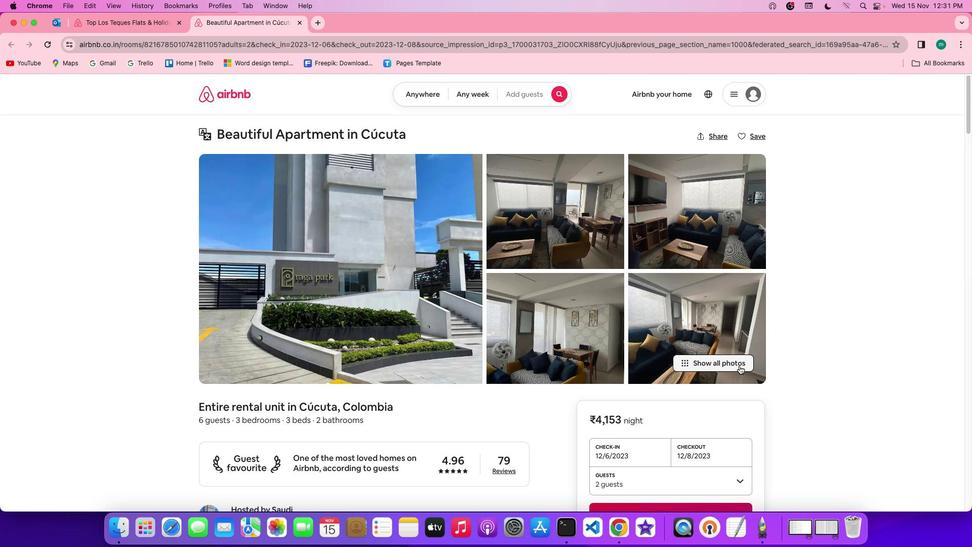 
Action: Mouse pressed left at (740, 365)
Screenshot: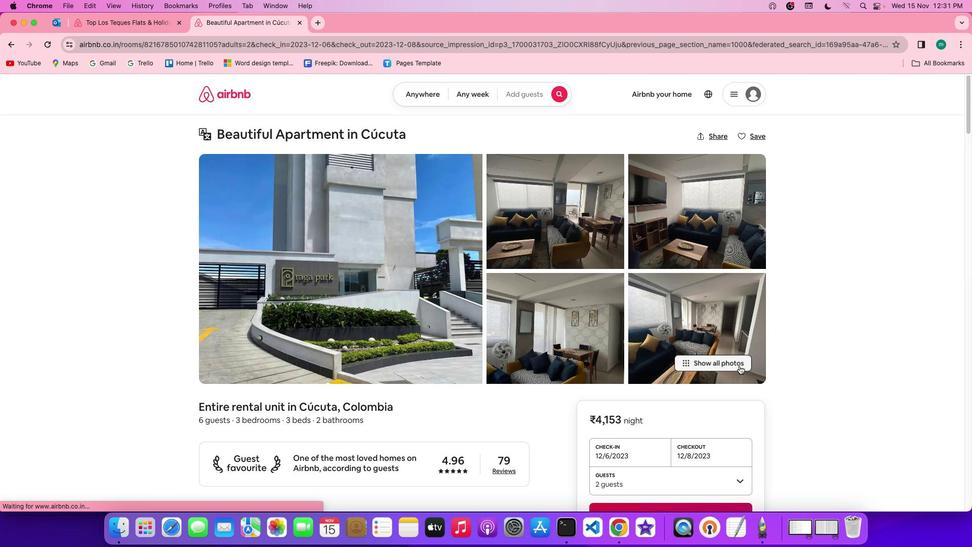 
Action: Mouse moved to (525, 354)
Screenshot: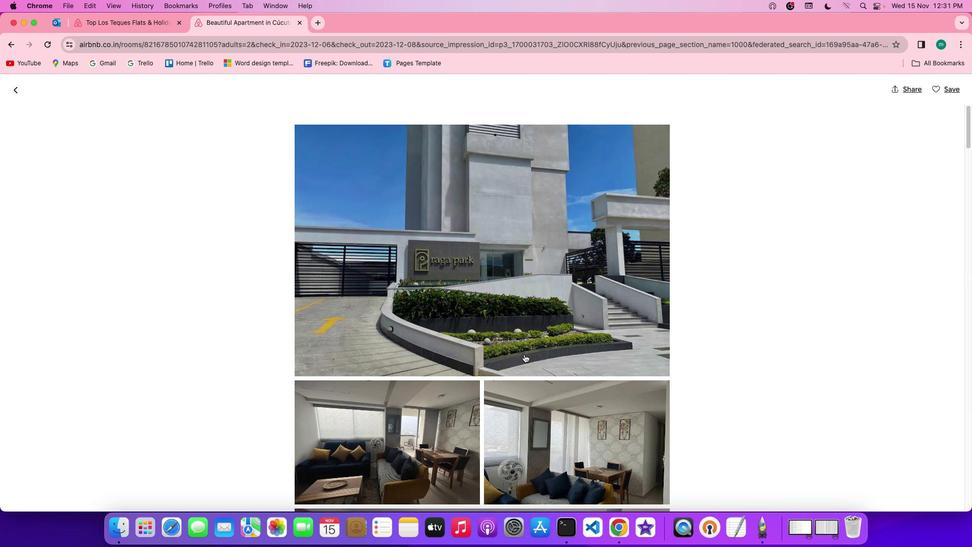 
Action: Mouse scrolled (525, 354) with delta (0, 0)
Screenshot: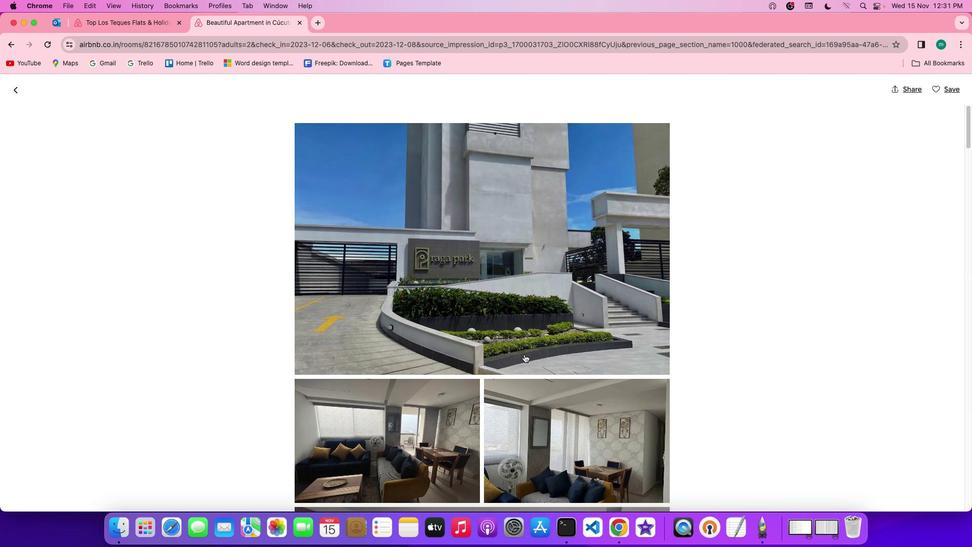 
Action: Mouse scrolled (525, 354) with delta (0, 0)
Screenshot: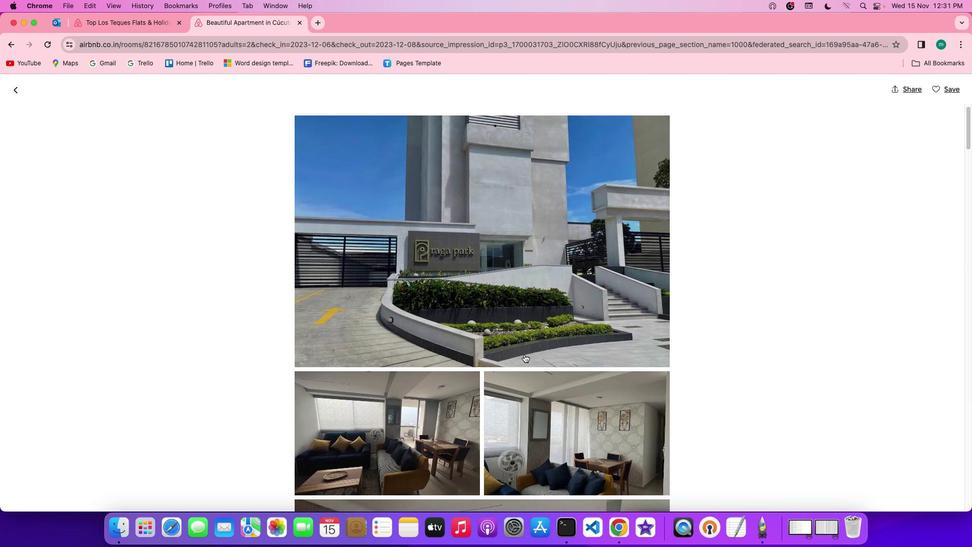 
Action: Mouse scrolled (525, 354) with delta (0, -1)
Screenshot: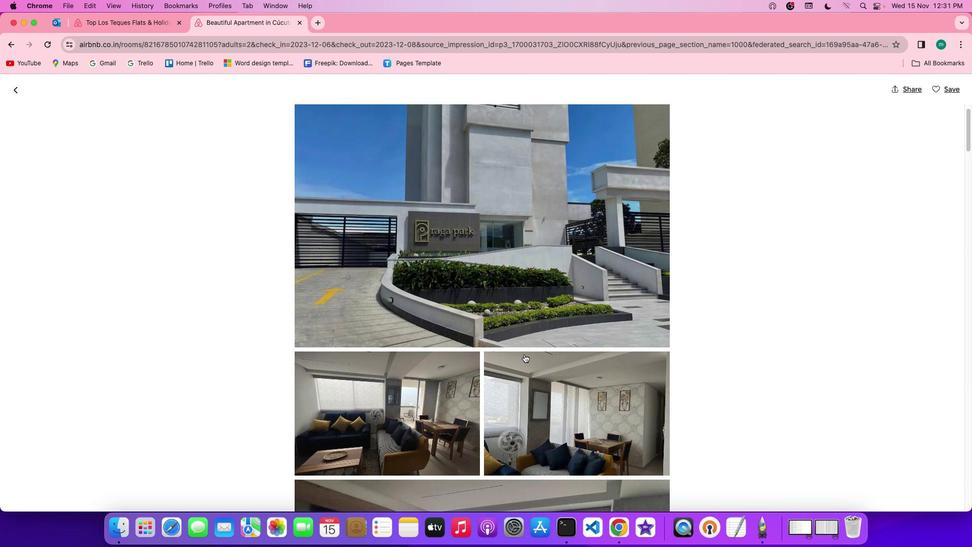 
Action: Mouse scrolled (525, 354) with delta (0, -2)
Screenshot: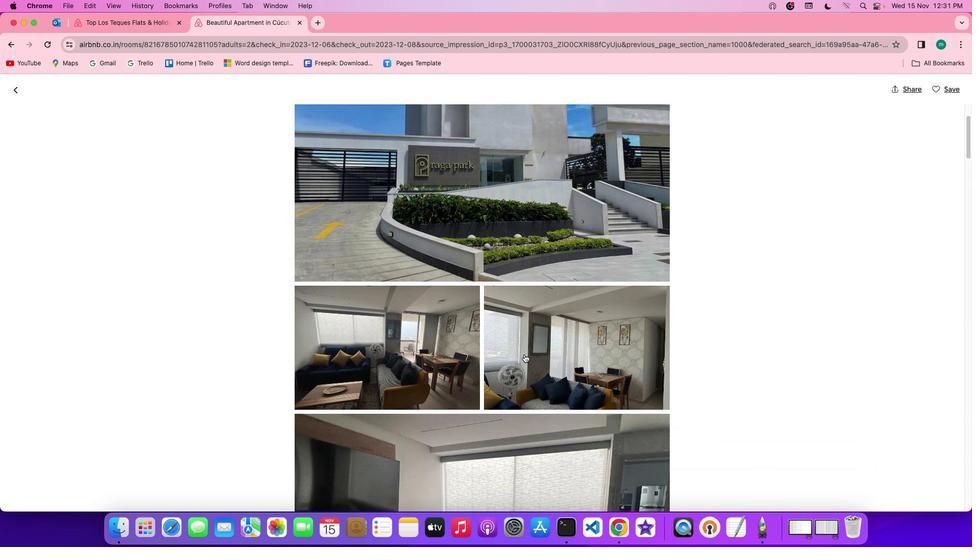 
Action: Mouse scrolled (525, 354) with delta (0, -1)
Screenshot: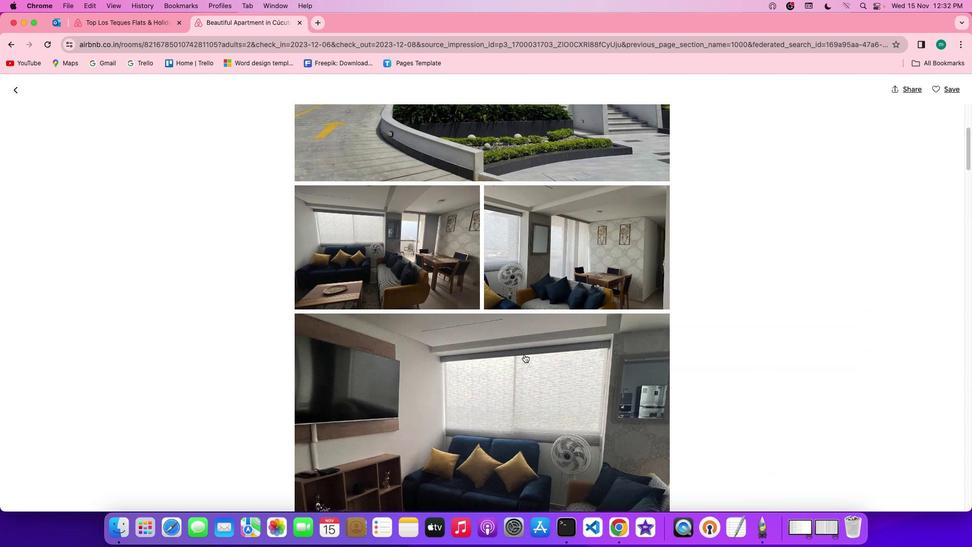
Action: Mouse scrolled (525, 354) with delta (0, 0)
Screenshot: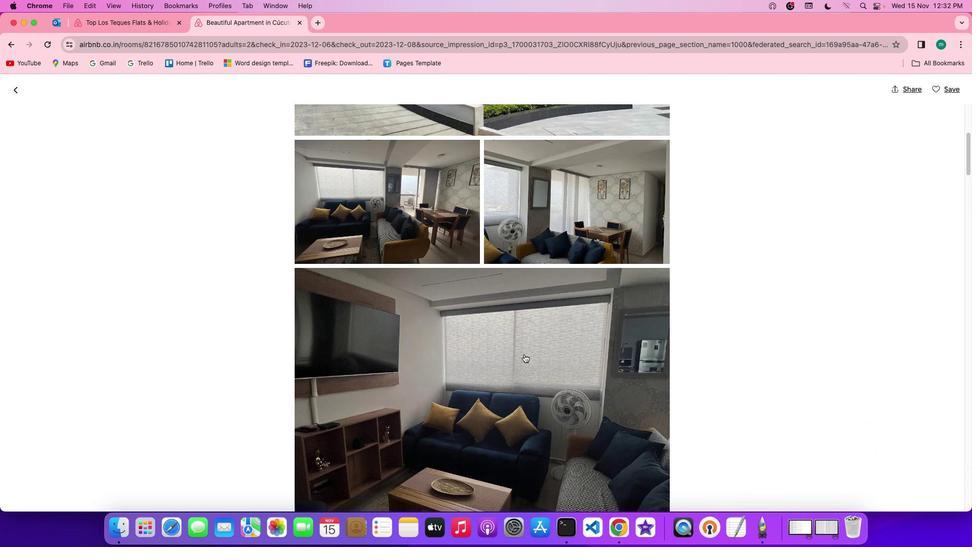 
Action: Mouse scrolled (525, 354) with delta (0, 0)
Screenshot: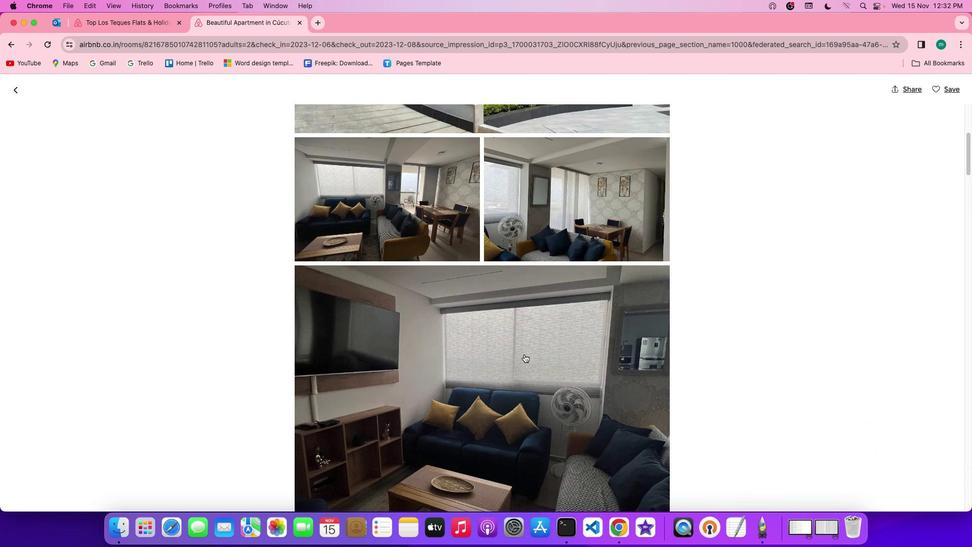 
Action: Mouse scrolled (525, 354) with delta (0, -1)
Screenshot: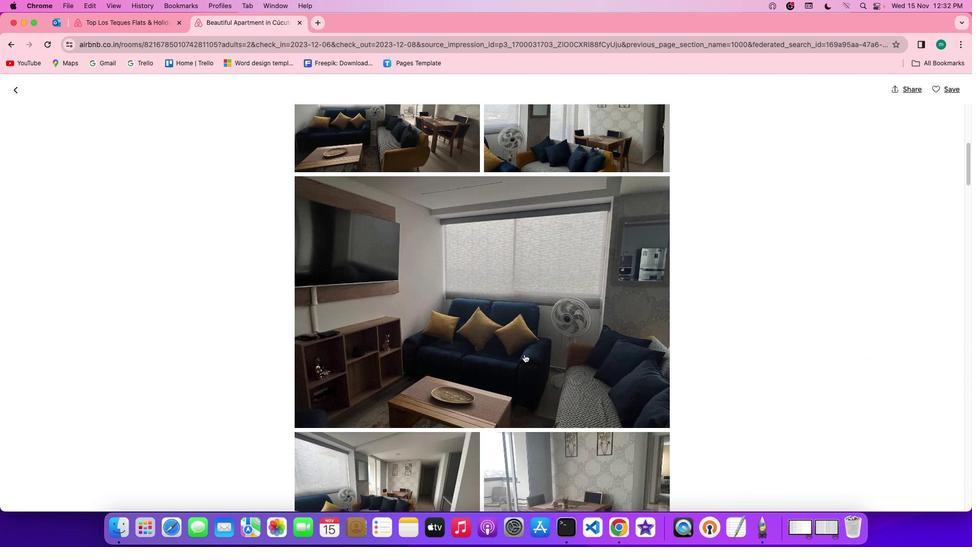 
Action: Mouse scrolled (525, 354) with delta (0, -2)
Screenshot: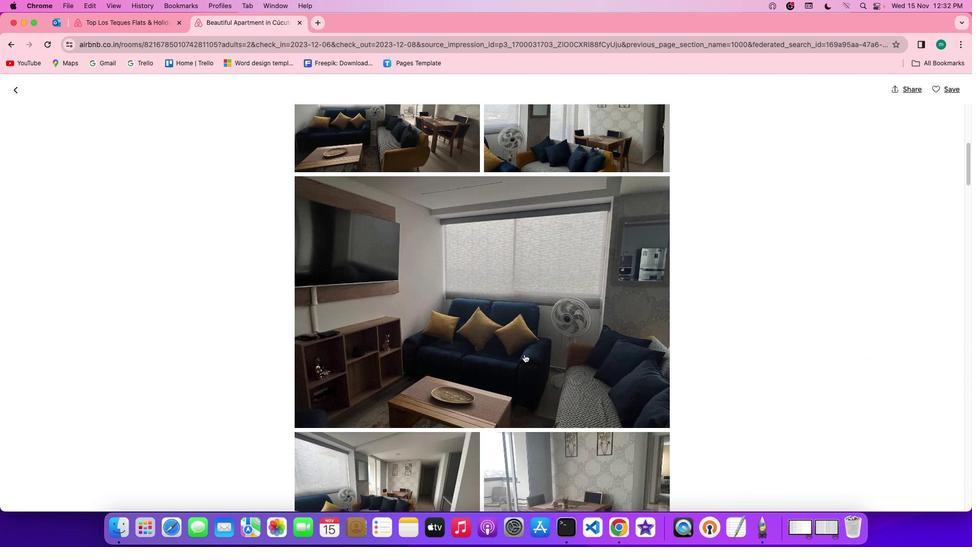 
Action: Mouse scrolled (525, 354) with delta (0, 0)
Screenshot: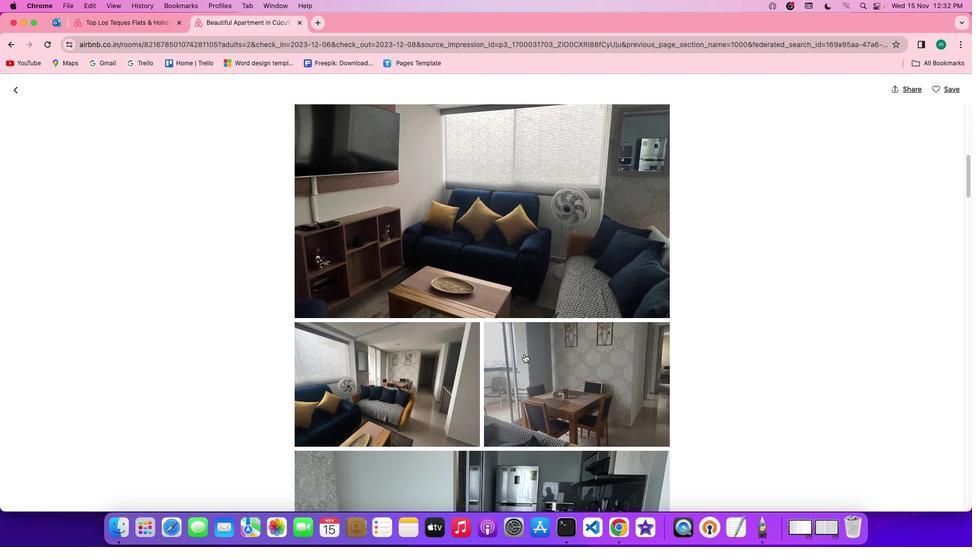 
Action: Mouse scrolled (525, 354) with delta (0, 0)
Screenshot: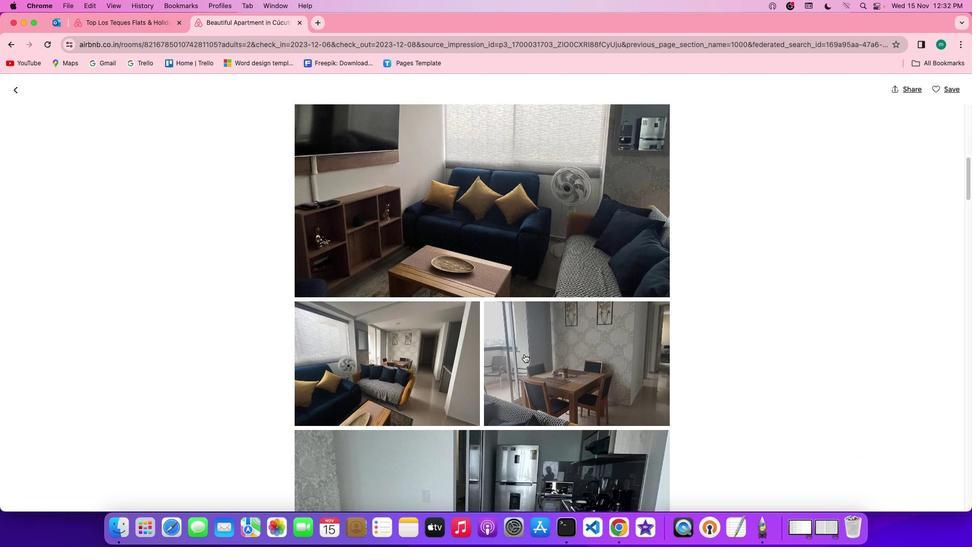 
Action: Mouse scrolled (525, 354) with delta (0, -1)
Screenshot: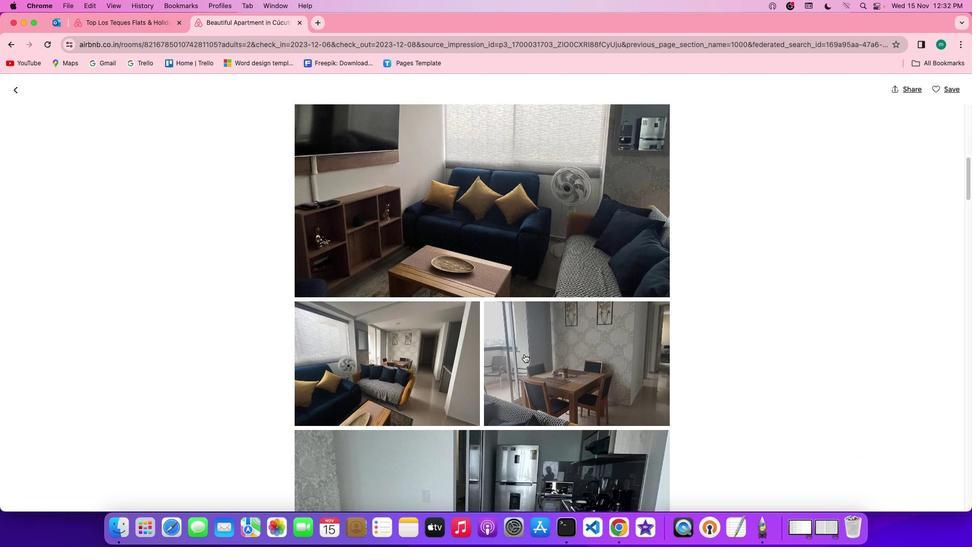 
Action: Mouse scrolled (525, 354) with delta (0, -2)
Screenshot: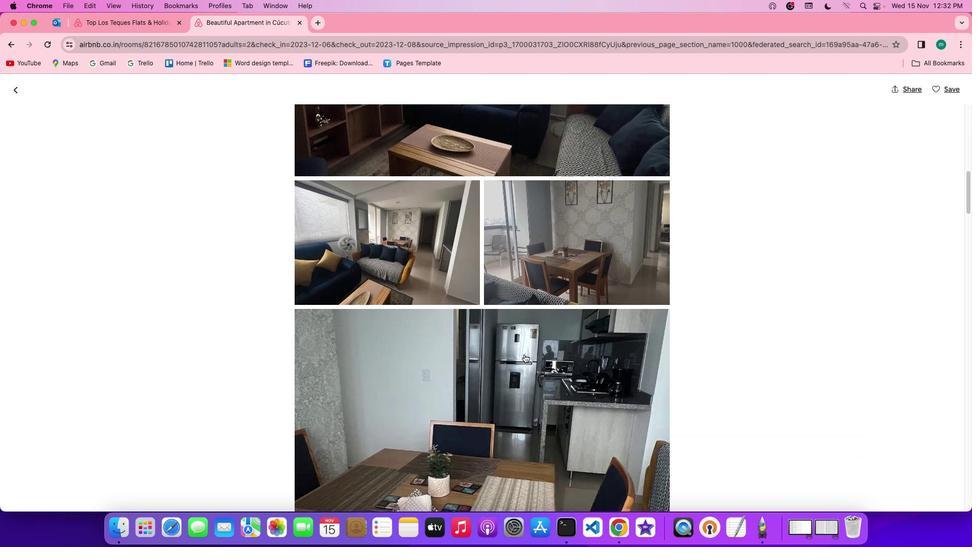 
Action: Mouse scrolled (525, 354) with delta (0, 0)
Screenshot: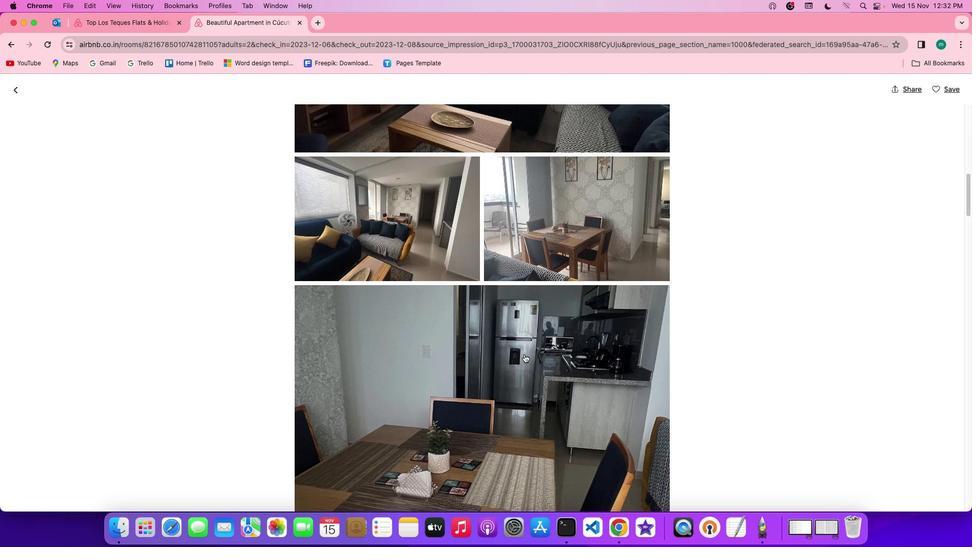 
Action: Mouse scrolled (525, 354) with delta (0, 0)
Screenshot: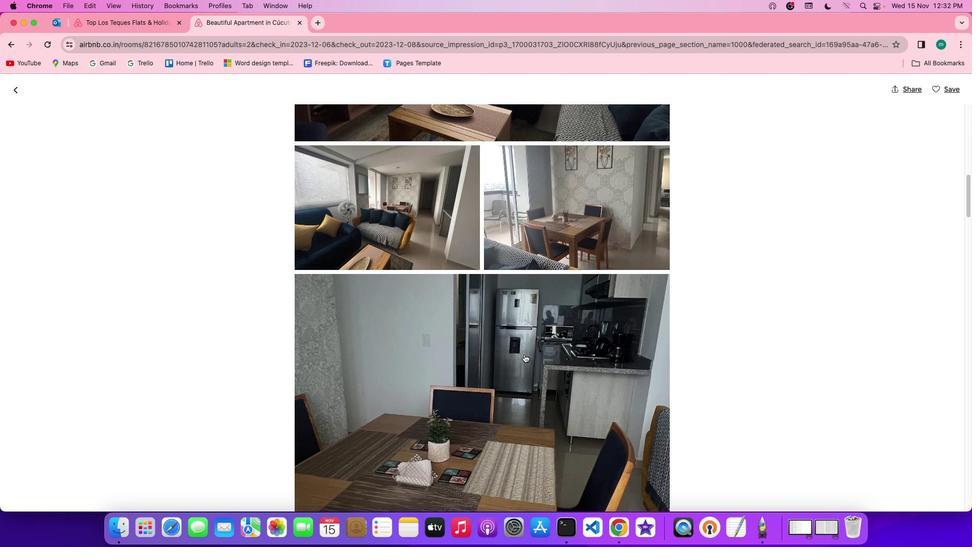 
Action: Mouse scrolled (525, 354) with delta (0, -1)
Screenshot: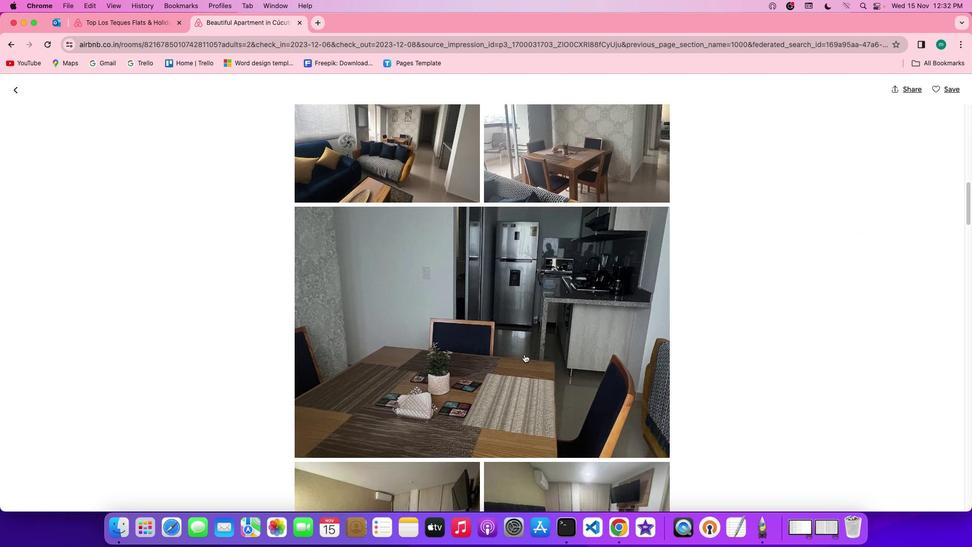 
Action: Mouse scrolled (525, 354) with delta (0, -2)
Screenshot: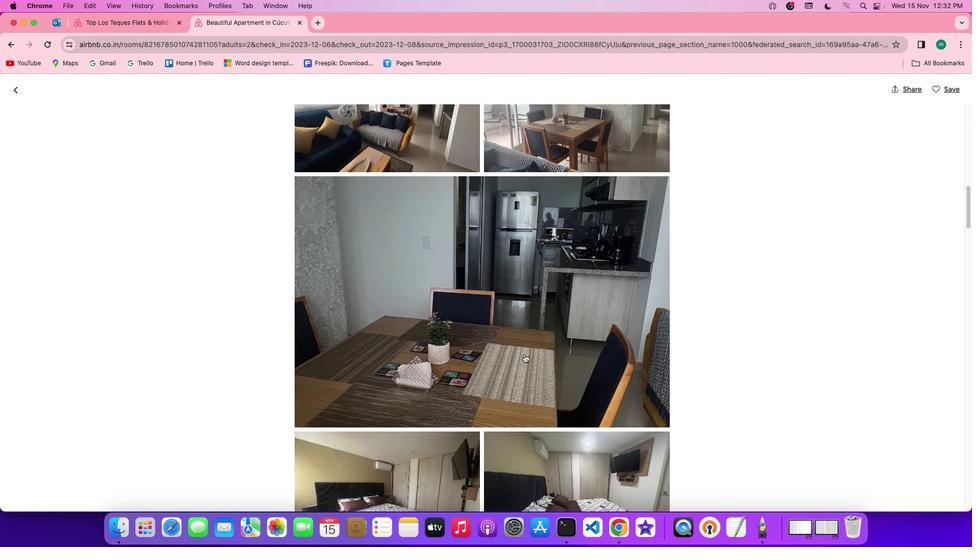 
Action: Mouse scrolled (525, 354) with delta (0, -2)
Screenshot: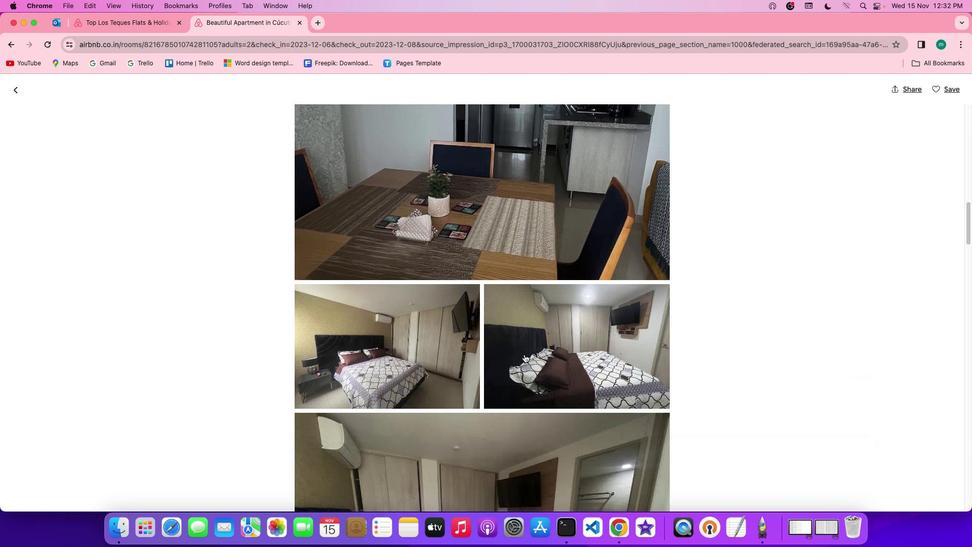 
Action: Mouse scrolled (525, 354) with delta (0, 0)
Screenshot: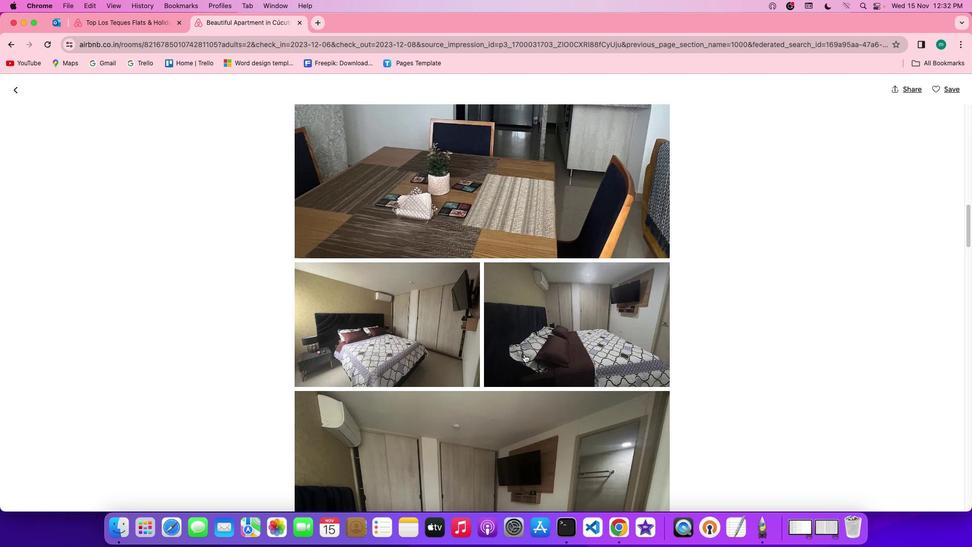 
Action: Mouse scrolled (525, 354) with delta (0, 0)
Screenshot: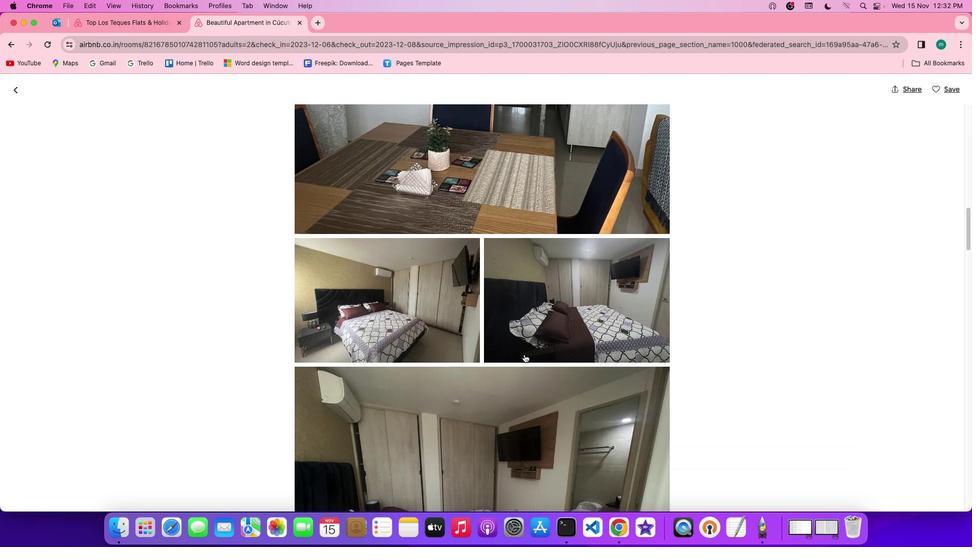 
Action: Mouse scrolled (525, 354) with delta (0, -1)
Screenshot: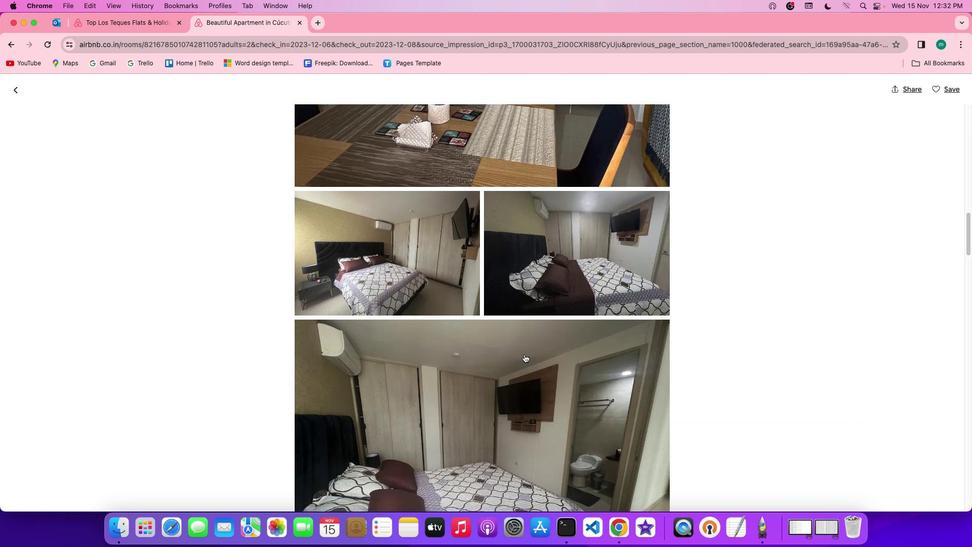 
Action: Mouse scrolled (525, 354) with delta (0, -2)
Screenshot: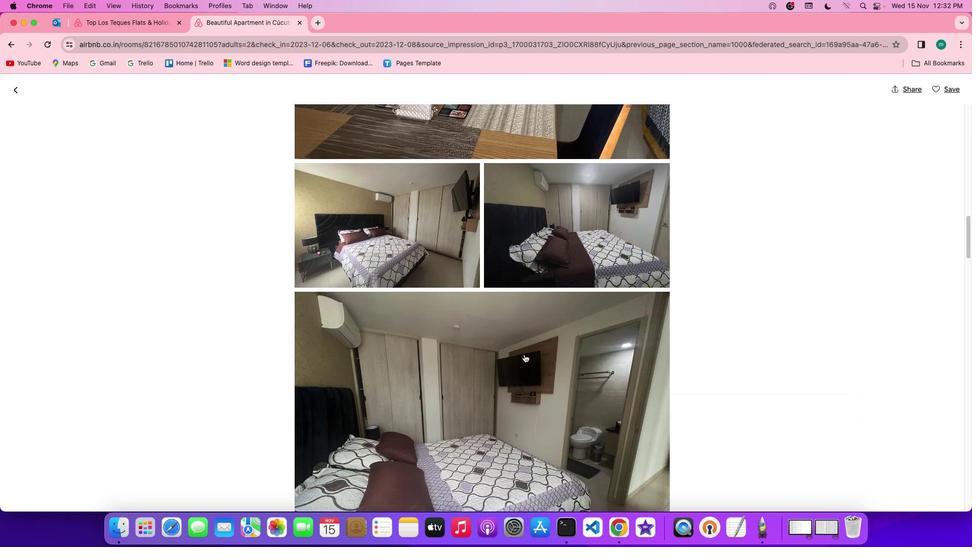 
Action: Mouse scrolled (525, 354) with delta (0, -2)
Screenshot: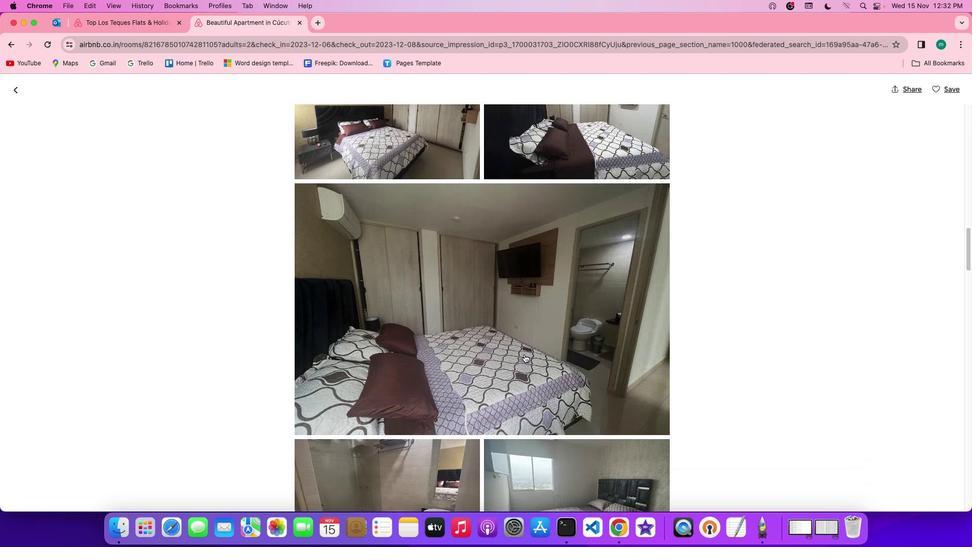 
Action: Mouse scrolled (525, 354) with delta (0, 0)
Screenshot: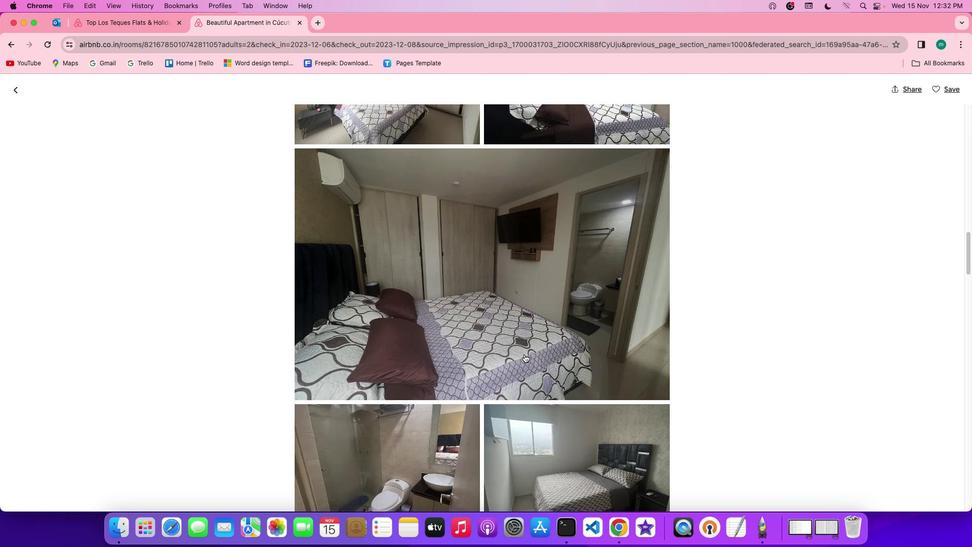 
Action: Mouse scrolled (525, 354) with delta (0, 0)
Screenshot: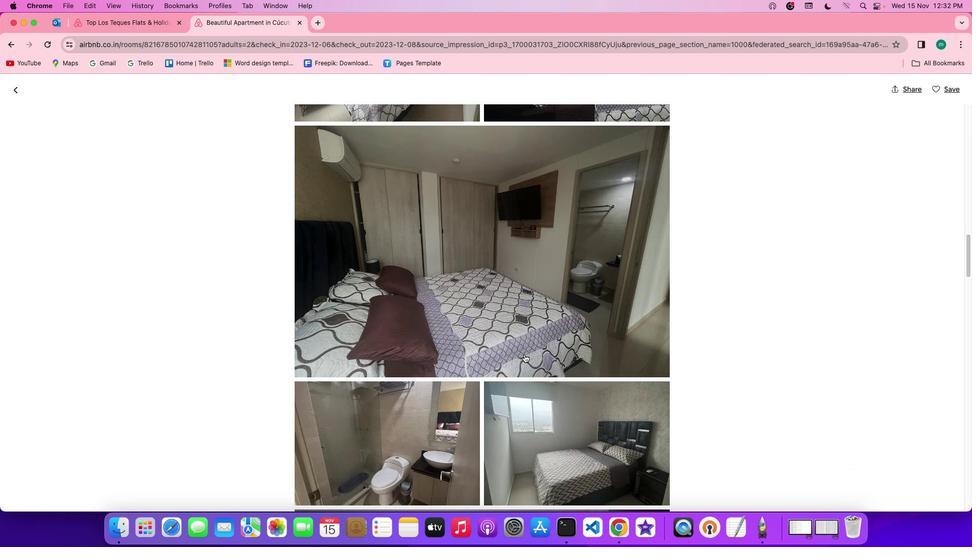
Action: Mouse scrolled (525, 354) with delta (0, -1)
Screenshot: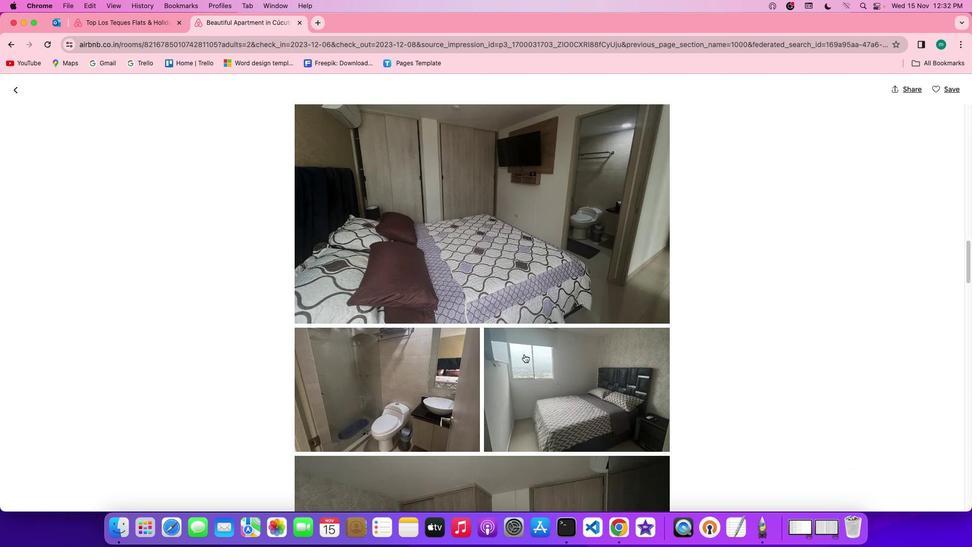 
Action: Mouse scrolled (525, 354) with delta (0, -2)
Screenshot: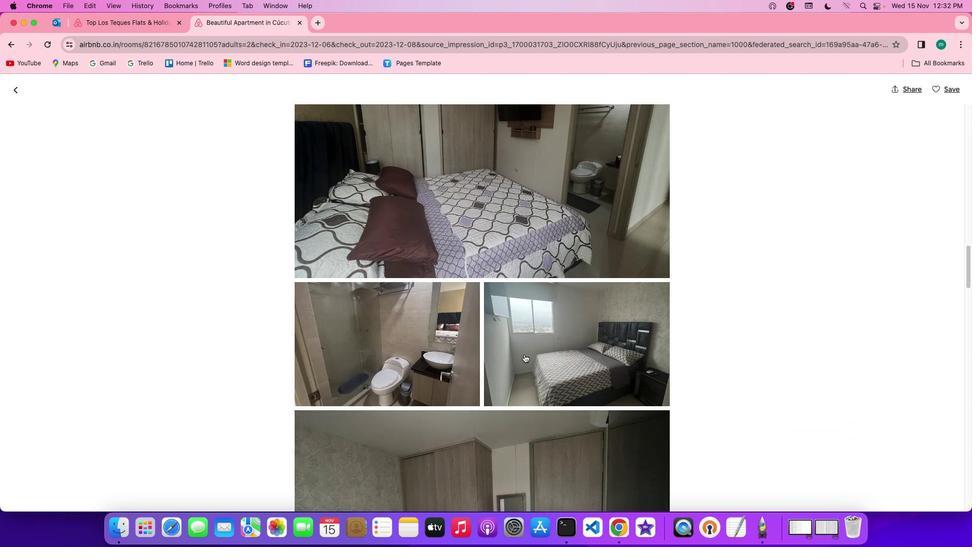 
Action: Mouse scrolled (525, 354) with delta (0, 0)
Screenshot: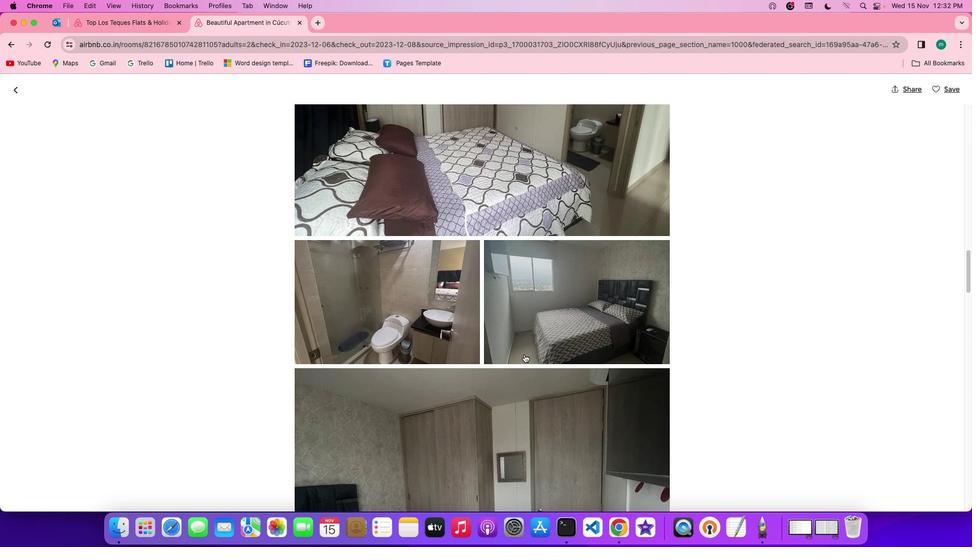 
Action: Mouse scrolled (525, 354) with delta (0, 0)
Screenshot: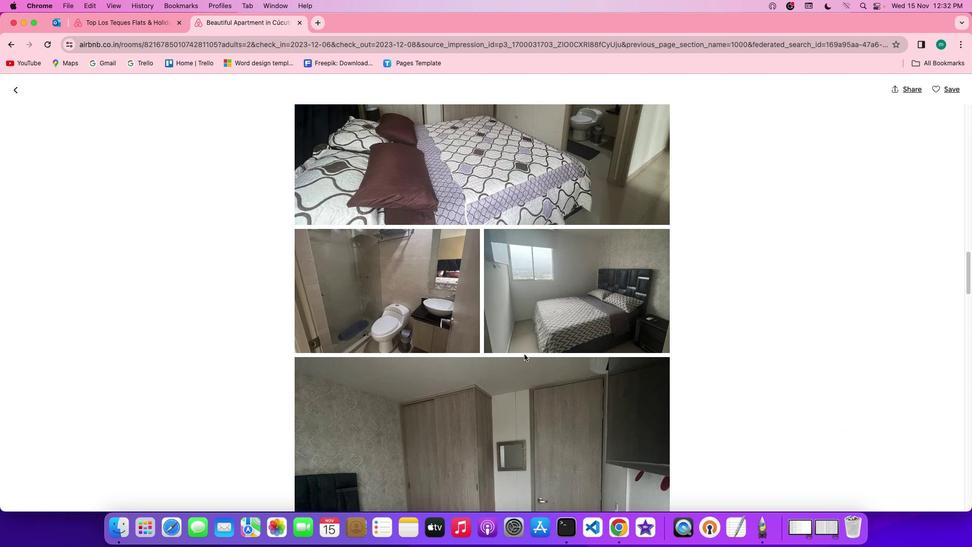 
Action: Mouse scrolled (525, 354) with delta (0, -1)
Screenshot: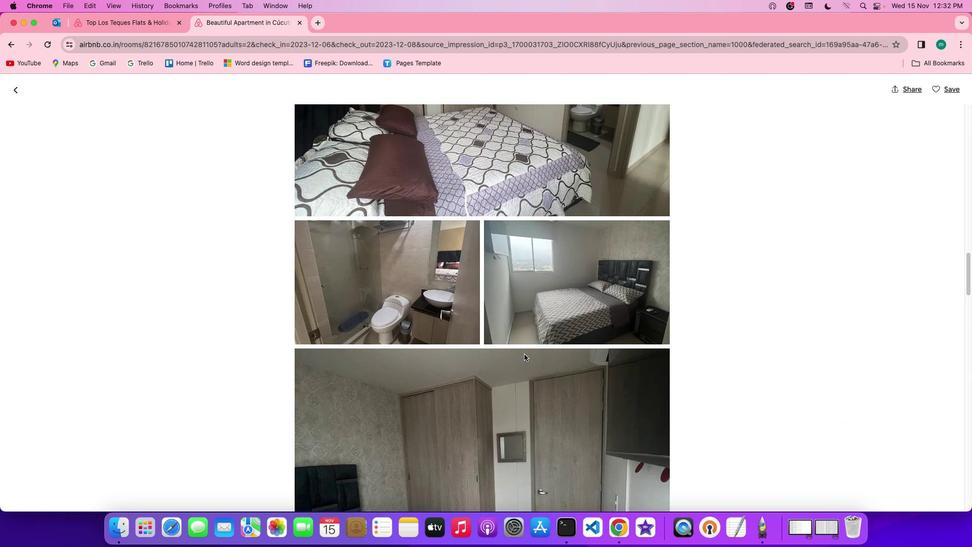 
Action: Mouse scrolled (525, 354) with delta (0, -1)
Screenshot: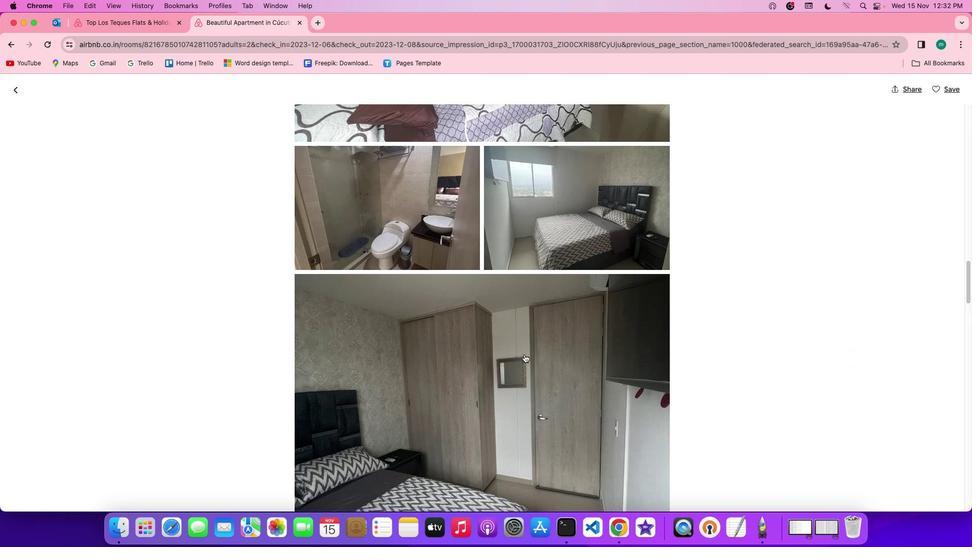 
Action: Mouse scrolled (525, 354) with delta (0, 0)
Screenshot: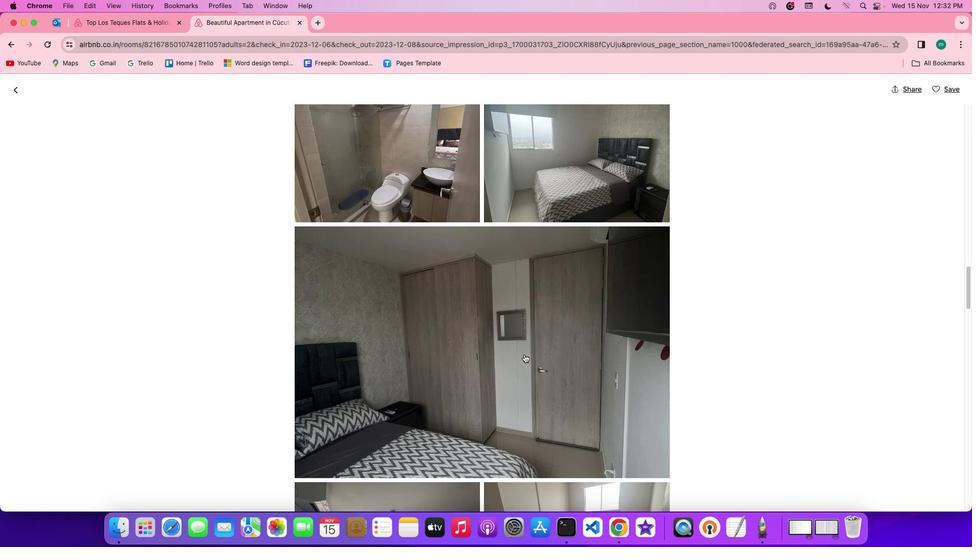 
Action: Mouse scrolled (525, 354) with delta (0, 0)
Screenshot: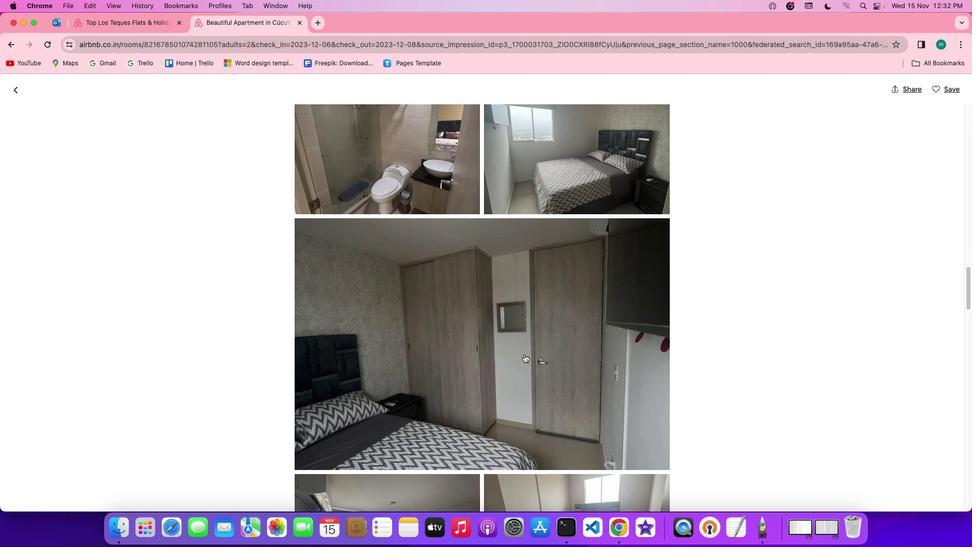 
Action: Mouse scrolled (525, 354) with delta (0, -1)
Screenshot: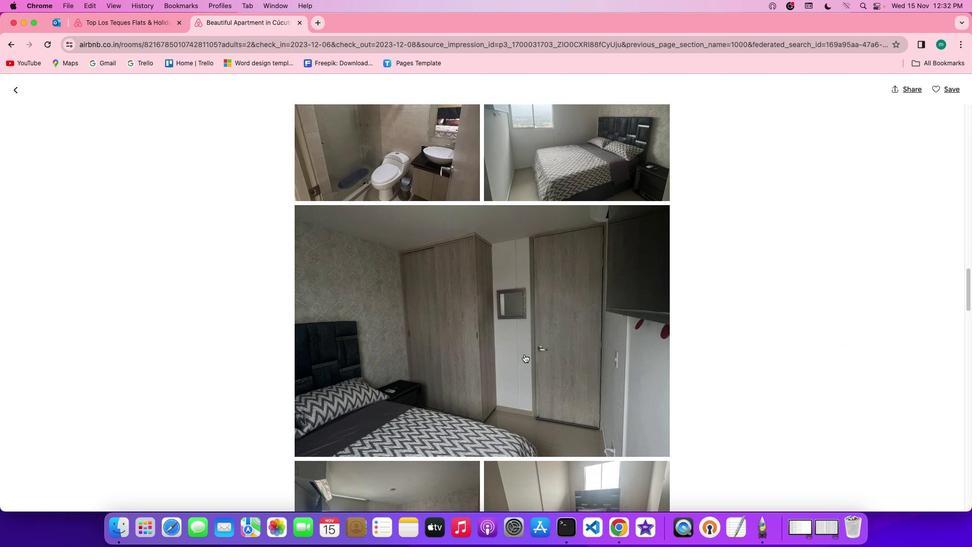 
Action: Mouse scrolled (525, 354) with delta (0, -1)
Screenshot: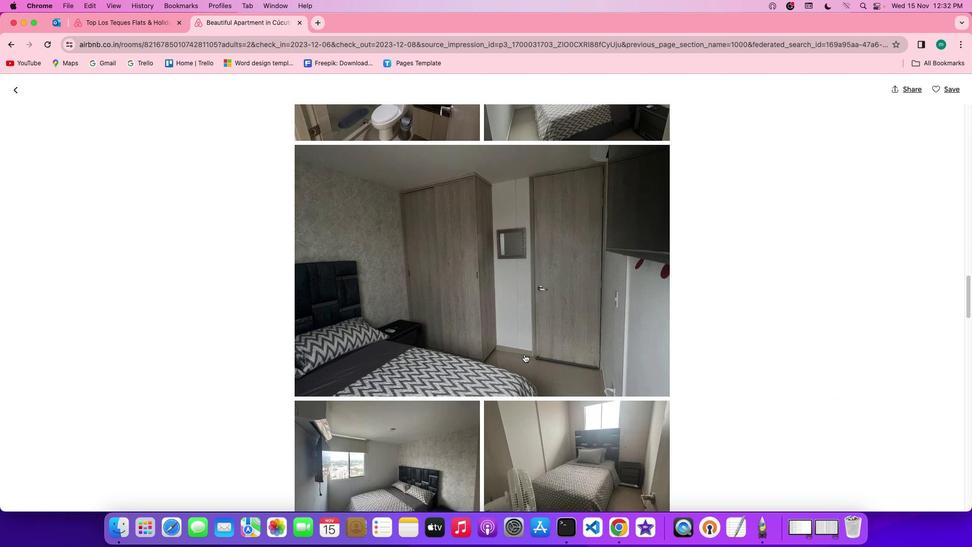 
Action: Mouse scrolled (525, 354) with delta (0, 0)
Screenshot: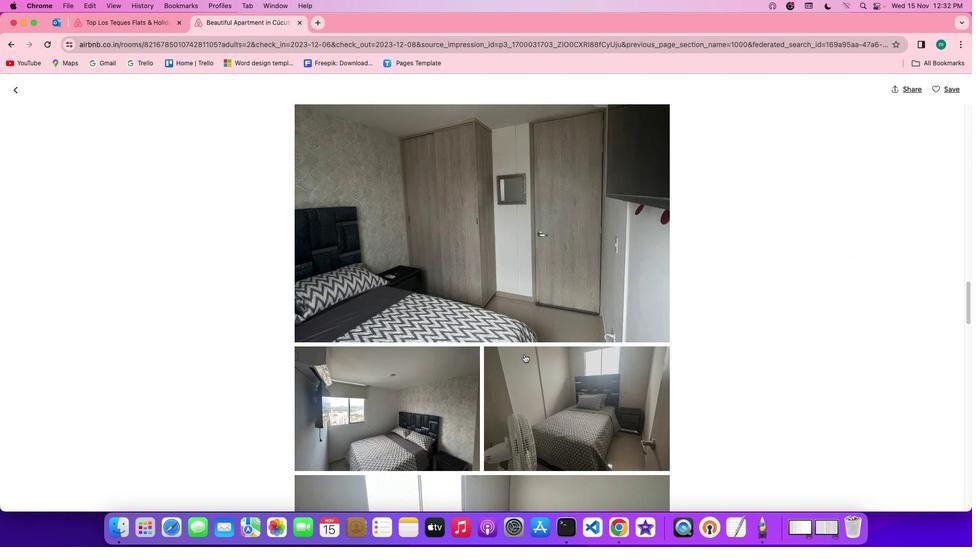 
Action: Mouse scrolled (525, 354) with delta (0, 0)
Screenshot: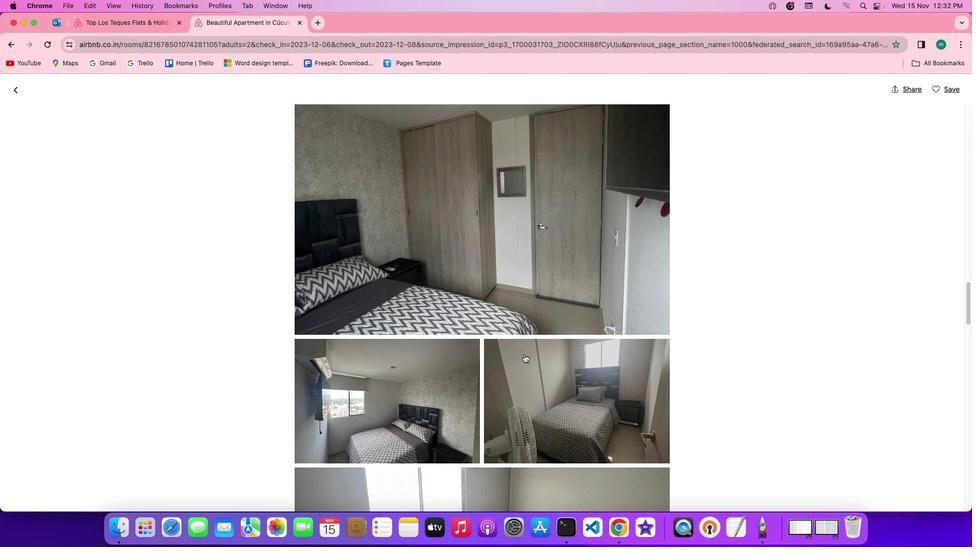 
Action: Mouse scrolled (525, 354) with delta (0, -1)
Screenshot: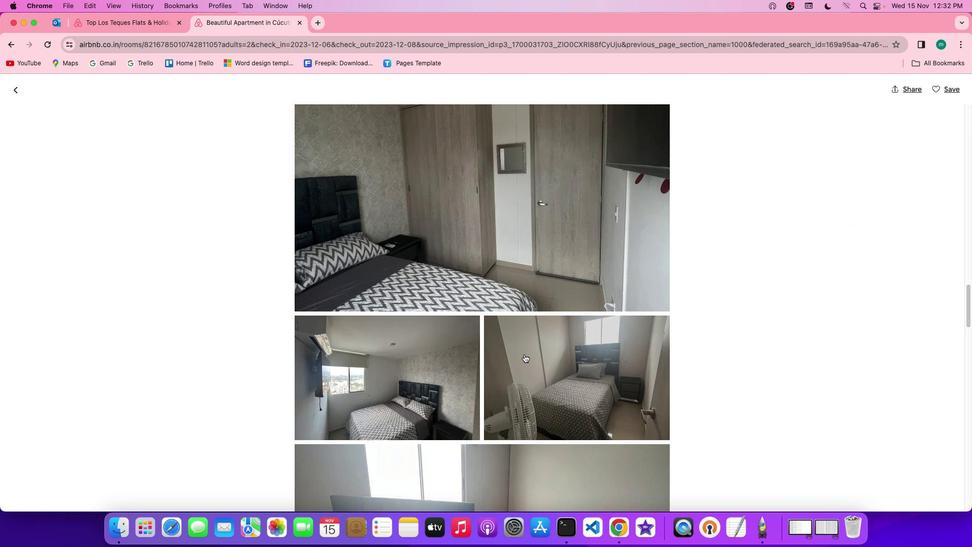 
Action: Mouse scrolled (525, 354) with delta (0, -1)
Screenshot: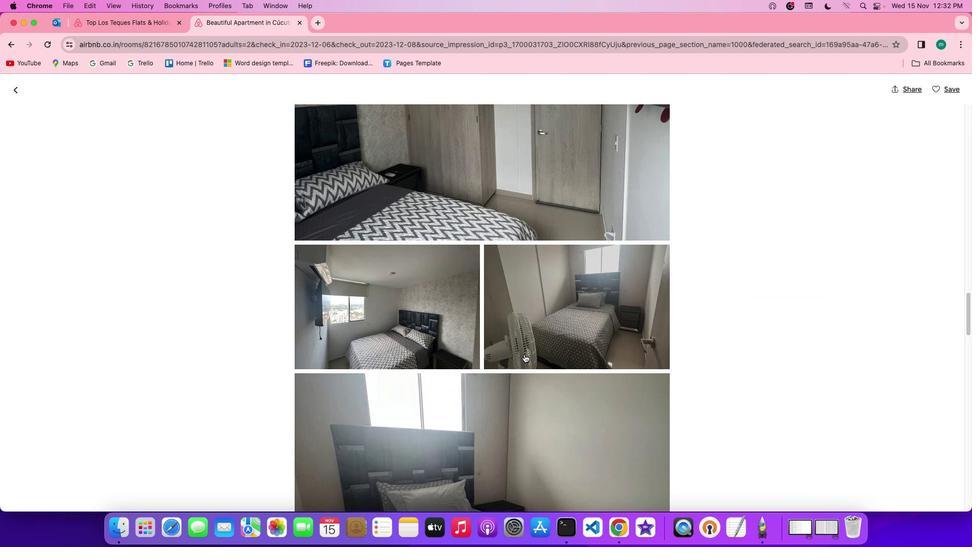
Action: Mouse scrolled (525, 354) with delta (0, 0)
Screenshot: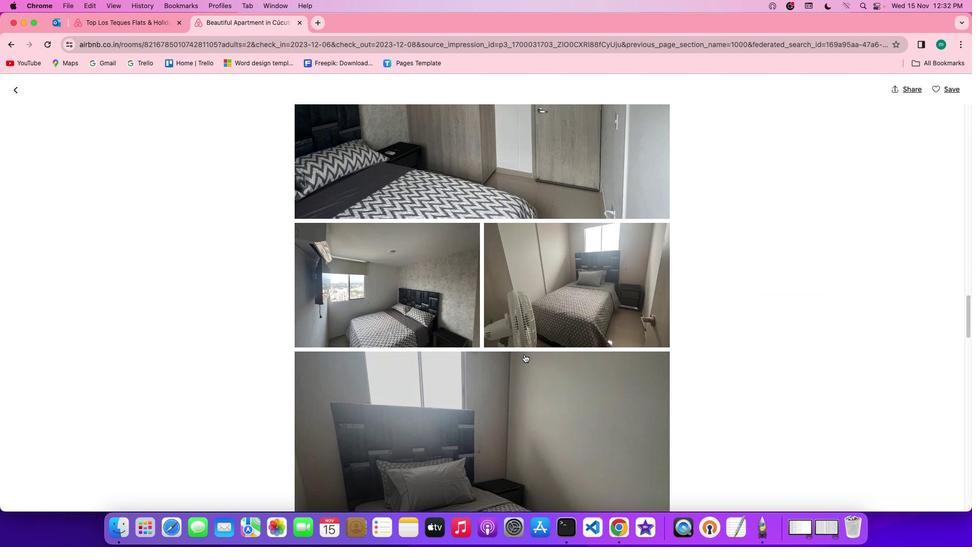 
Action: Mouse scrolled (525, 354) with delta (0, 0)
Screenshot: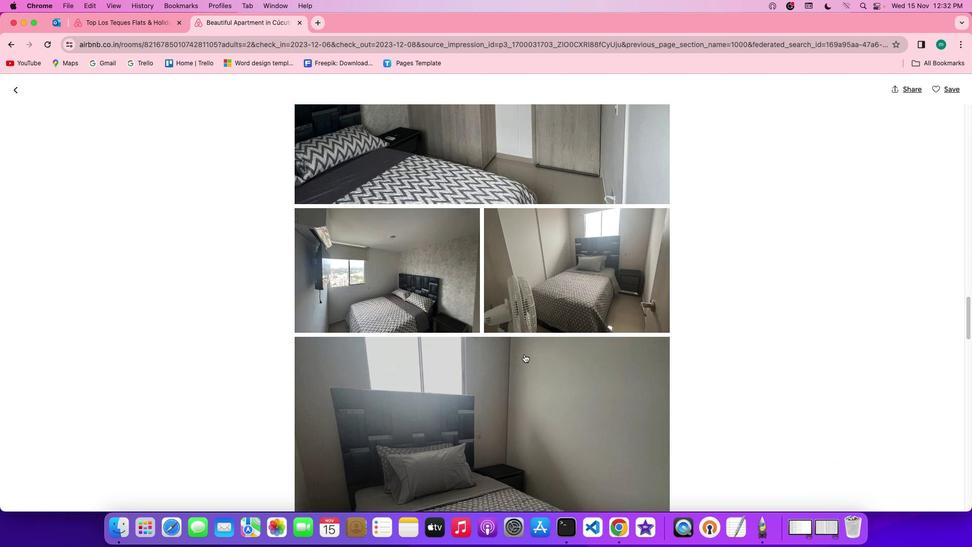 
Action: Mouse scrolled (525, 354) with delta (0, -1)
Screenshot: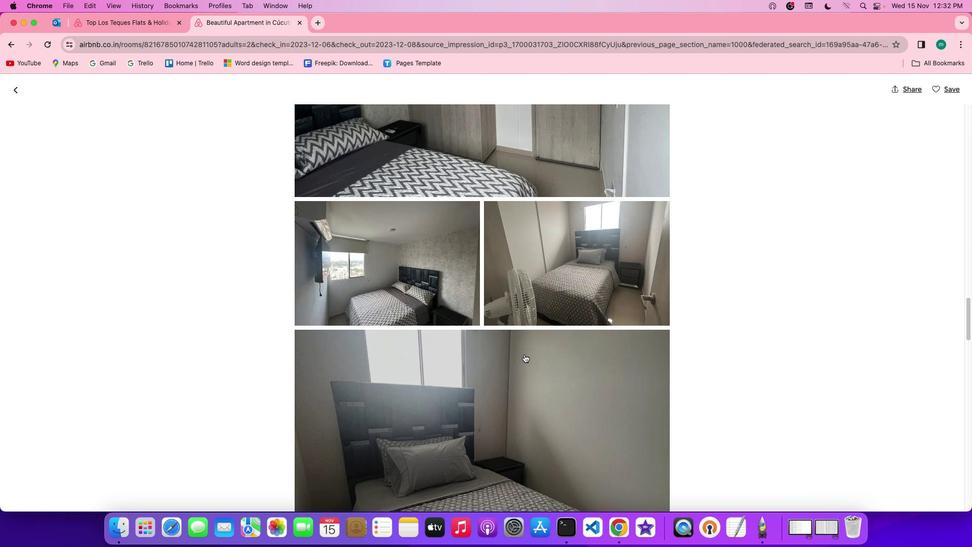 
Action: Mouse scrolled (525, 354) with delta (0, -1)
Screenshot: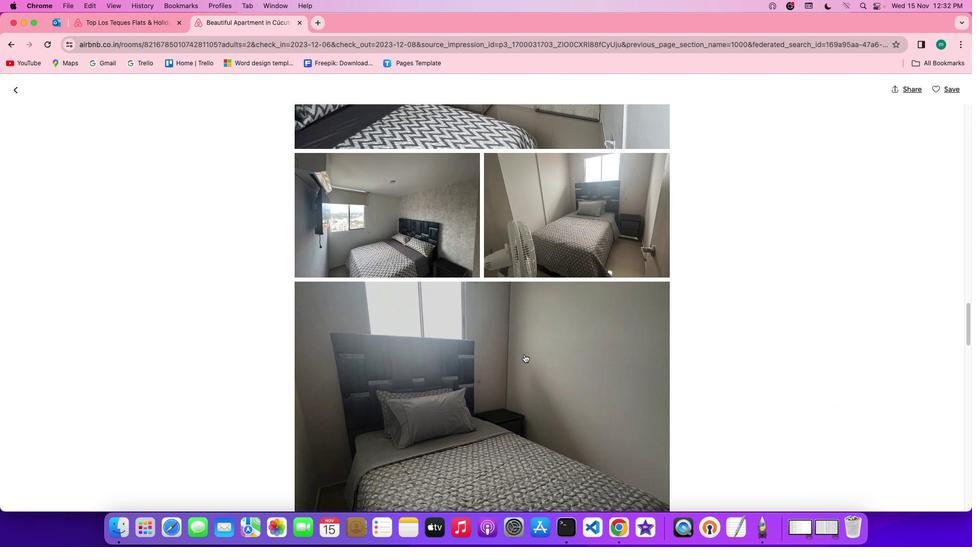 
Action: Mouse scrolled (525, 354) with delta (0, 0)
Screenshot: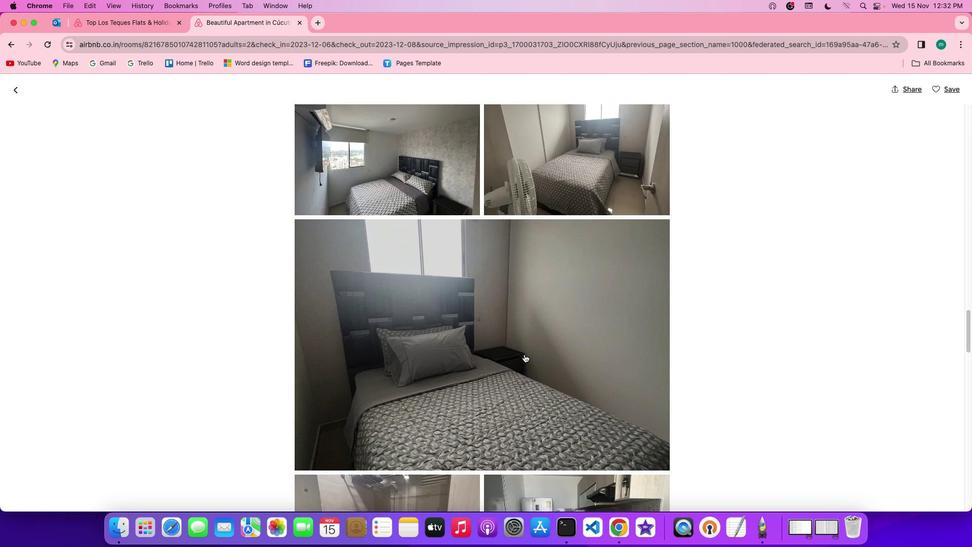 
Action: Mouse scrolled (525, 354) with delta (0, 0)
Screenshot: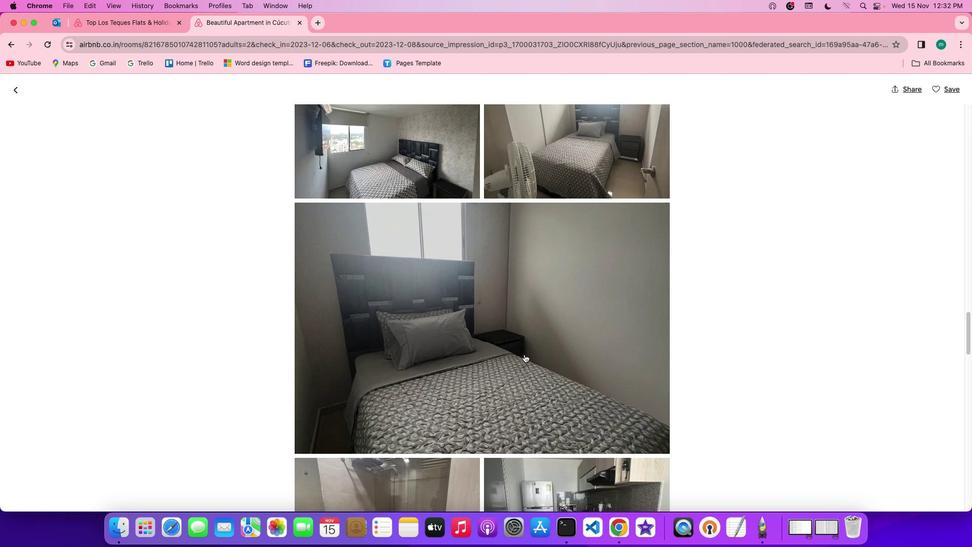 
Action: Mouse scrolled (525, 354) with delta (0, -1)
Screenshot: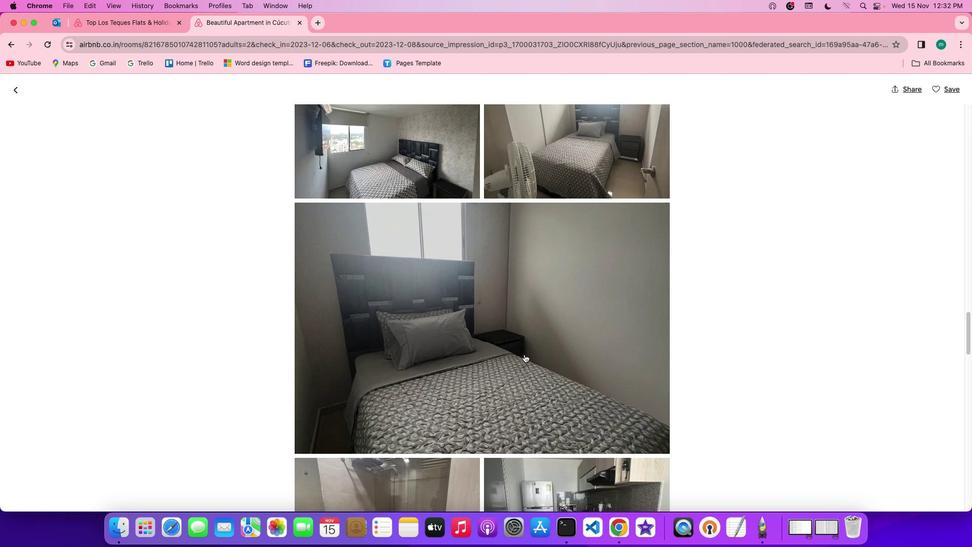 
Action: Mouse scrolled (525, 354) with delta (0, -1)
Screenshot: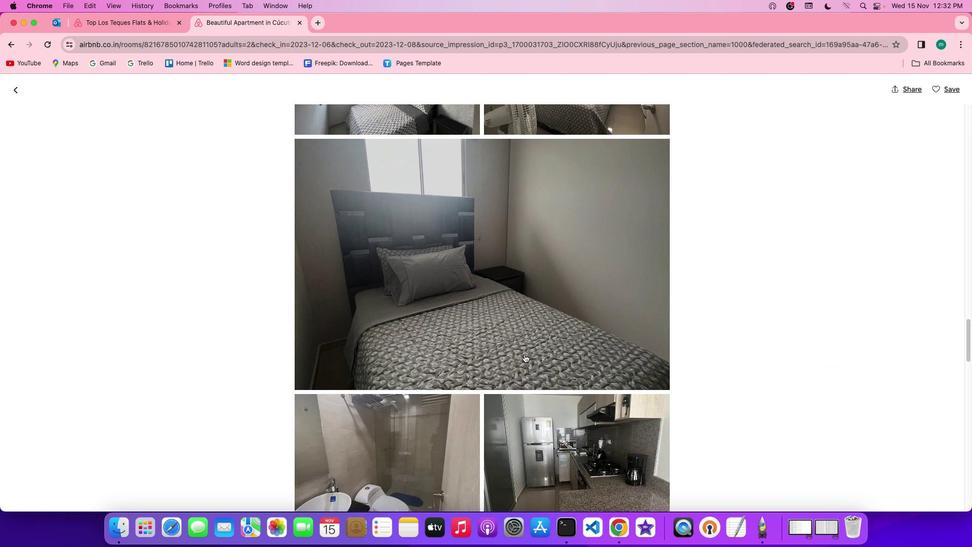 
Action: Mouse scrolled (525, 354) with delta (0, 0)
Screenshot: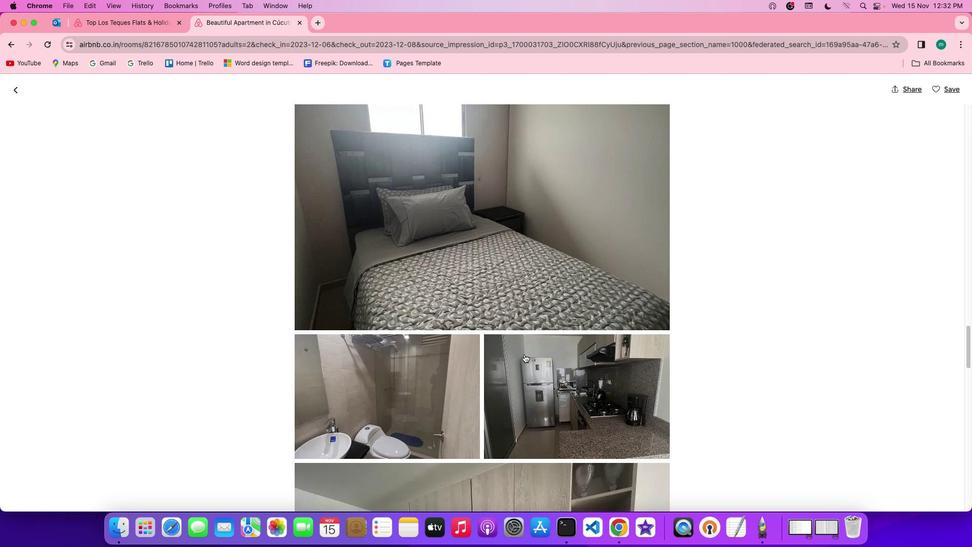 
Action: Mouse scrolled (525, 354) with delta (0, 0)
Screenshot: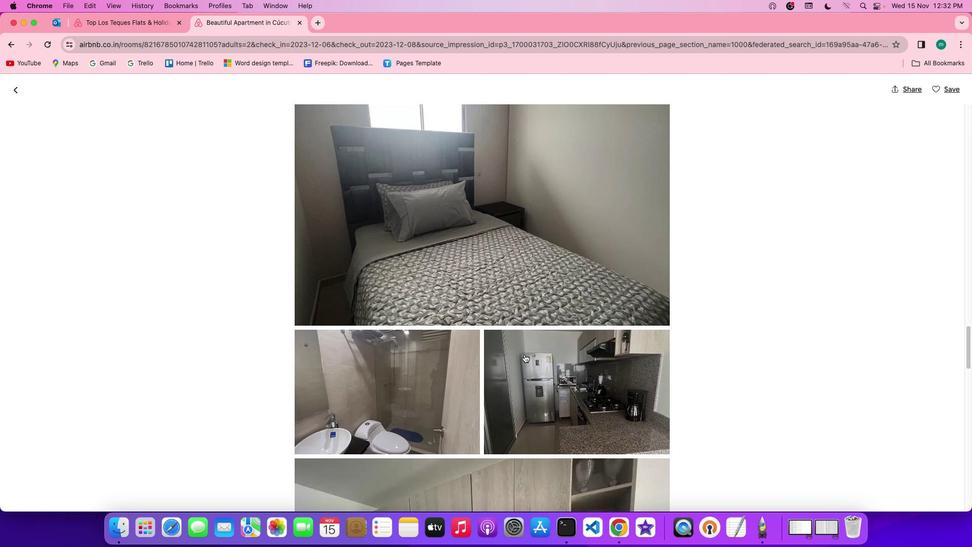 
Action: Mouse scrolled (525, 354) with delta (0, -1)
Screenshot: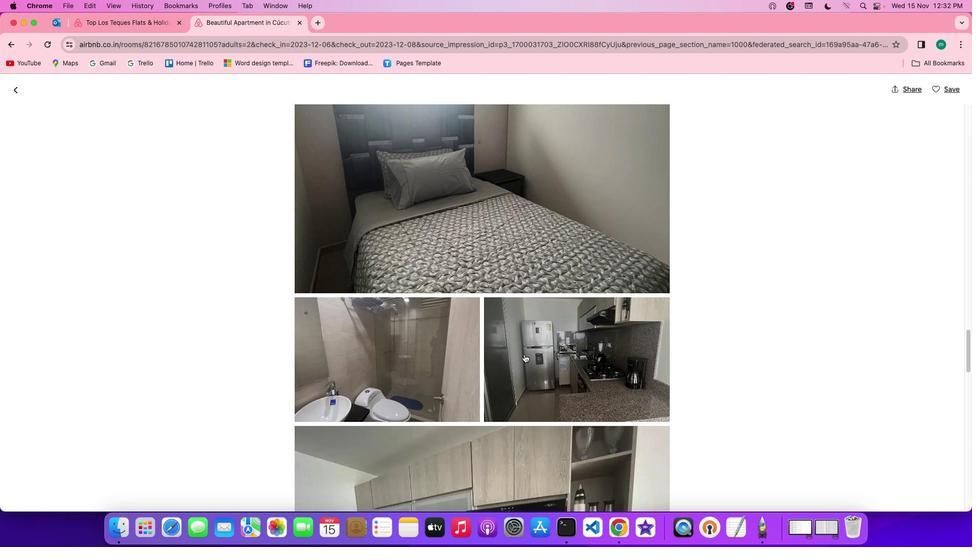 
Action: Mouse scrolled (525, 354) with delta (0, -1)
Screenshot: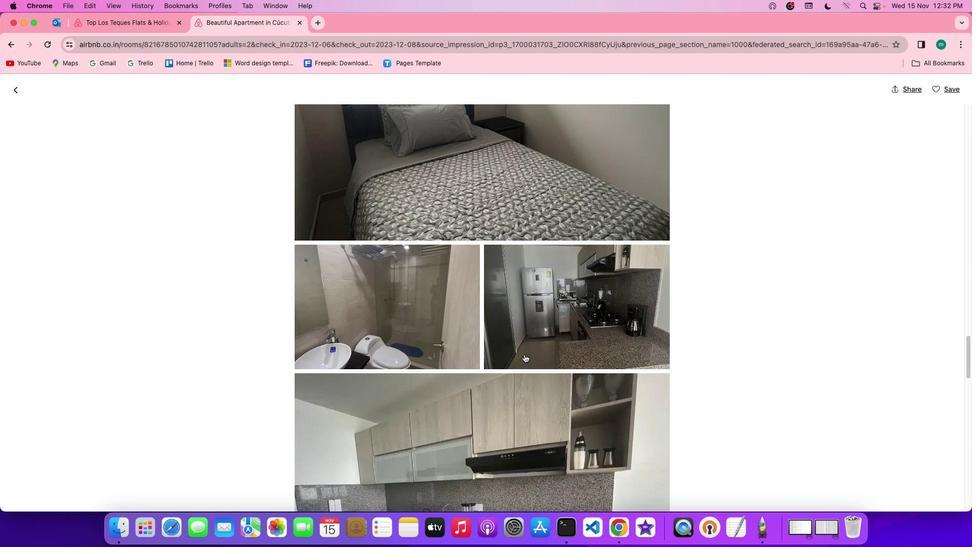 
Action: Mouse scrolled (525, 354) with delta (0, 0)
Screenshot: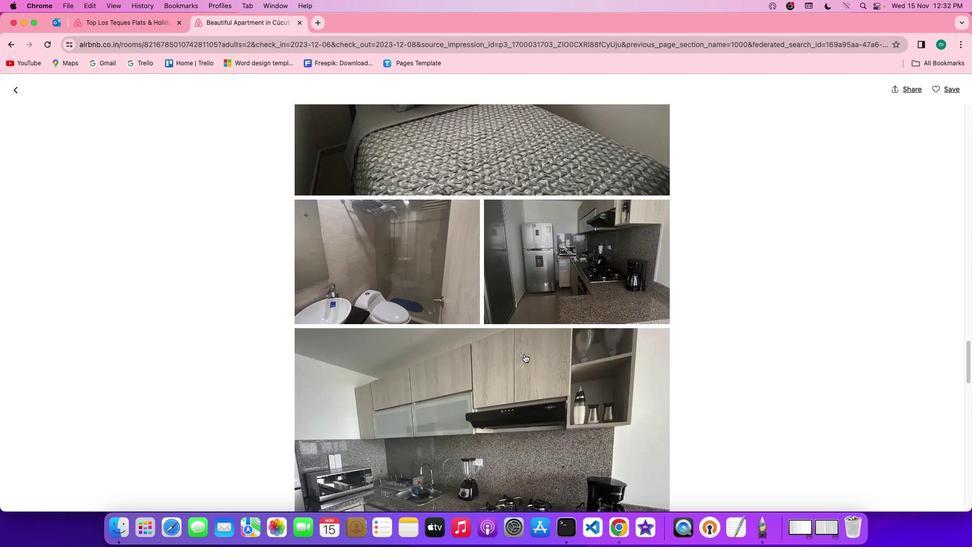 
Action: Mouse scrolled (525, 354) with delta (0, 0)
Screenshot: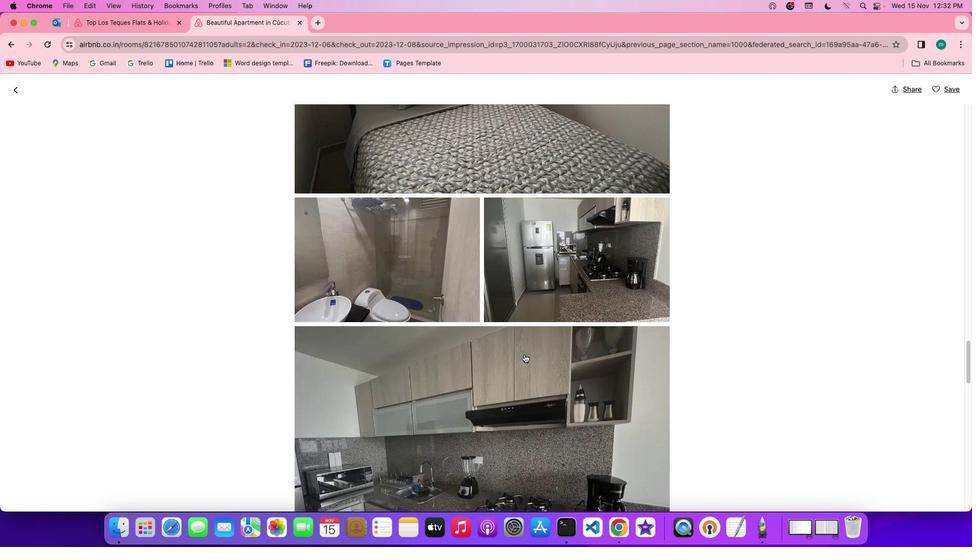 
Action: Mouse scrolled (525, 354) with delta (0, 0)
Screenshot: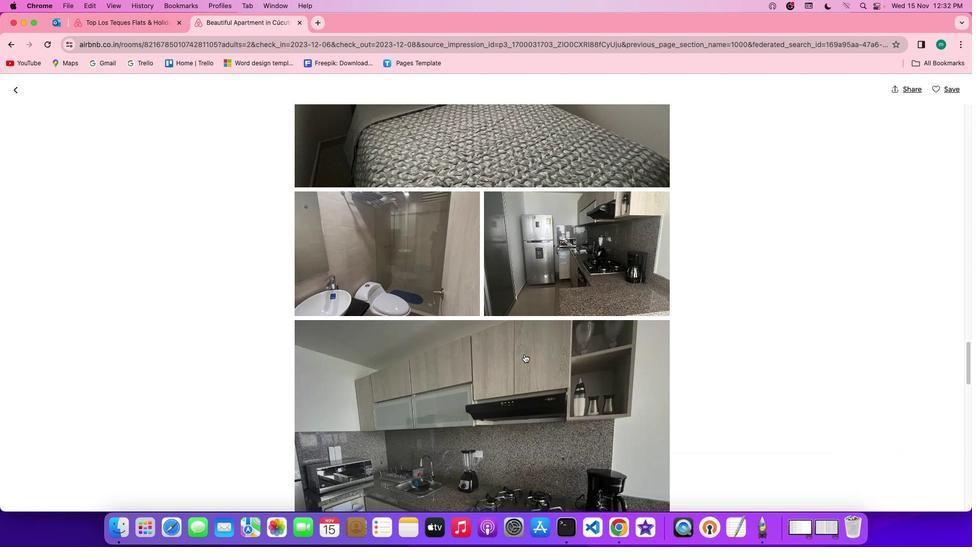 
Action: Mouse scrolled (525, 354) with delta (0, -1)
Screenshot: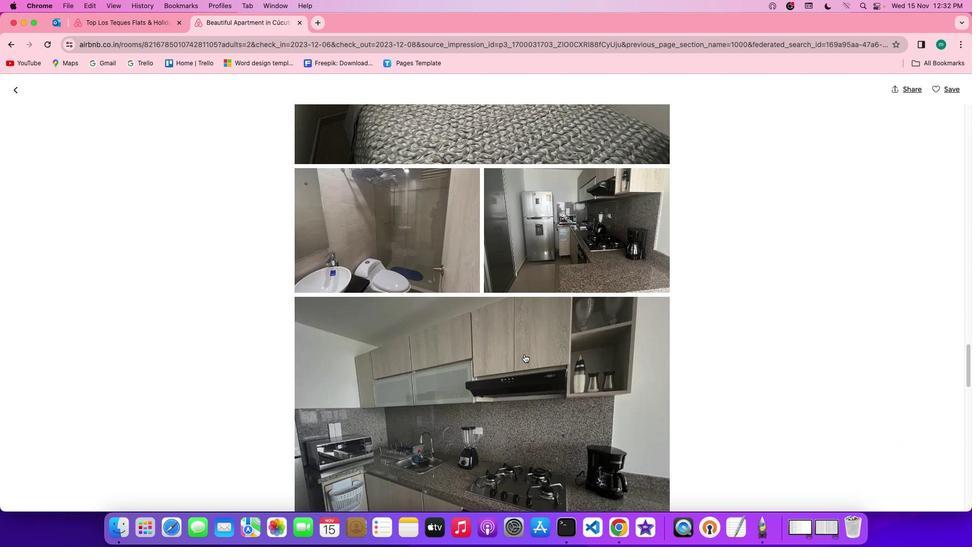 
Action: Mouse scrolled (525, 354) with delta (0, -1)
Screenshot: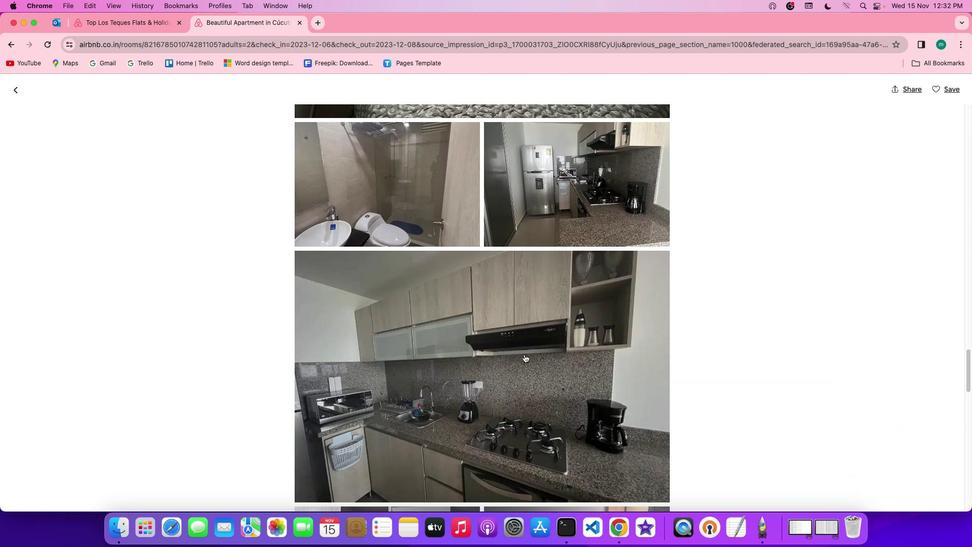 
Action: Mouse scrolled (525, 354) with delta (0, 0)
Screenshot: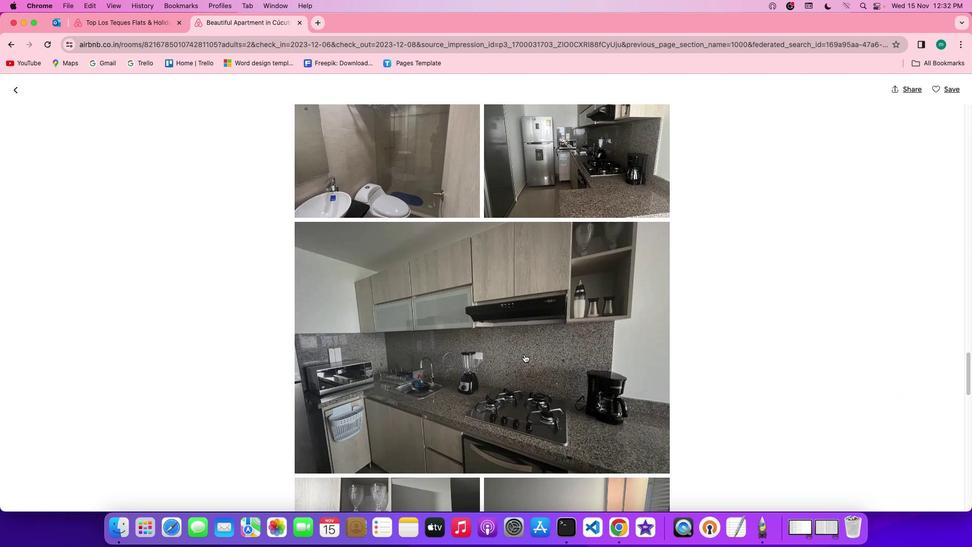 
Action: Mouse scrolled (525, 354) with delta (0, 0)
Screenshot: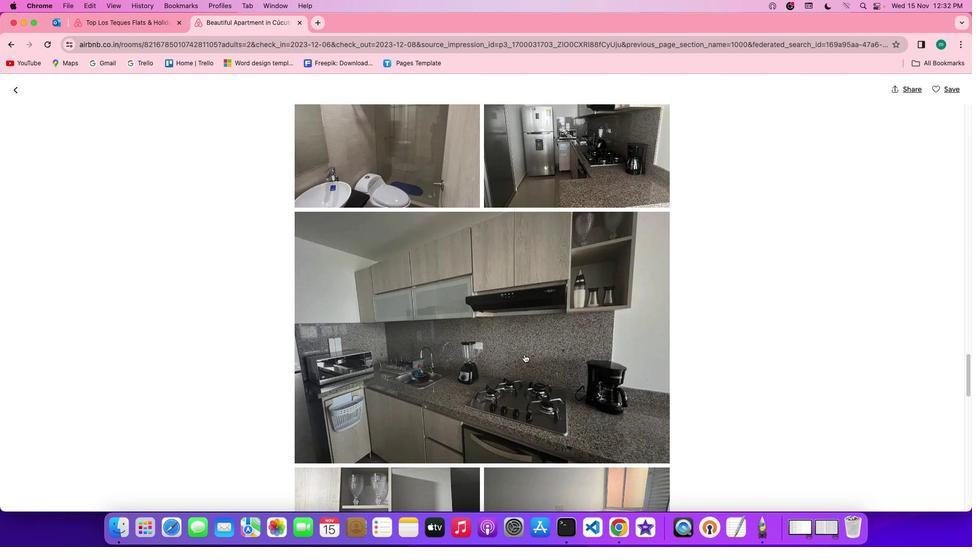 
Action: Mouse scrolled (525, 354) with delta (0, -1)
Screenshot: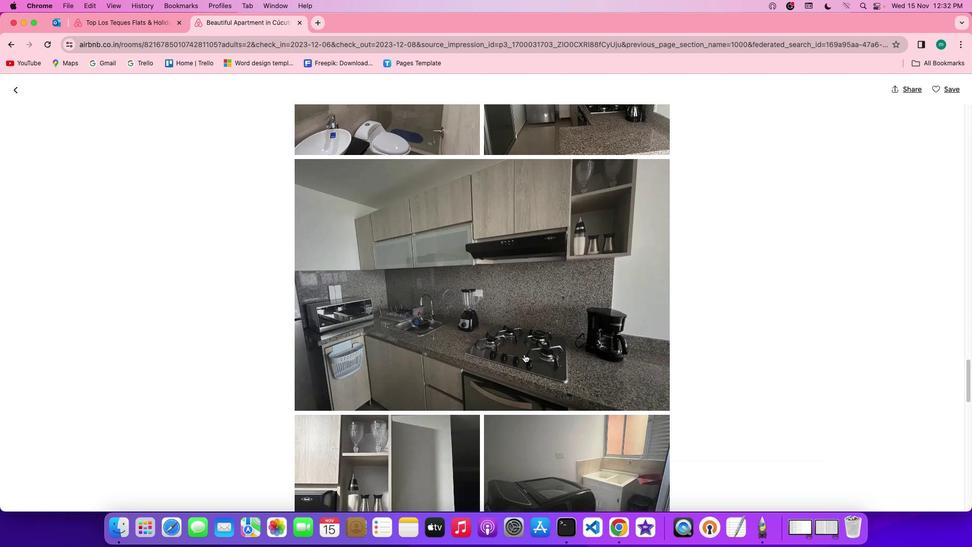 
Action: Mouse scrolled (525, 354) with delta (0, -1)
Screenshot: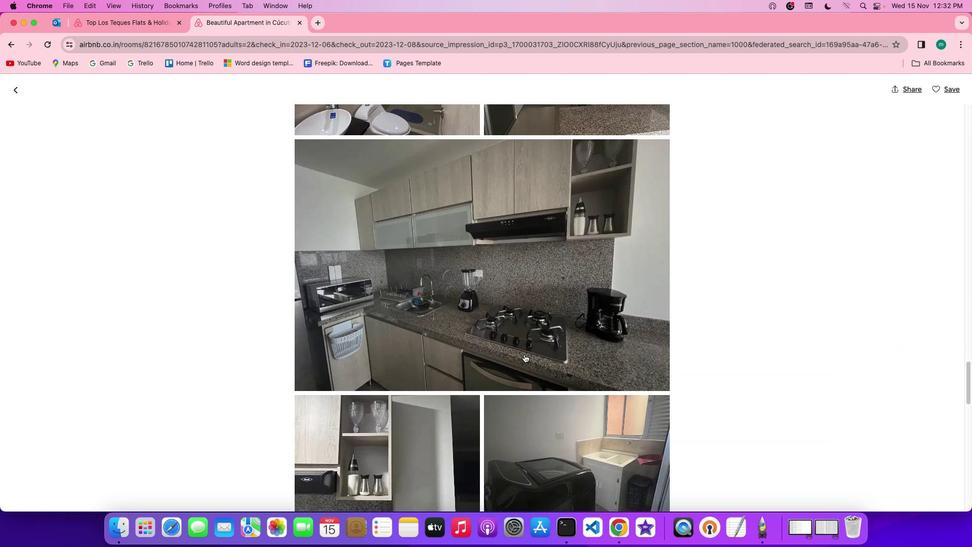 
Action: Mouse scrolled (525, 354) with delta (0, 0)
Screenshot: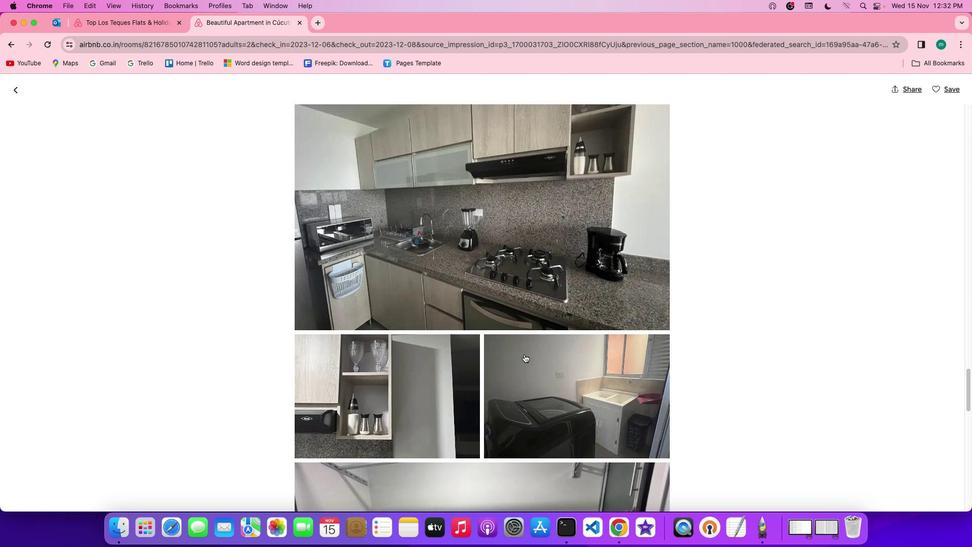 
Action: Mouse scrolled (525, 354) with delta (0, 0)
Screenshot: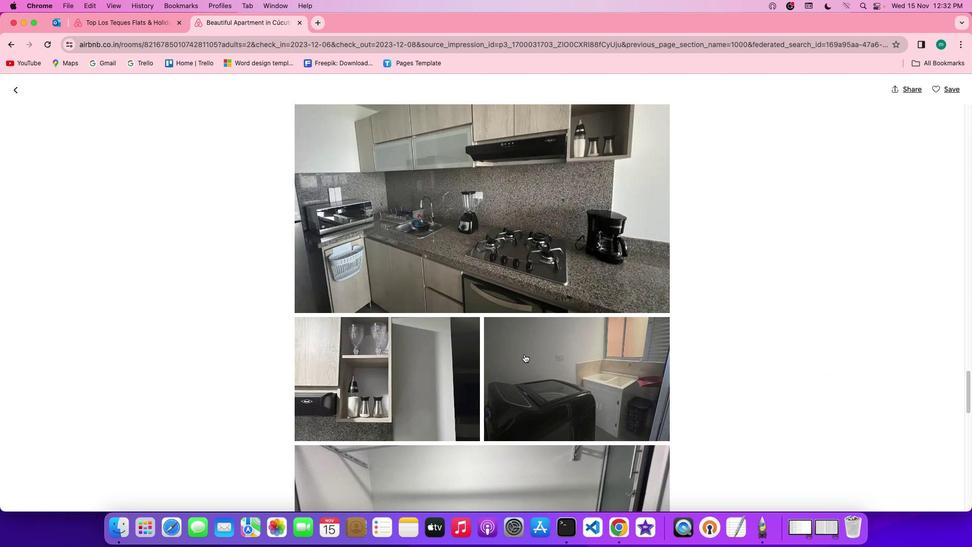 
Action: Mouse scrolled (525, 354) with delta (0, -1)
Screenshot: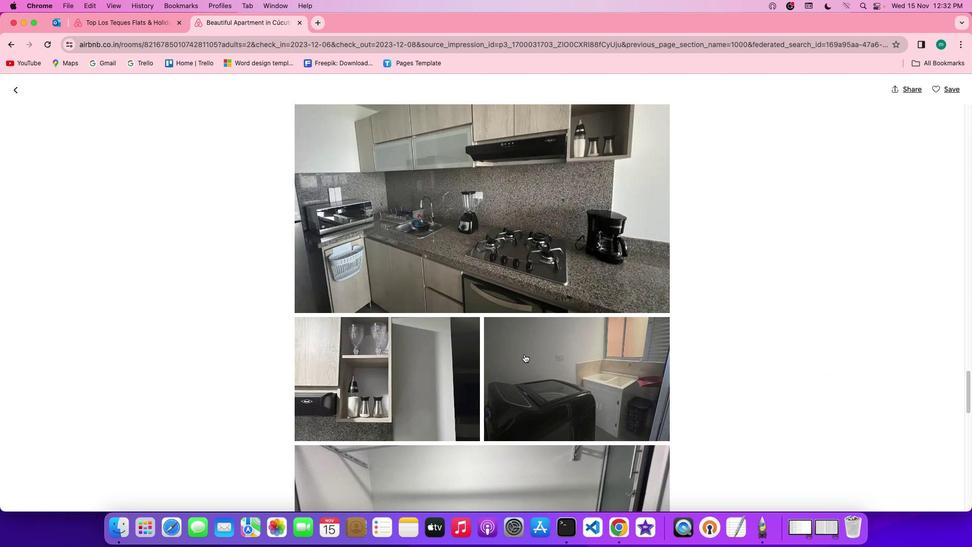 
Action: Mouse scrolled (525, 354) with delta (0, -1)
Screenshot: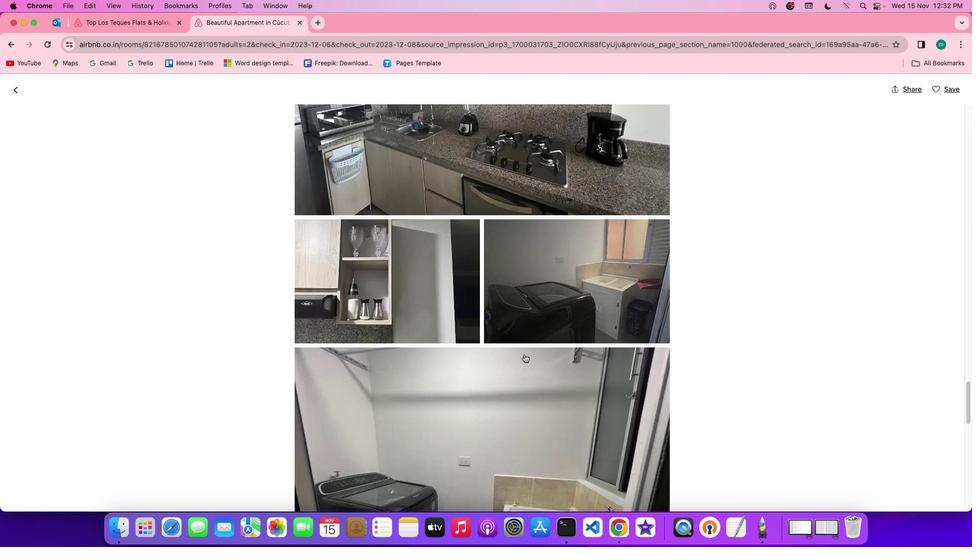 
Action: Mouse scrolled (525, 354) with delta (0, 0)
Screenshot: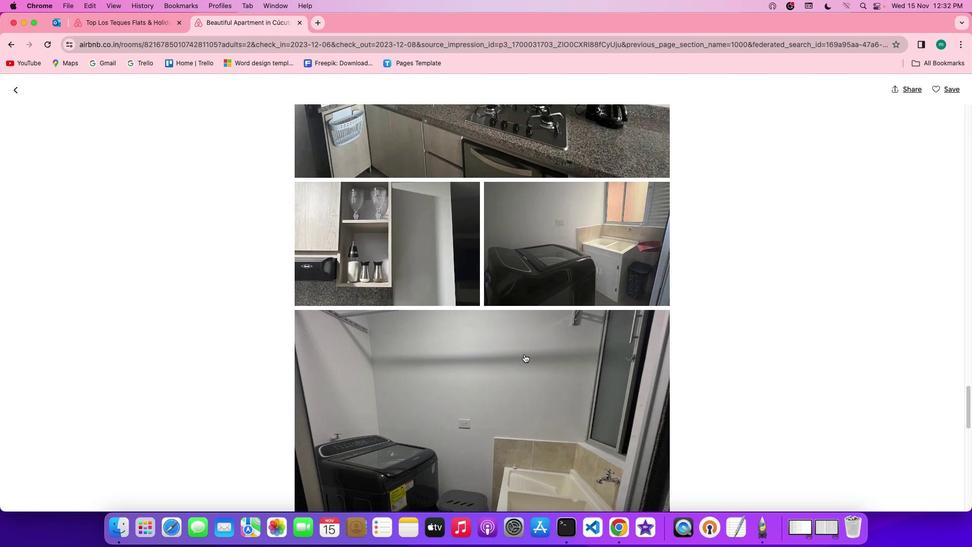 
Action: Mouse scrolled (525, 354) with delta (0, 0)
Screenshot: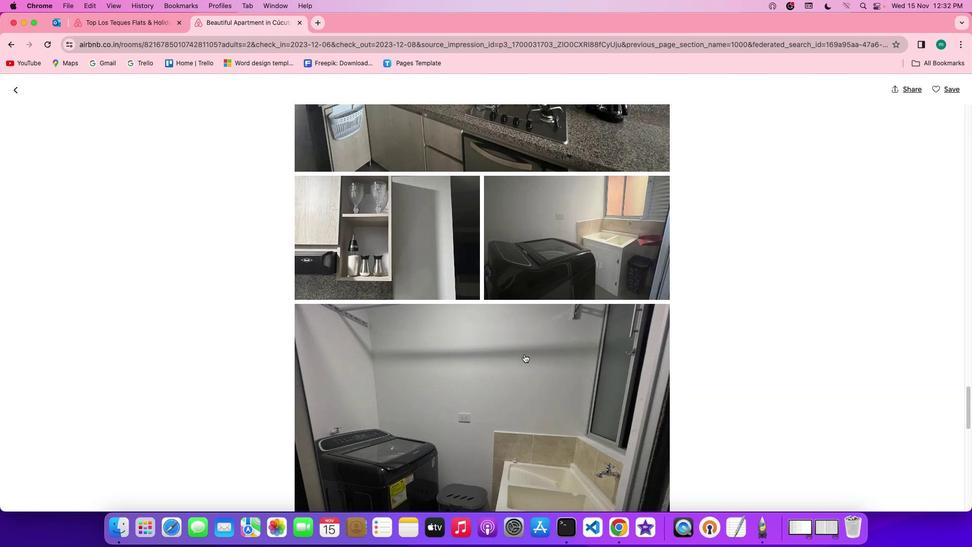 
Action: Mouse scrolled (525, 354) with delta (0, -1)
Screenshot: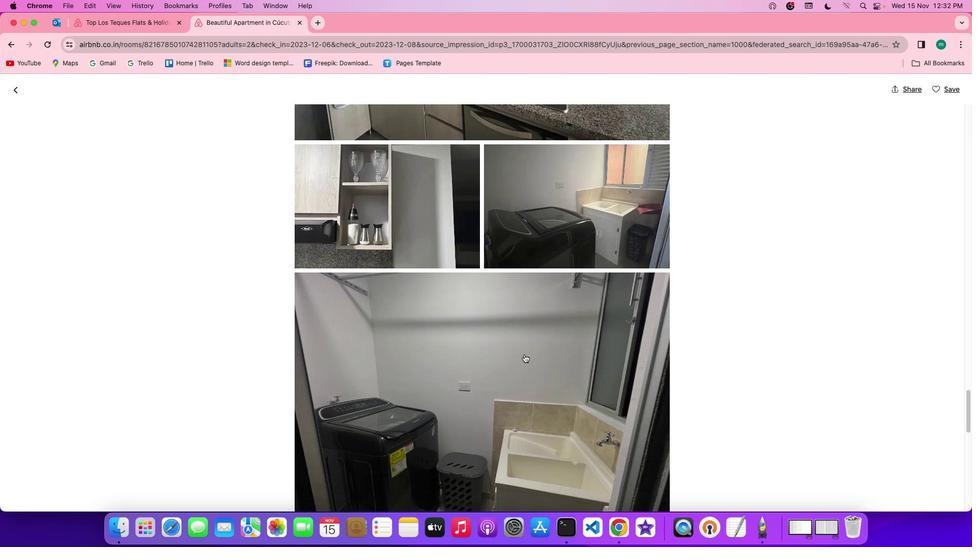 
Action: Mouse scrolled (525, 354) with delta (0, -1)
Screenshot: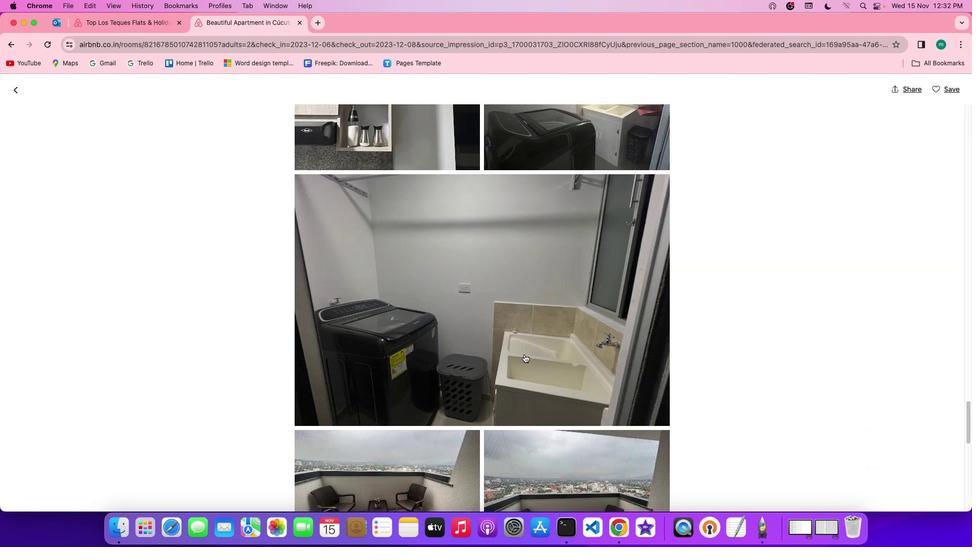 
Action: Mouse scrolled (525, 354) with delta (0, 0)
Screenshot: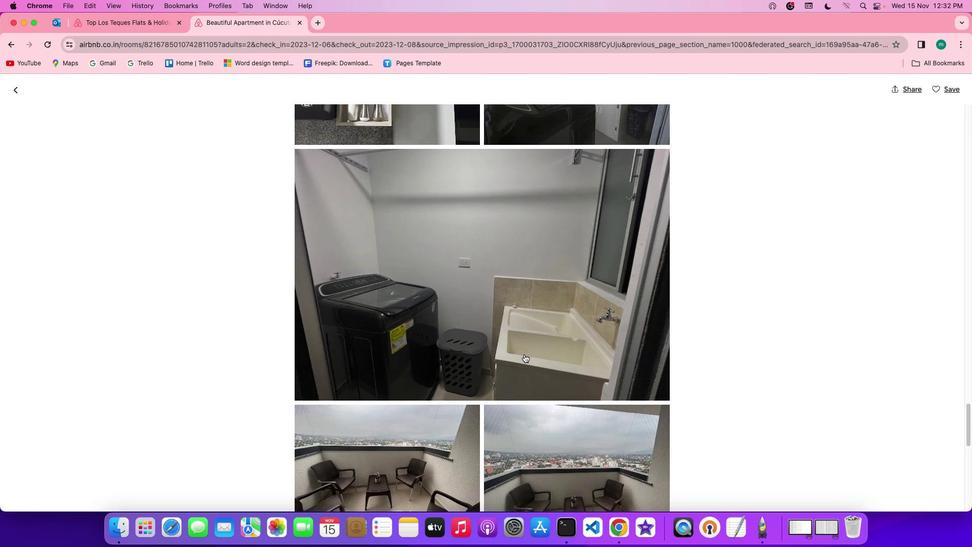 
Action: Mouse scrolled (525, 354) with delta (0, 0)
Screenshot: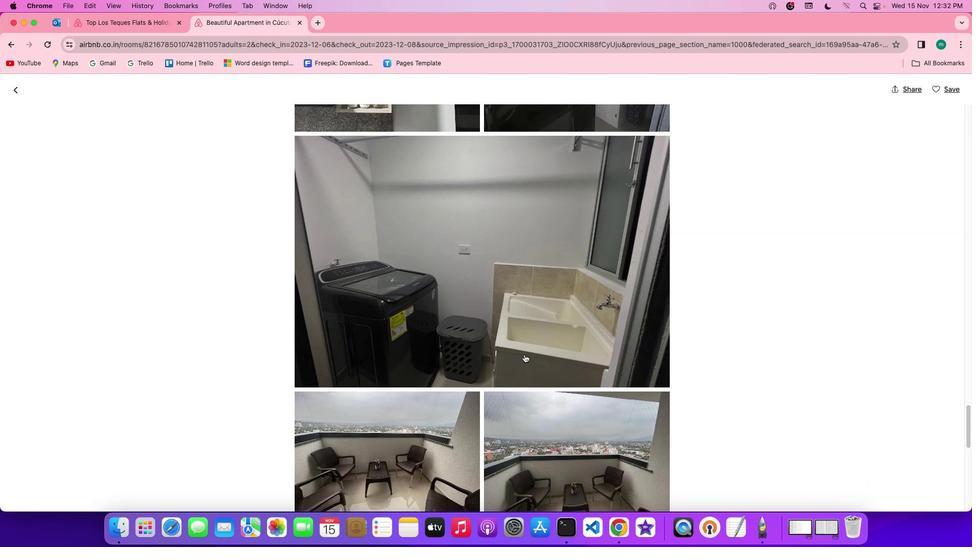 
Action: Mouse scrolled (525, 354) with delta (0, -1)
Screenshot: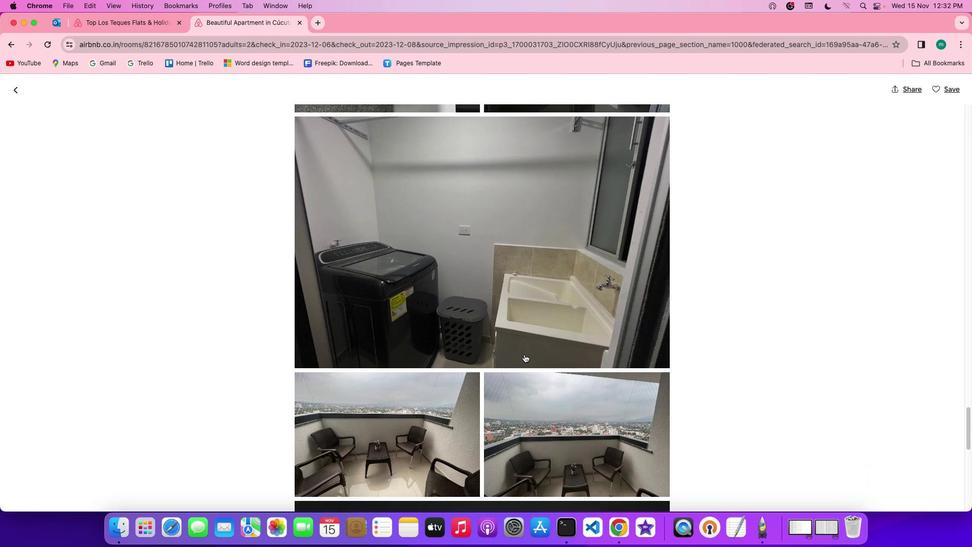 
Action: Mouse scrolled (525, 354) with delta (0, -1)
Screenshot: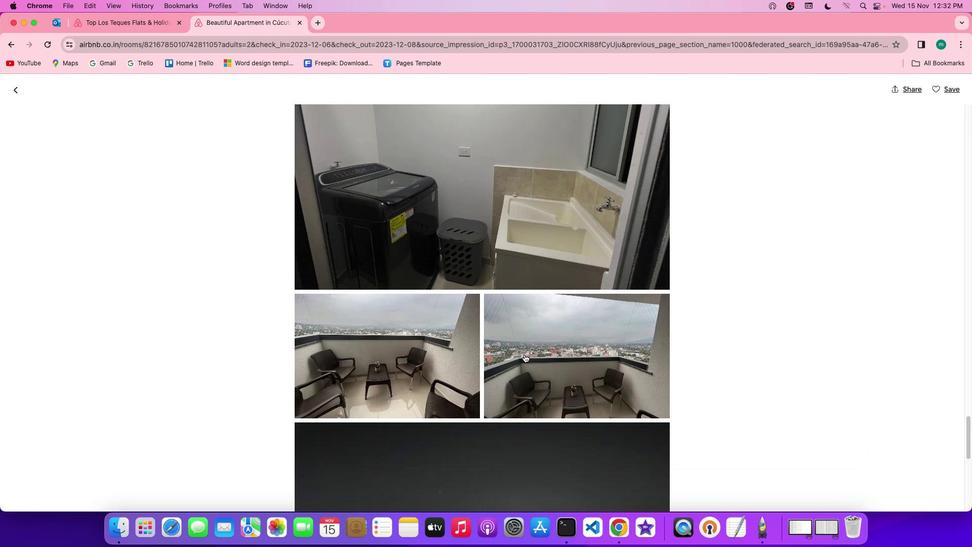 
Action: Mouse scrolled (525, 354) with delta (0, 0)
Screenshot: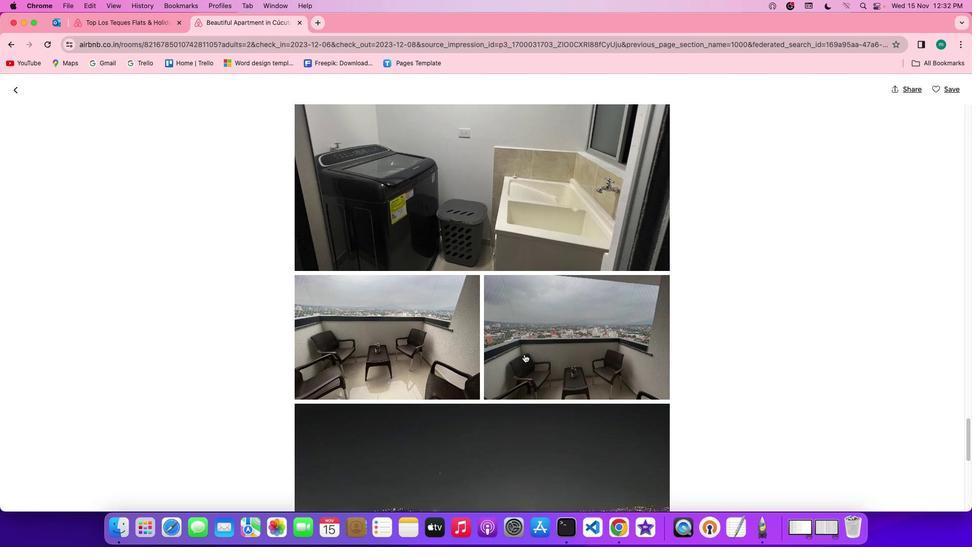 
Action: Mouse scrolled (525, 354) with delta (0, 0)
Screenshot: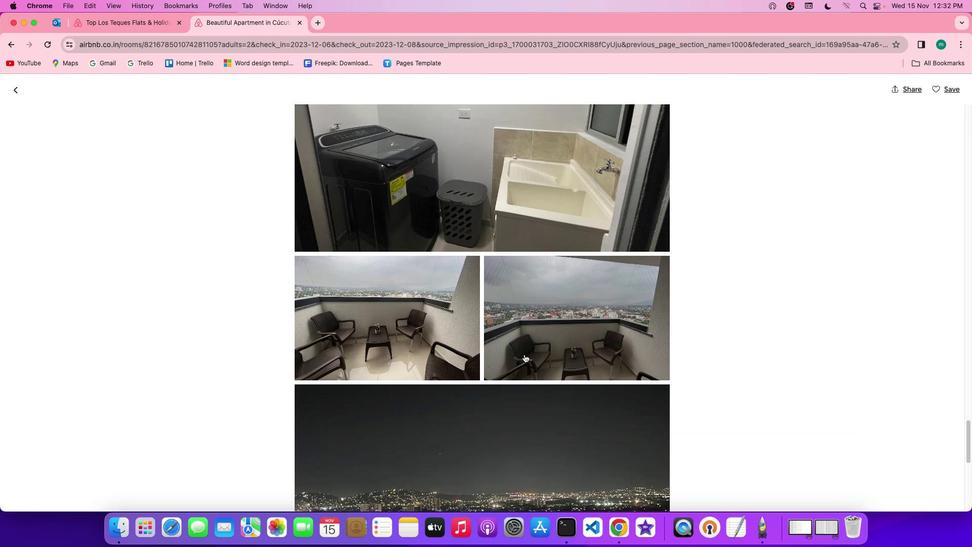 
Action: Mouse scrolled (525, 354) with delta (0, -1)
Screenshot: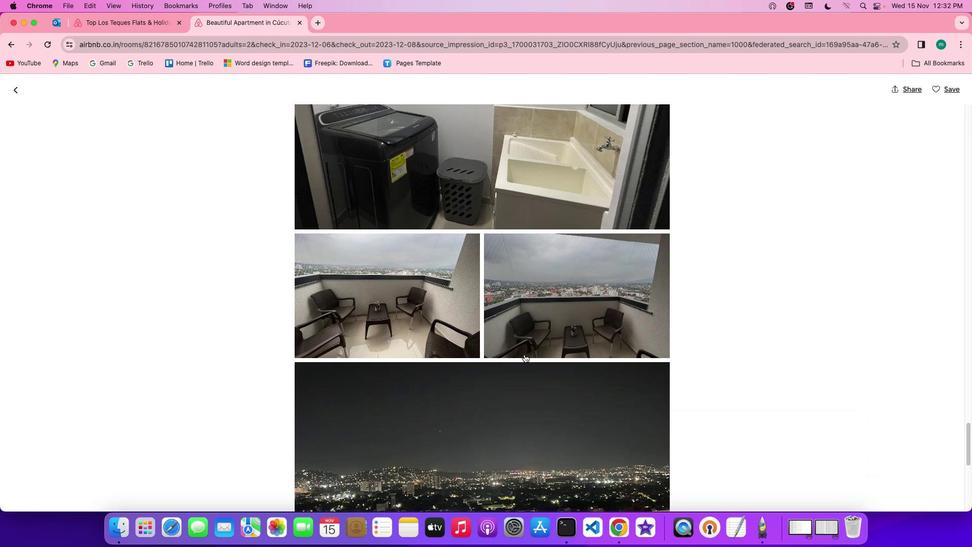 
Action: Mouse scrolled (525, 354) with delta (0, -1)
Screenshot: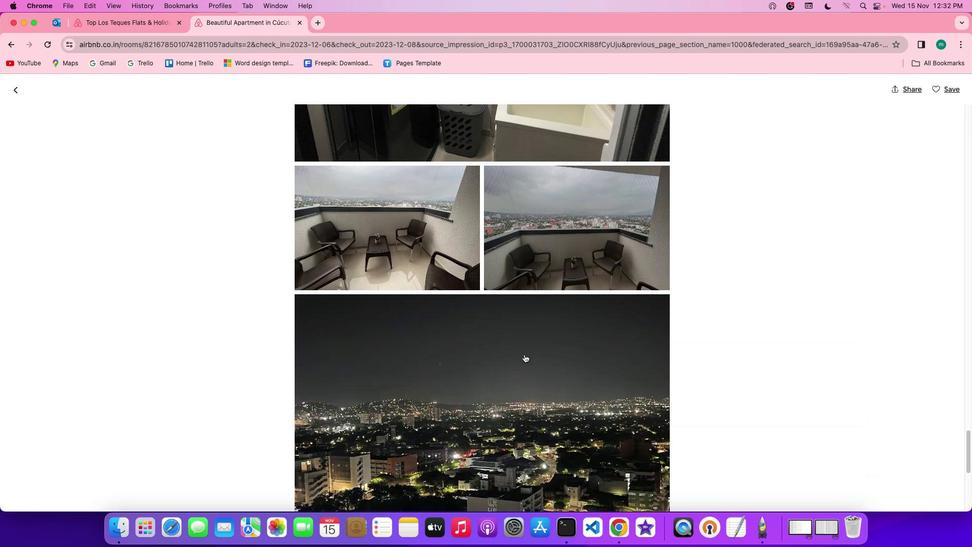 
Action: Mouse scrolled (525, 354) with delta (0, 0)
Screenshot: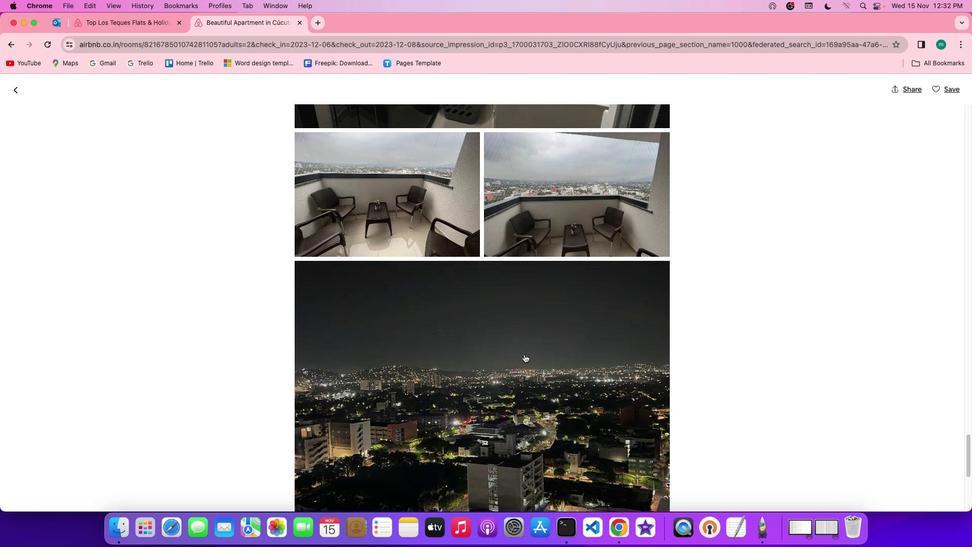 
Action: Mouse scrolled (525, 354) with delta (0, 0)
Screenshot: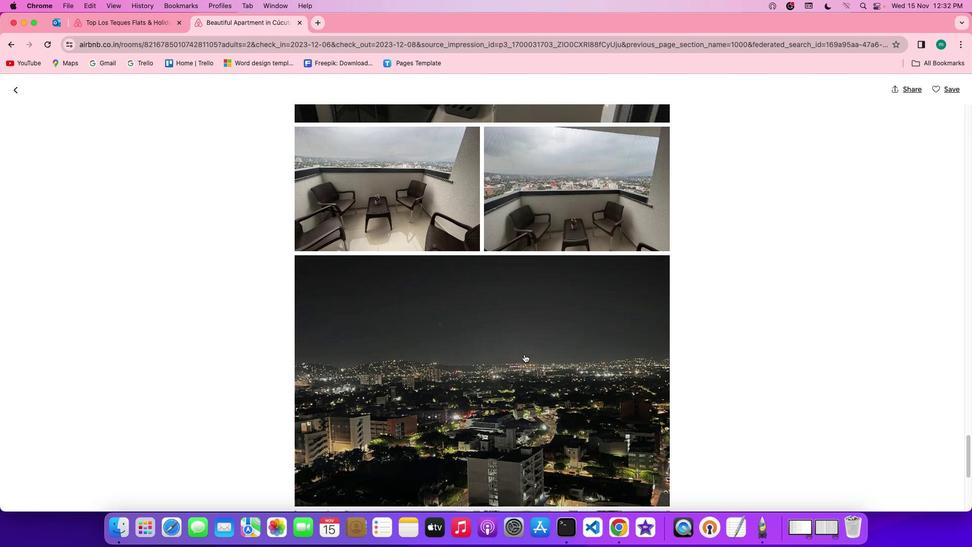 
Action: Mouse scrolled (525, 354) with delta (0, -1)
Screenshot: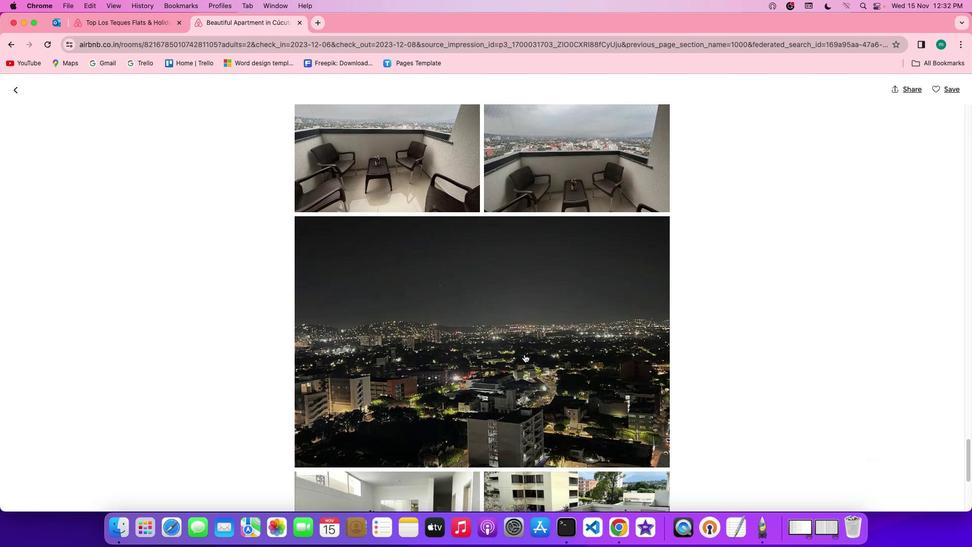 
Action: Mouse scrolled (525, 354) with delta (0, -2)
Screenshot: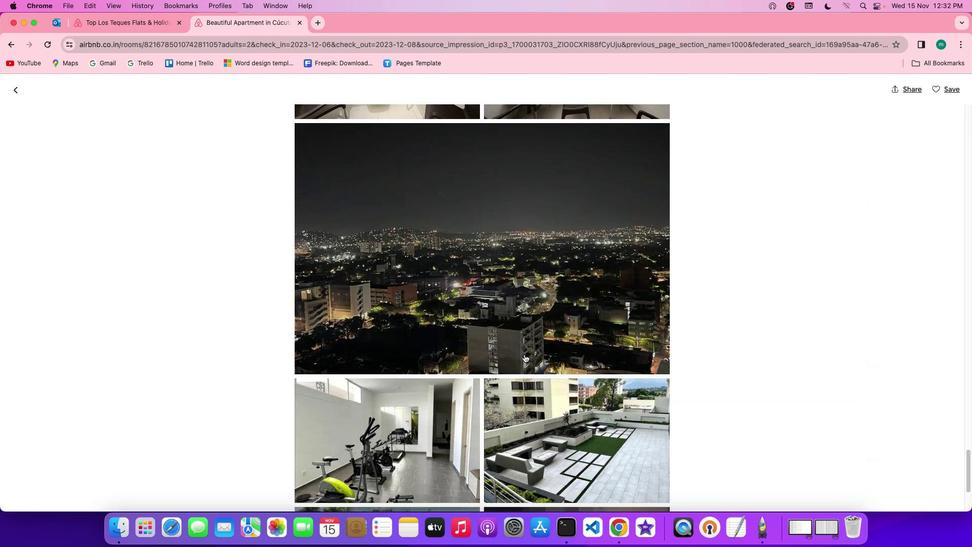 
Action: Mouse scrolled (525, 354) with delta (0, 0)
Screenshot: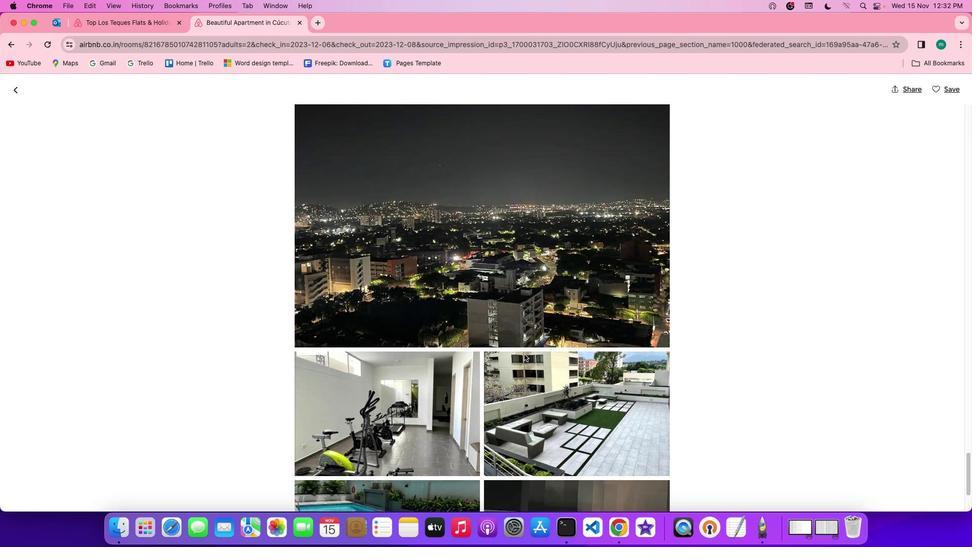 
Action: Mouse scrolled (525, 354) with delta (0, 0)
Screenshot: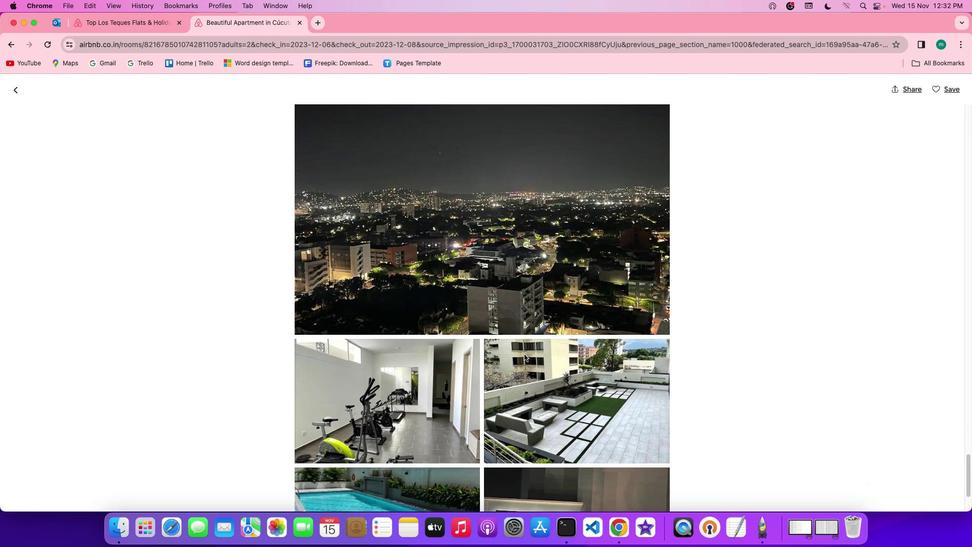 
Action: Mouse scrolled (525, 354) with delta (0, -1)
Screenshot: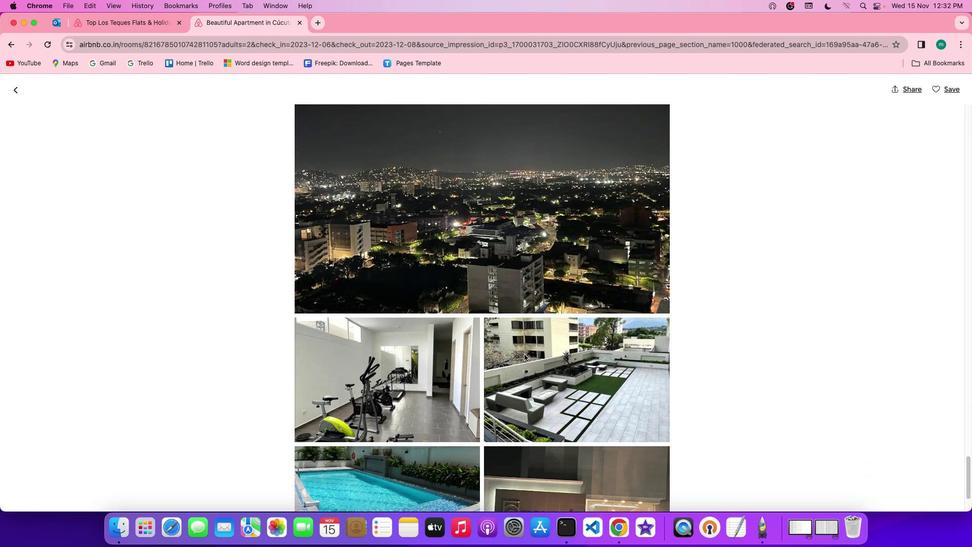 
Action: Mouse scrolled (525, 354) with delta (0, -1)
Screenshot: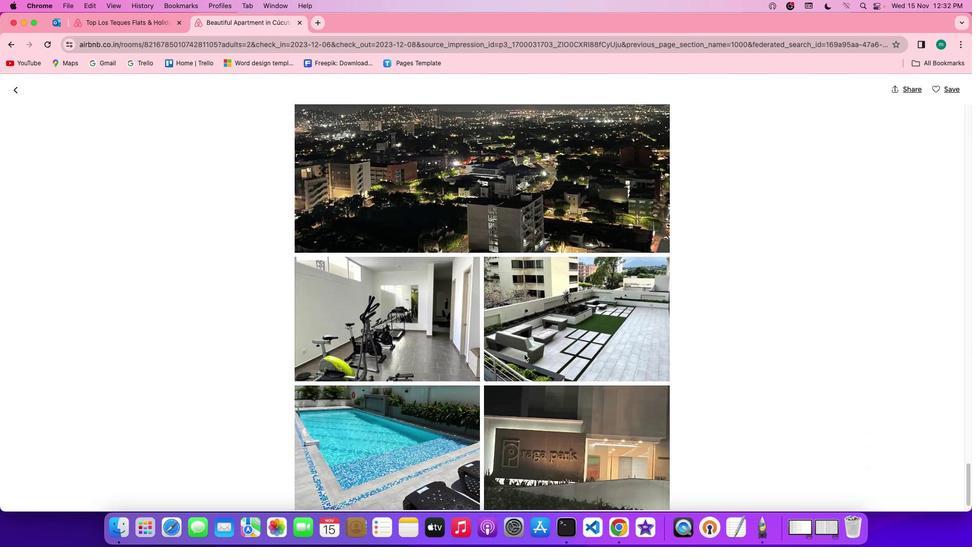 
Action: Mouse scrolled (525, 354) with delta (0, 0)
Screenshot: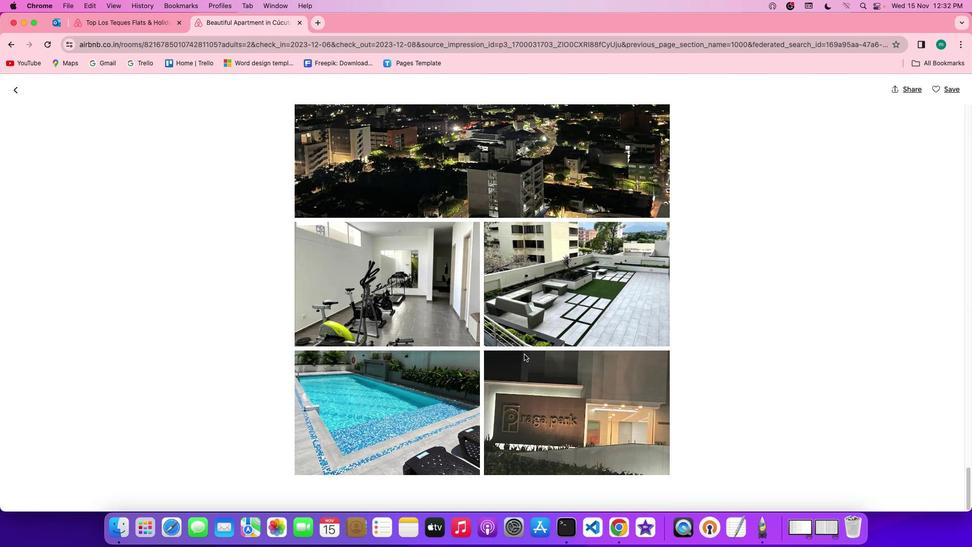 
Action: Mouse scrolled (525, 354) with delta (0, 0)
Screenshot: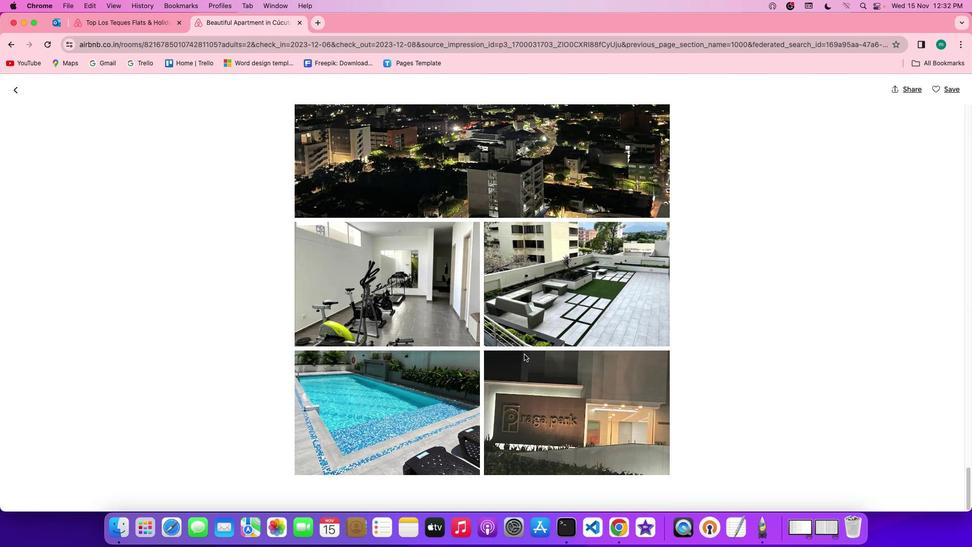 
Action: Mouse scrolled (525, 354) with delta (0, -1)
Screenshot: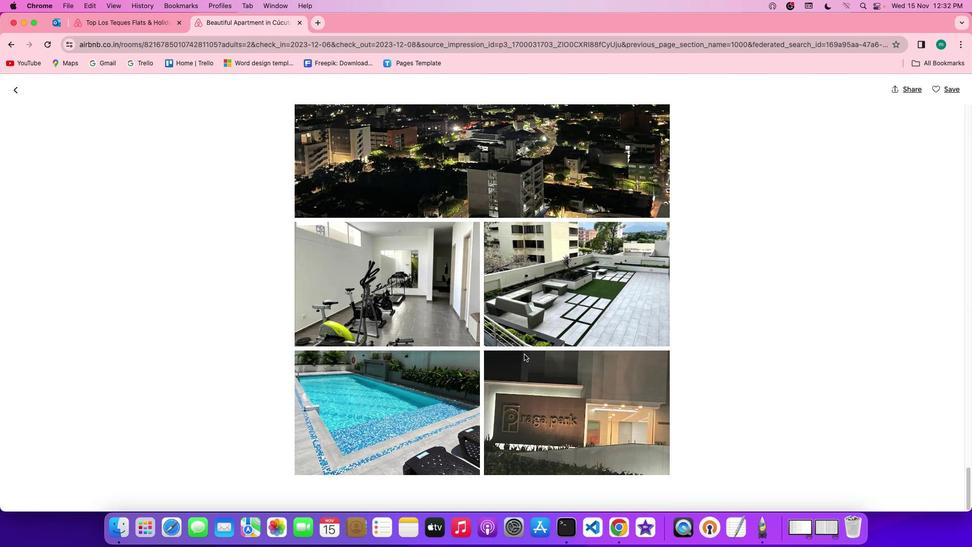 
Action: Mouse scrolled (525, 354) with delta (0, -1)
Screenshot: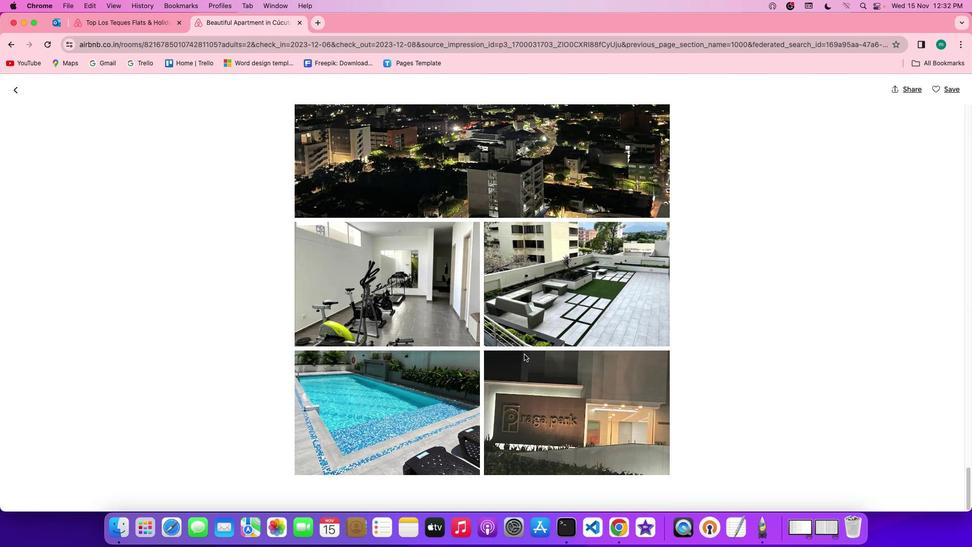 
Action: Mouse scrolled (525, 354) with delta (0, 0)
Screenshot: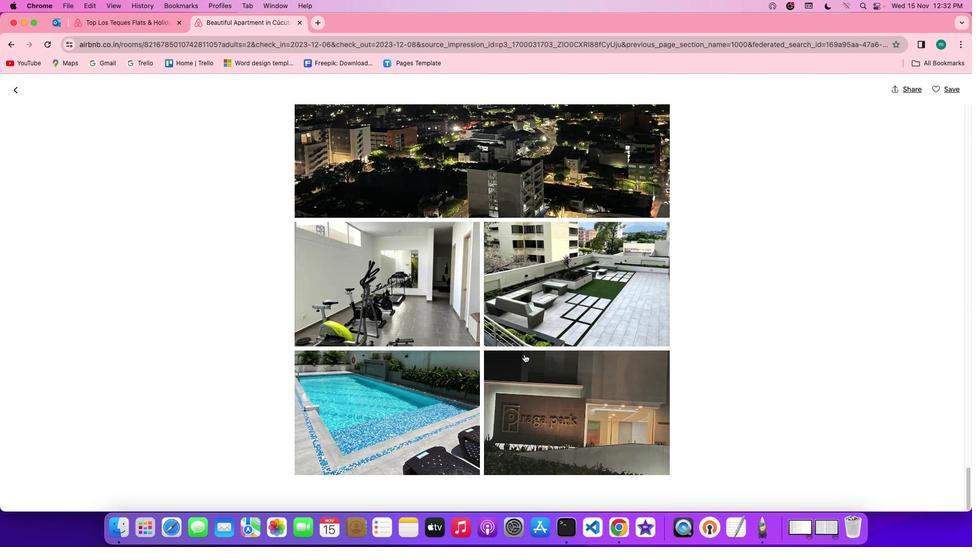 
Action: Mouse scrolled (525, 354) with delta (0, 0)
Screenshot: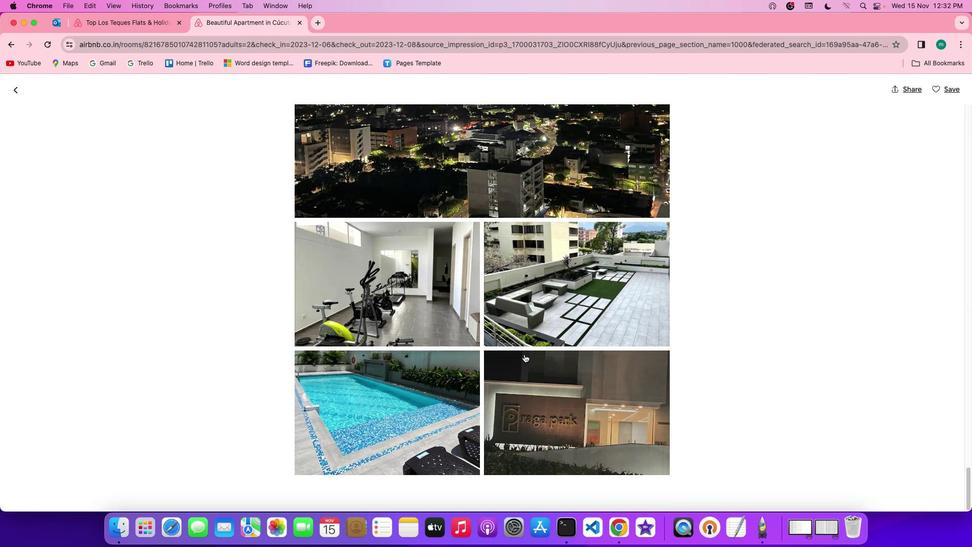 
Action: Mouse scrolled (525, 354) with delta (0, -1)
Screenshot: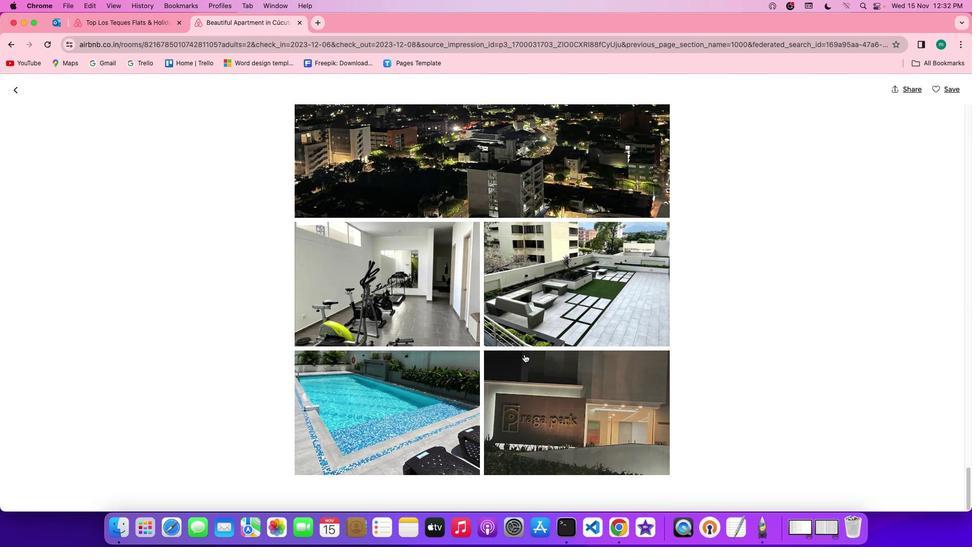 
Action: Mouse moved to (16, 92)
Screenshot: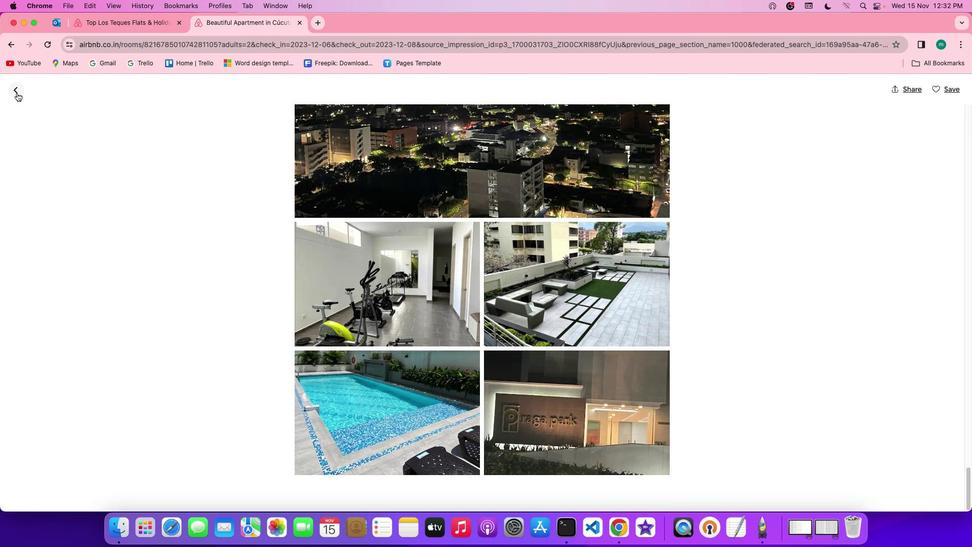 
Action: Mouse pressed left at (16, 92)
Screenshot: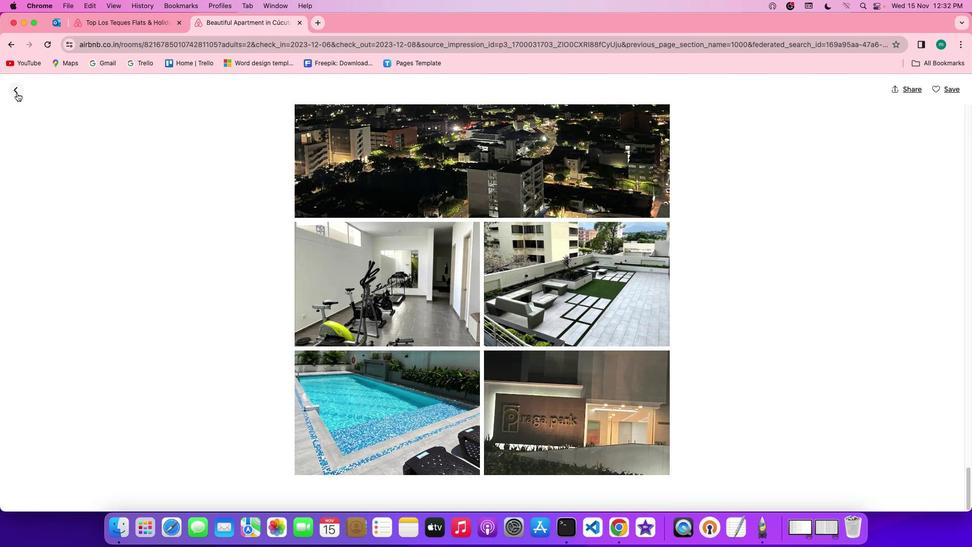 
Action: Mouse moved to (438, 325)
Screenshot: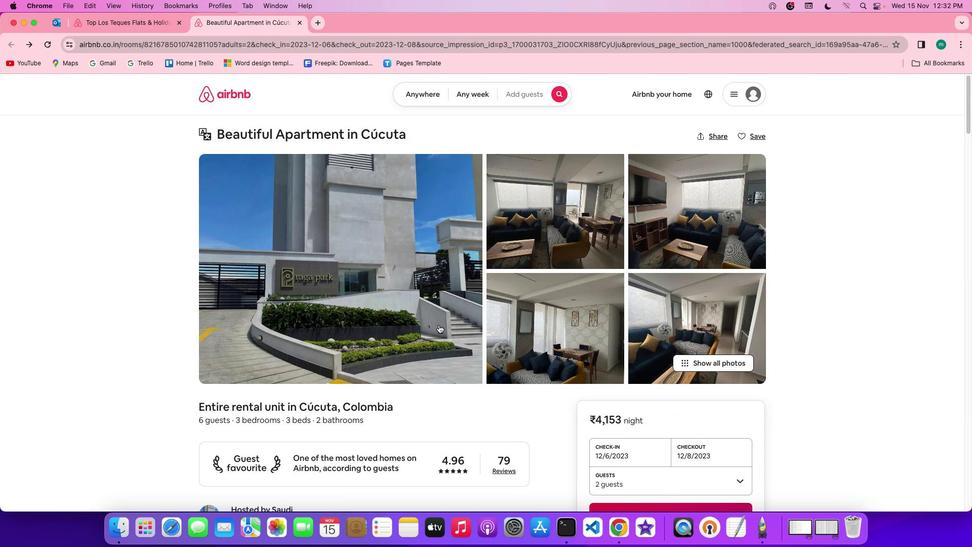
Action: Mouse scrolled (438, 325) with delta (0, 0)
Screenshot: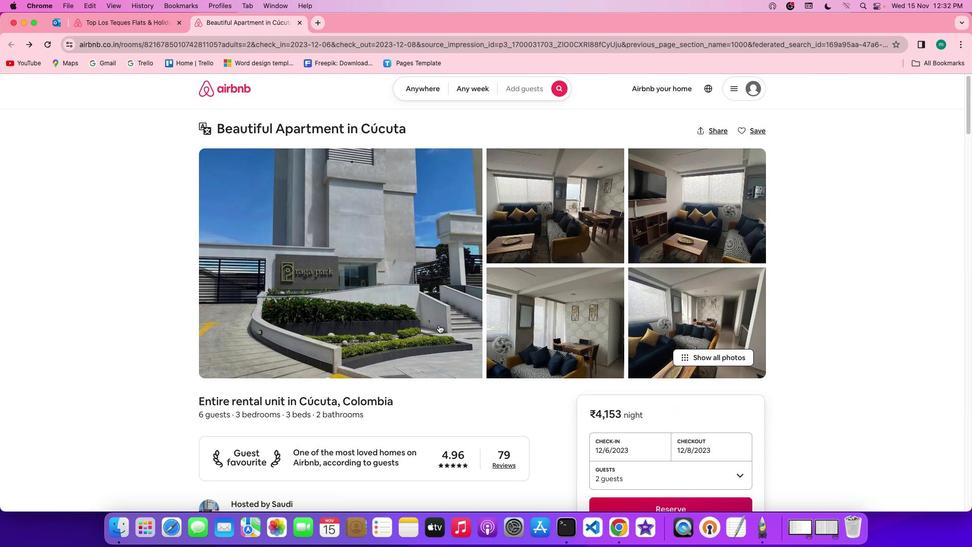 
Action: Mouse moved to (438, 325)
Screenshot: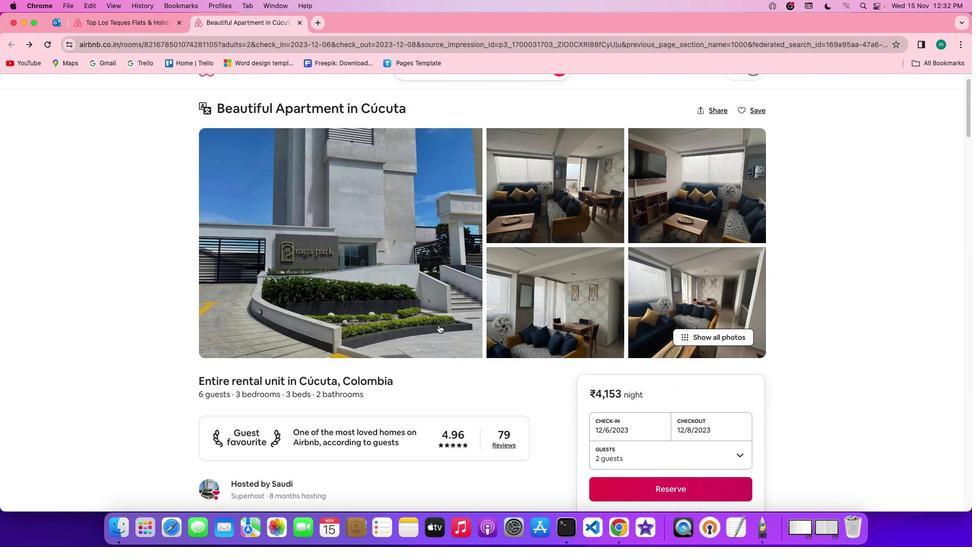 
Action: Mouse scrolled (438, 325) with delta (0, 0)
Screenshot: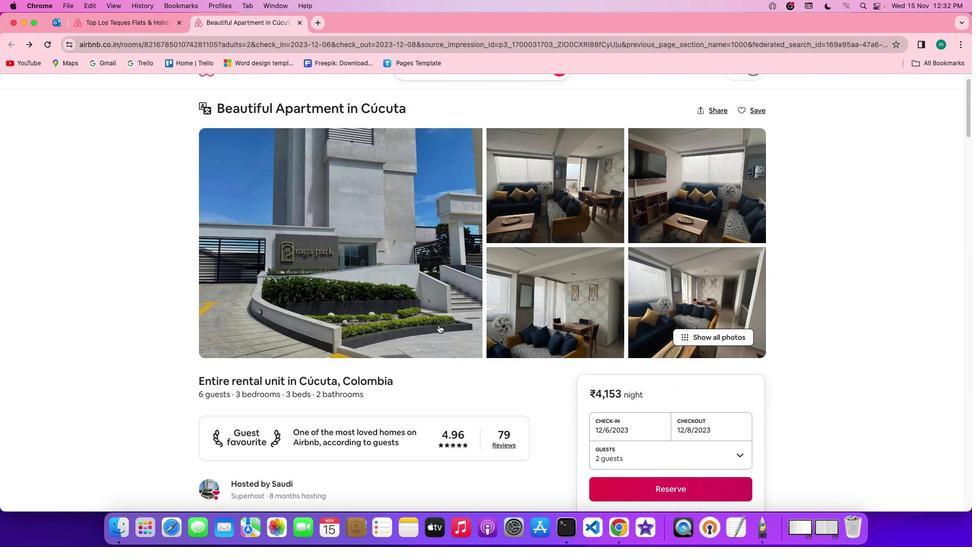 
Action: Mouse scrolled (438, 325) with delta (0, -1)
Screenshot: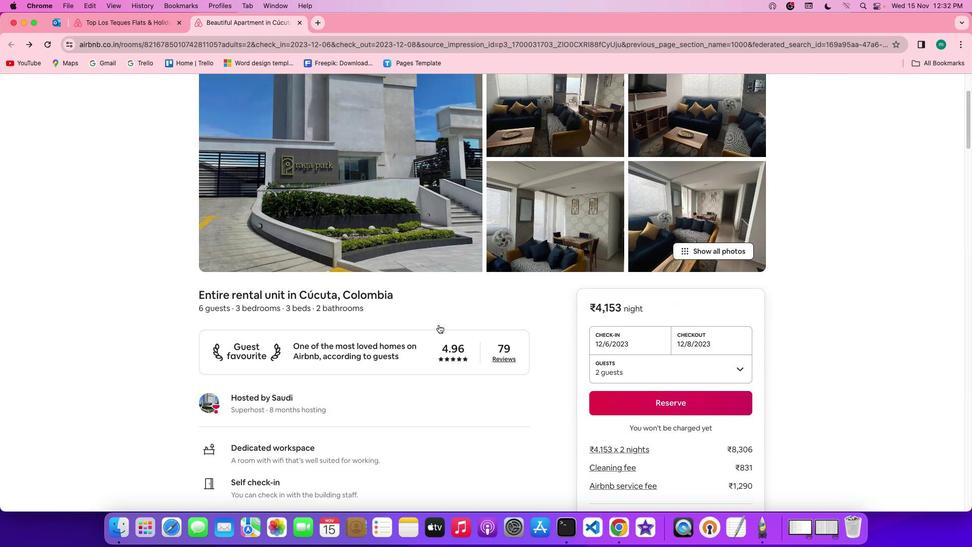 
Action: Mouse scrolled (438, 325) with delta (0, -2)
Screenshot: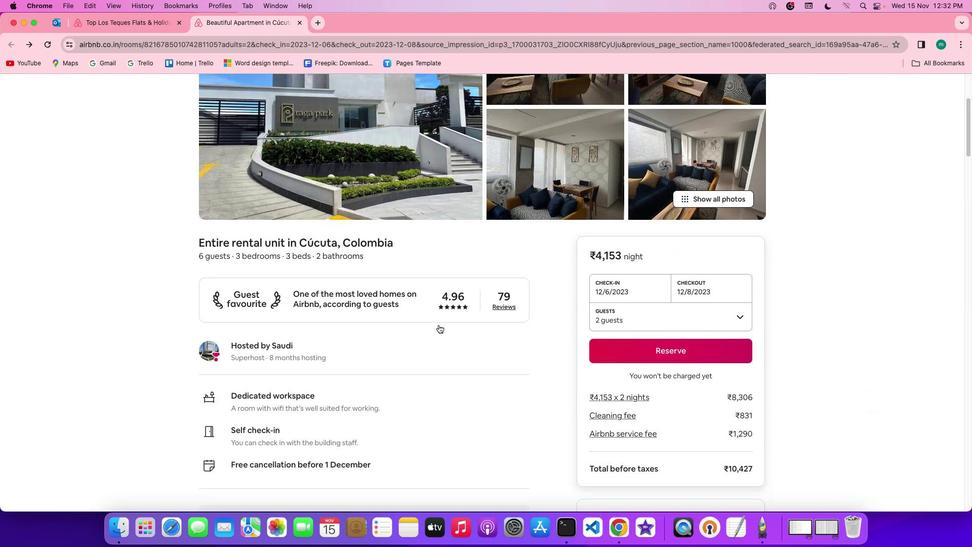 
Action: Mouse moved to (438, 324)
Screenshot: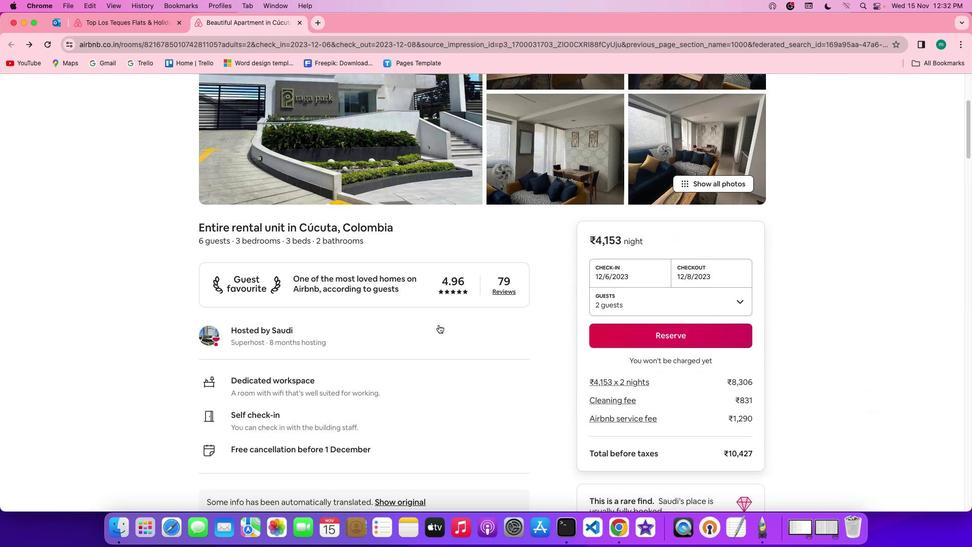 
Action: Mouse scrolled (438, 324) with delta (0, 0)
Screenshot: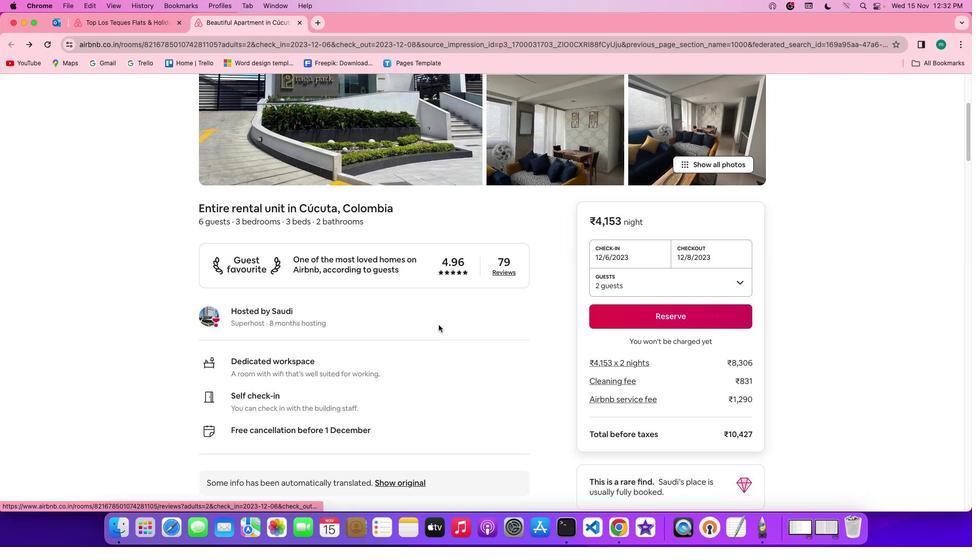 
Action: Mouse scrolled (438, 324) with delta (0, 0)
Screenshot: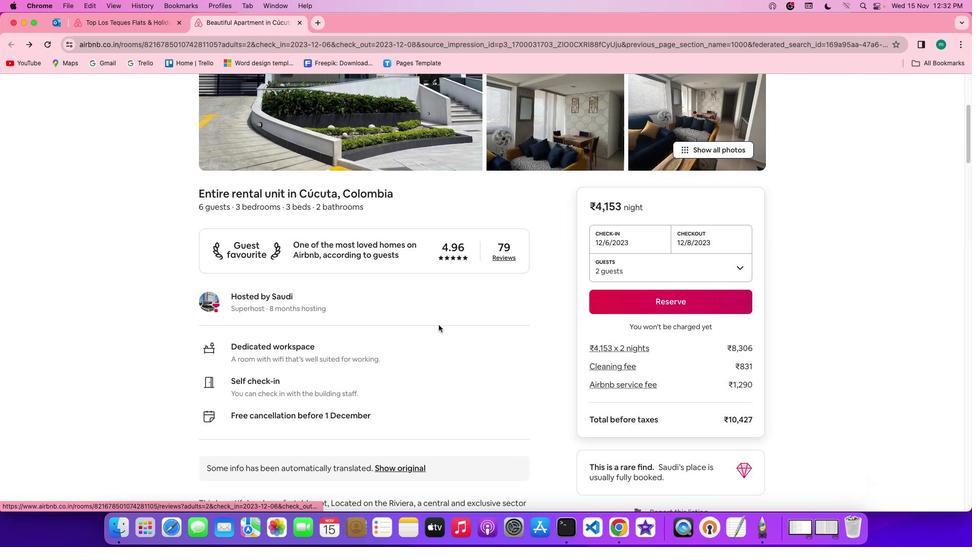 
Action: Mouse scrolled (438, 324) with delta (0, -1)
Screenshot: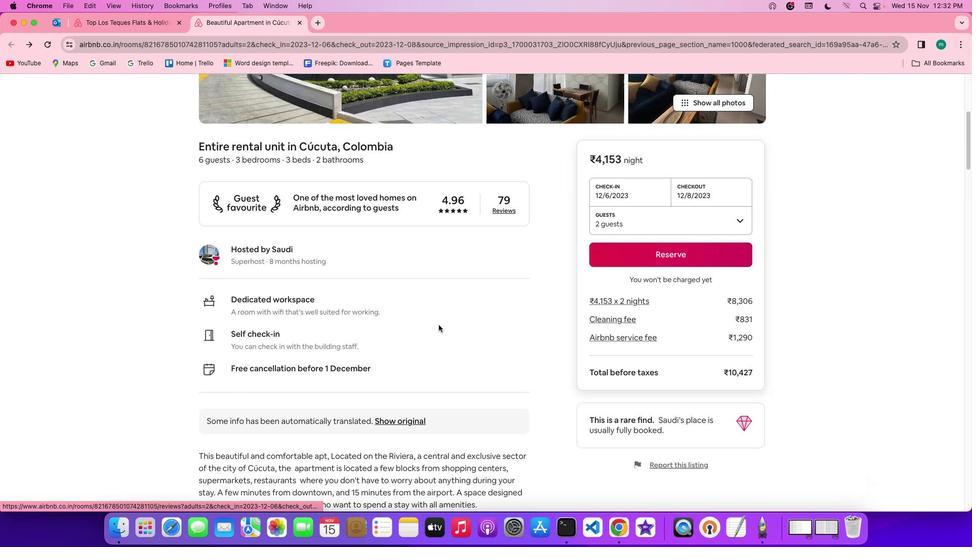 
Action: Mouse scrolled (438, 324) with delta (0, -2)
Screenshot: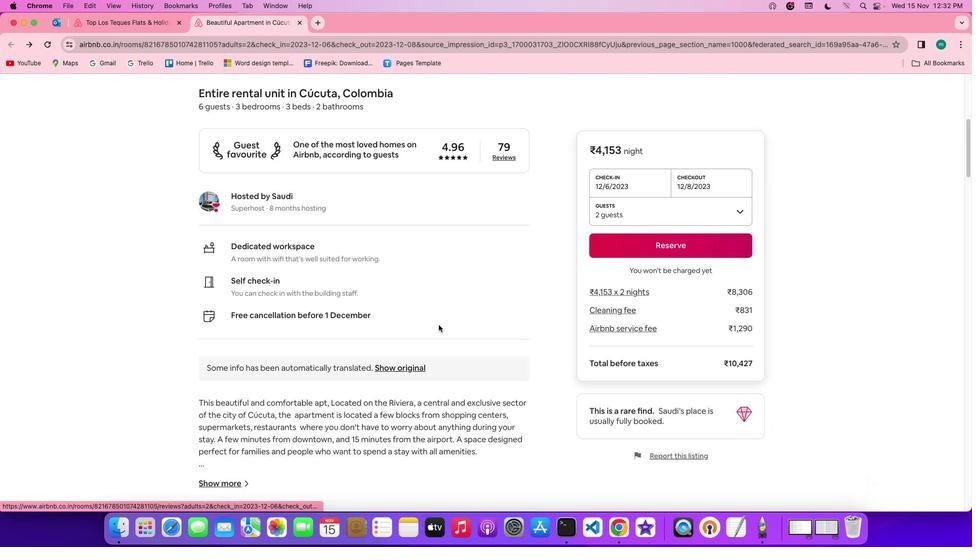 
Action: Mouse scrolled (438, 324) with delta (0, 0)
Screenshot: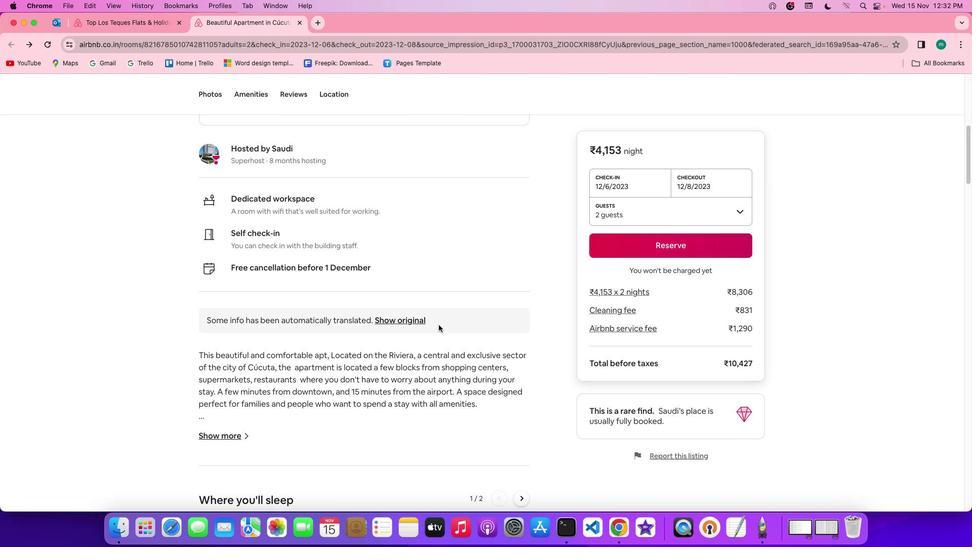 
Action: Mouse scrolled (438, 324) with delta (0, 0)
Screenshot: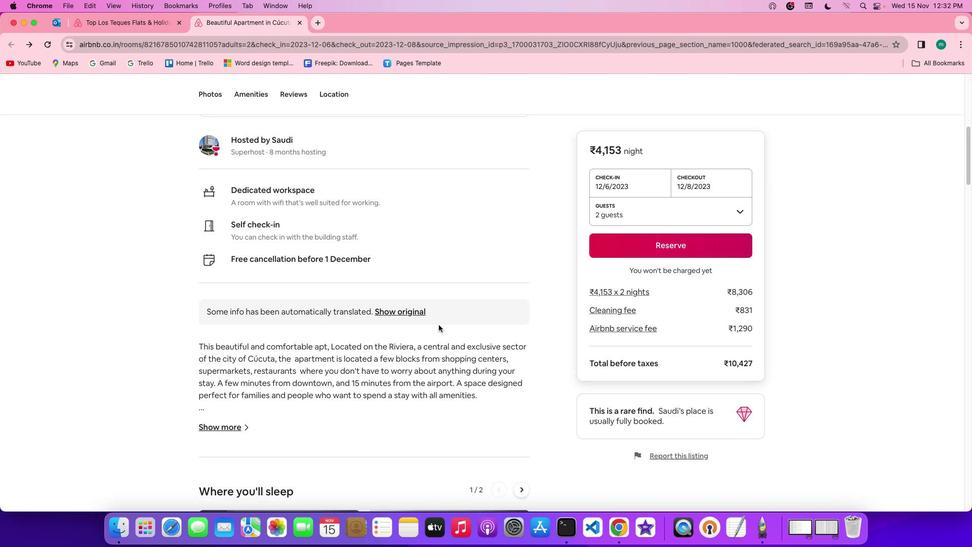 
Action: Mouse scrolled (438, 324) with delta (0, -1)
Screenshot: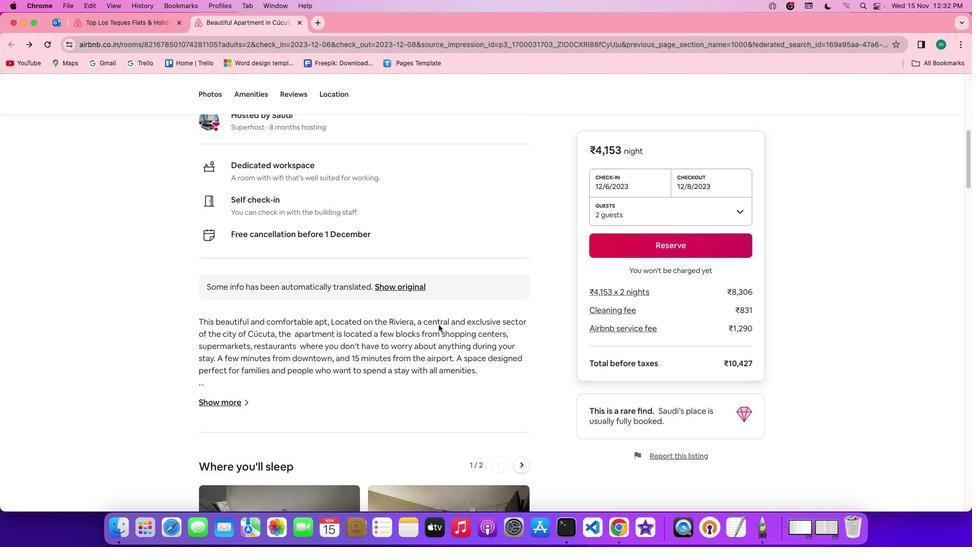 
Action: Mouse scrolled (438, 324) with delta (0, -1)
Screenshot: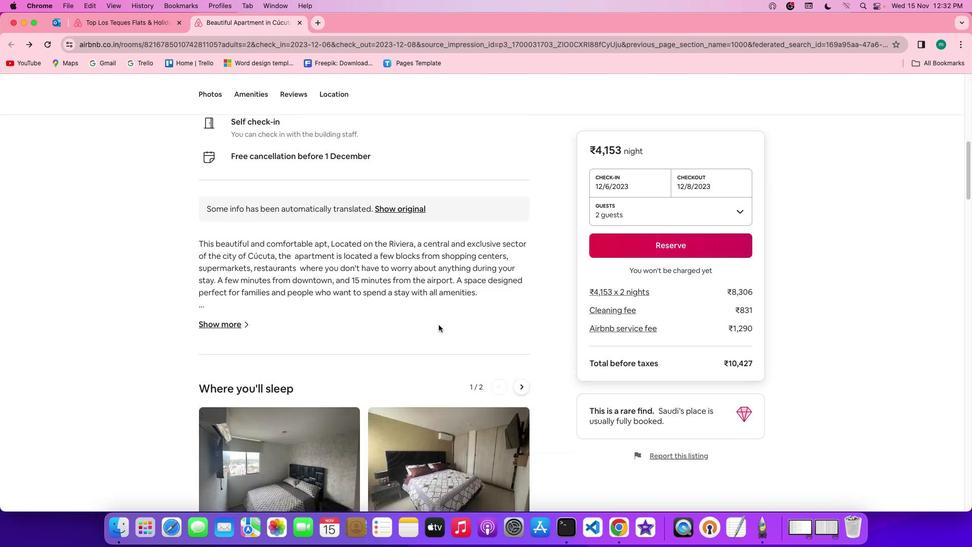 
Action: Mouse moved to (238, 292)
Screenshot: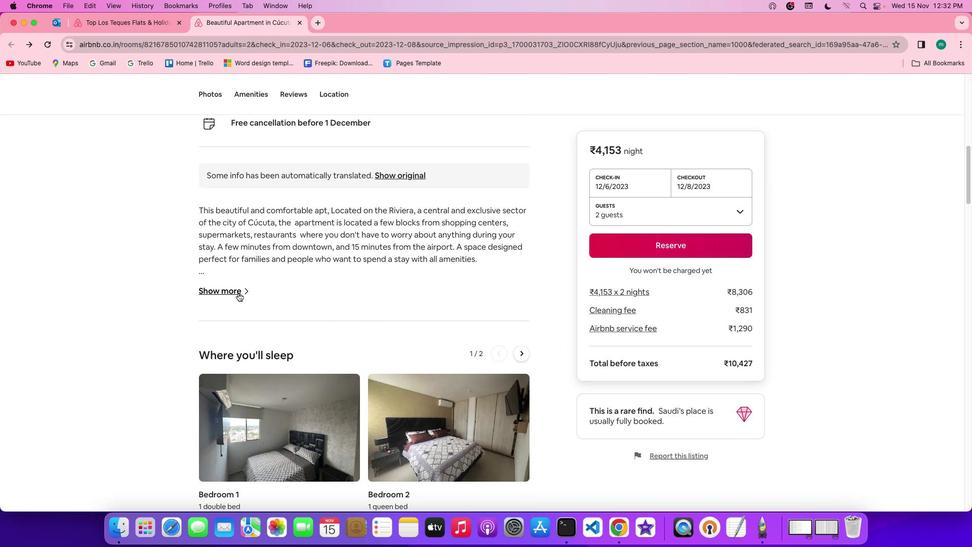 
Action: Mouse pressed left at (238, 292)
Screenshot: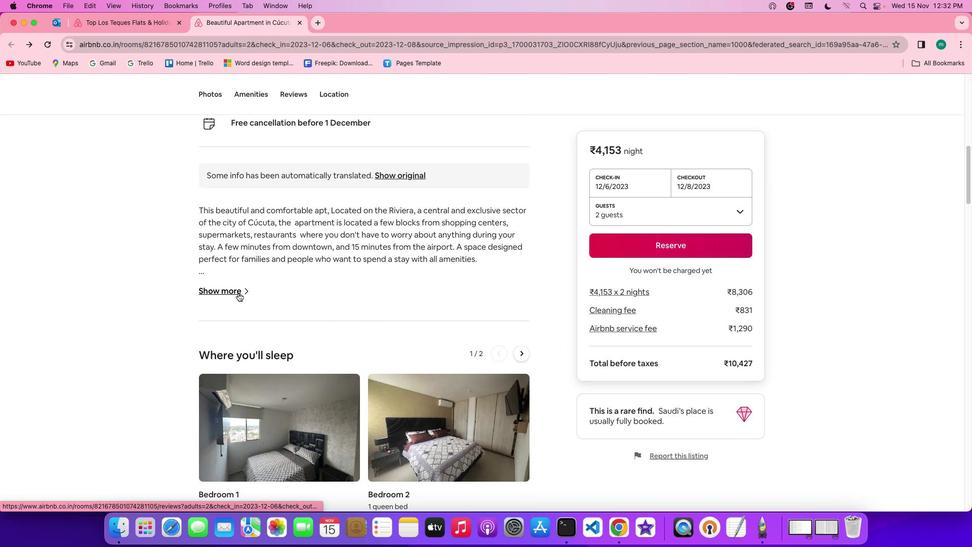 
Action: Mouse moved to (484, 370)
Screenshot: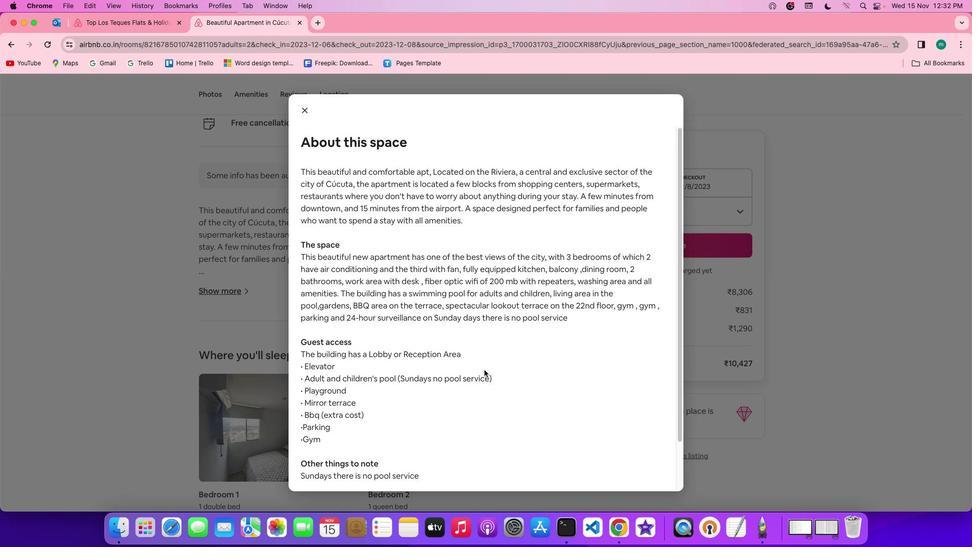 
Action: Mouse scrolled (484, 370) with delta (0, 0)
Screenshot: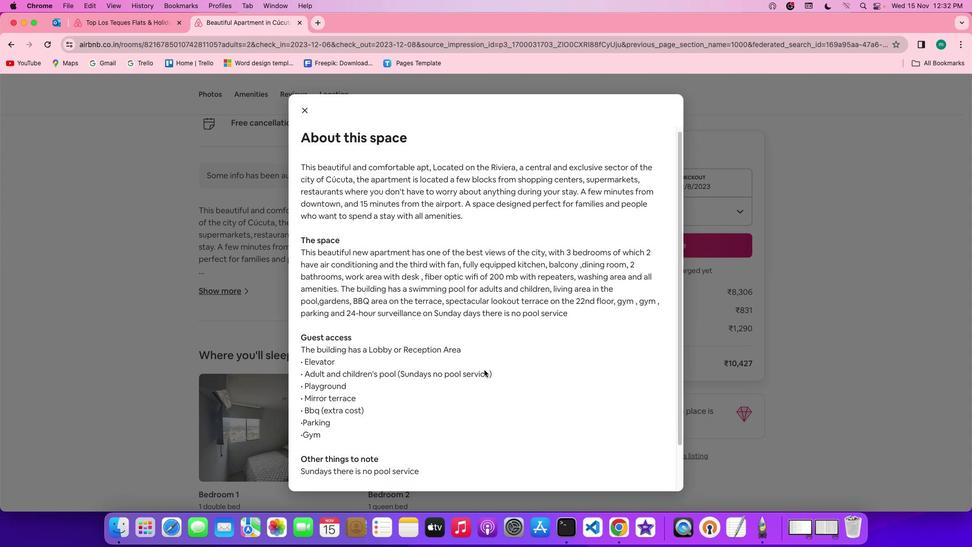 
Action: Mouse scrolled (484, 370) with delta (0, 0)
Screenshot: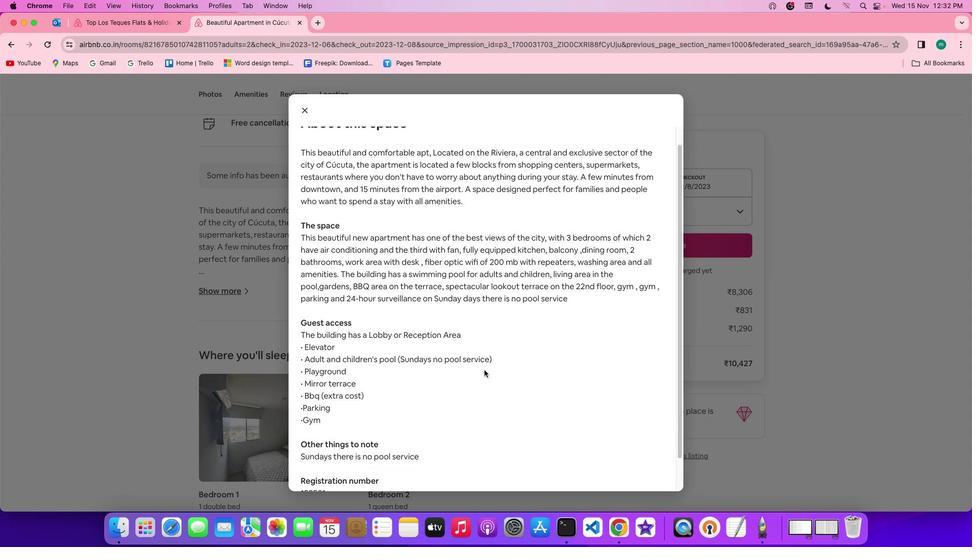
Action: Mouse scrolled (484, 370) with delta (0, -1)
Screenshot: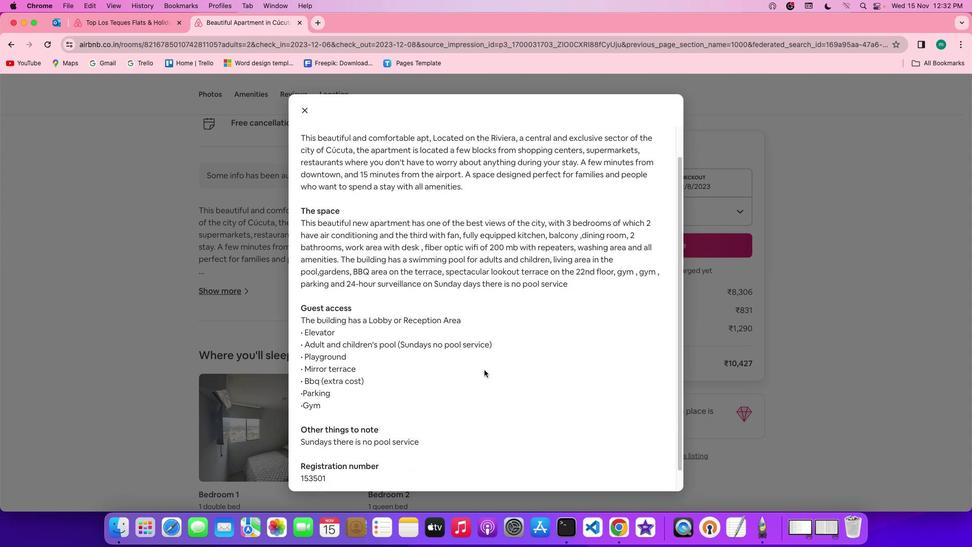 
Action: Mouse scrolled (484, 370) with delta (0, -2)
Screenshot: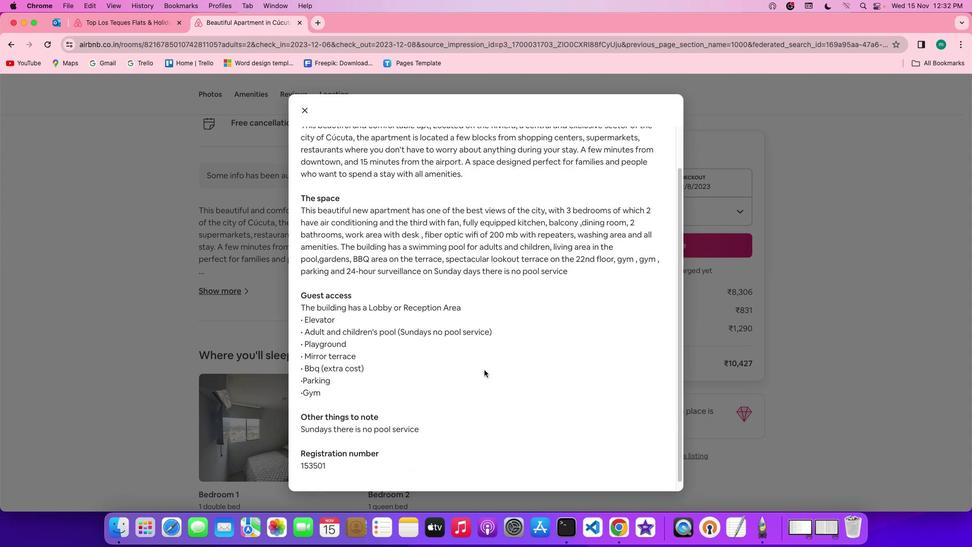 
Action: Mouse scrolled (484, 370) with delta (0, -2)
Screenshot: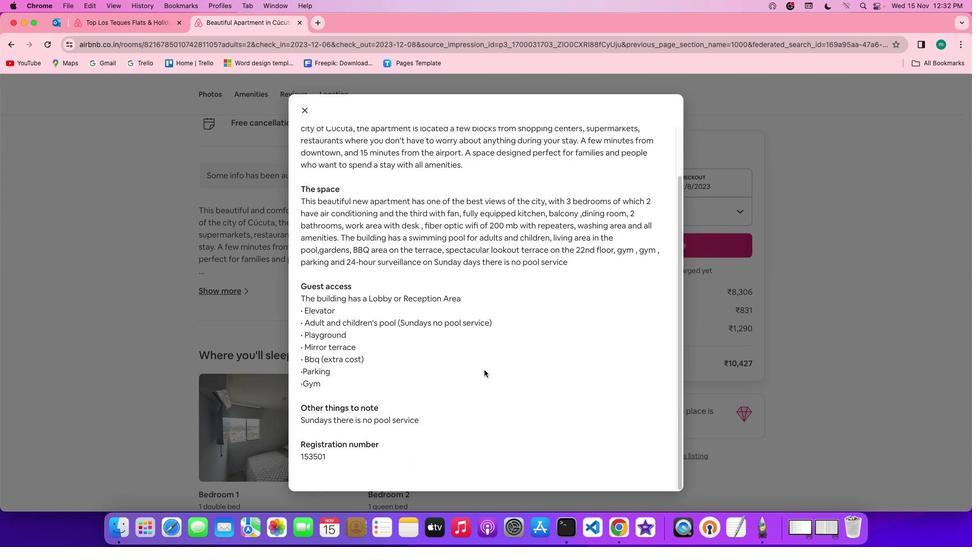 
Action: Mouse scrolled (484, 370) with delta (0, 0)
Screenshot: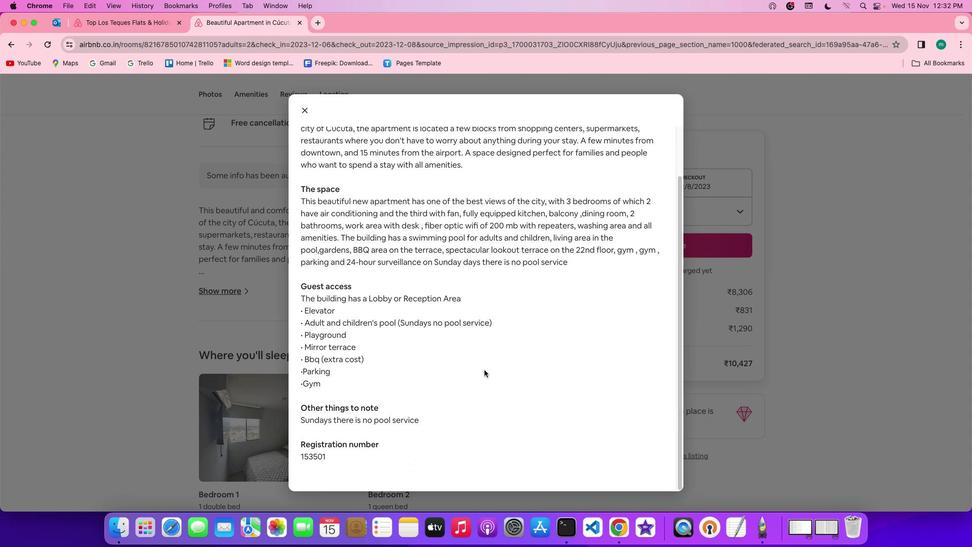 
Action: Mouse scrolled (484, 370) with delta (0, 0)
Screenshot: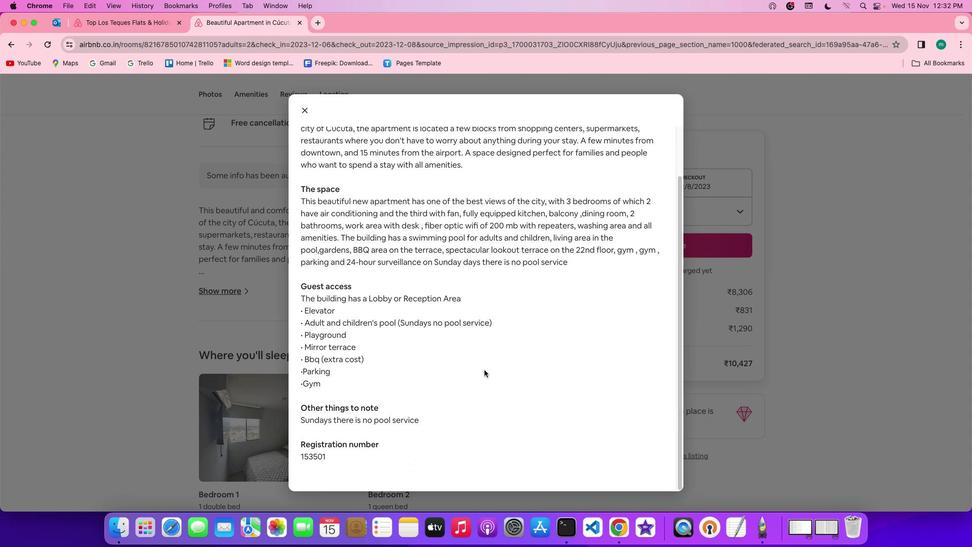 
Action: Mouse scrolled (484, 370) with delta (0, -1)
Screenshot: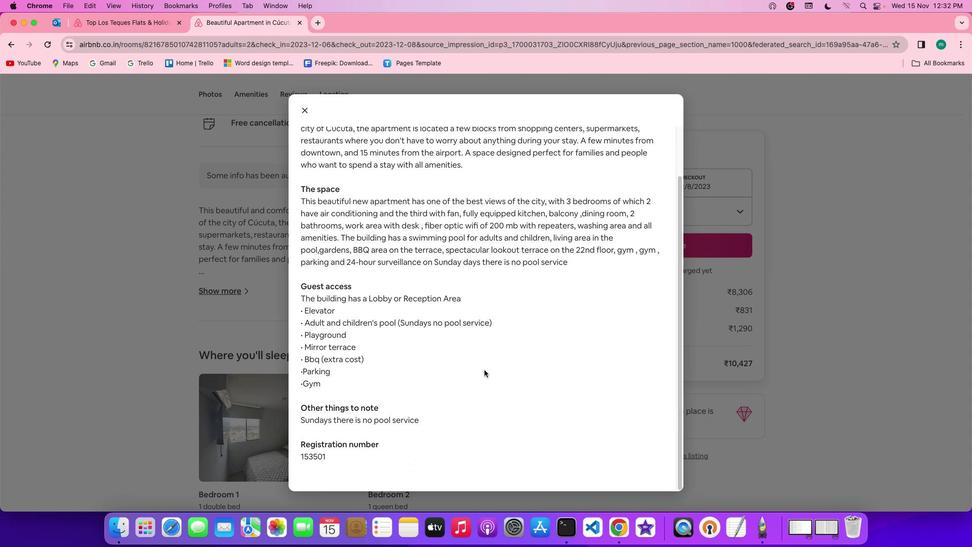 
Action: Mouse scrolled (484, 370) with delta (0, -2)
Screenshot: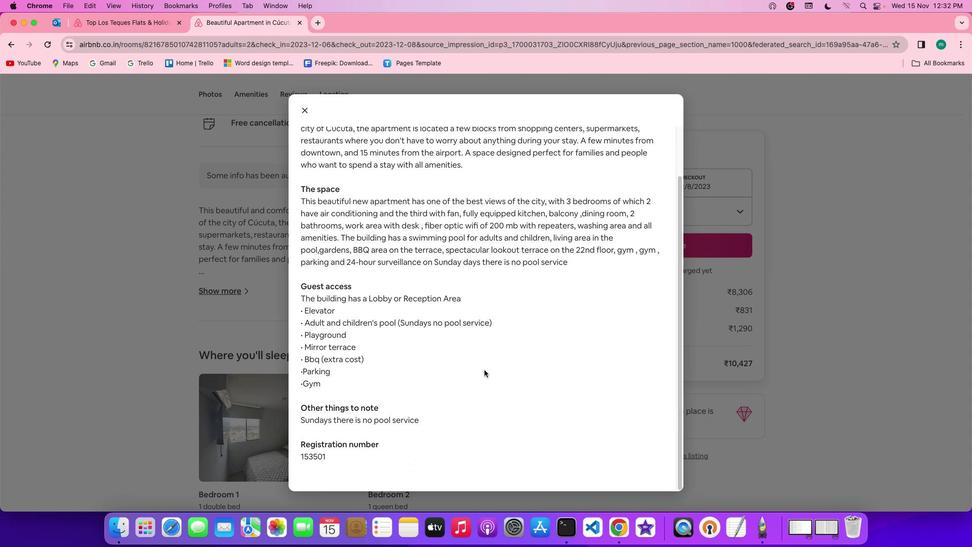 
Action: Mouse moved to (302, 111)
Screenshot: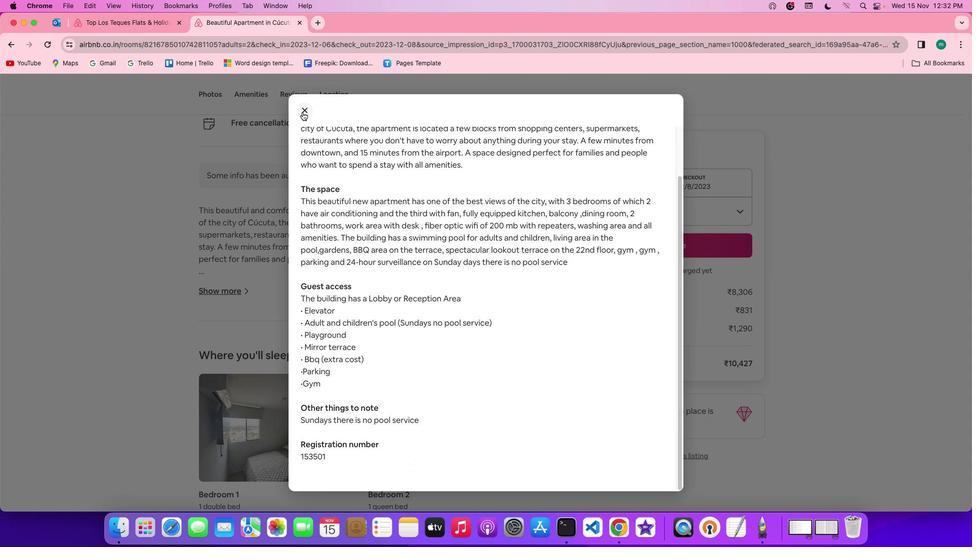 
Action: Mouse pressed left at (302, 111)
Screenshot: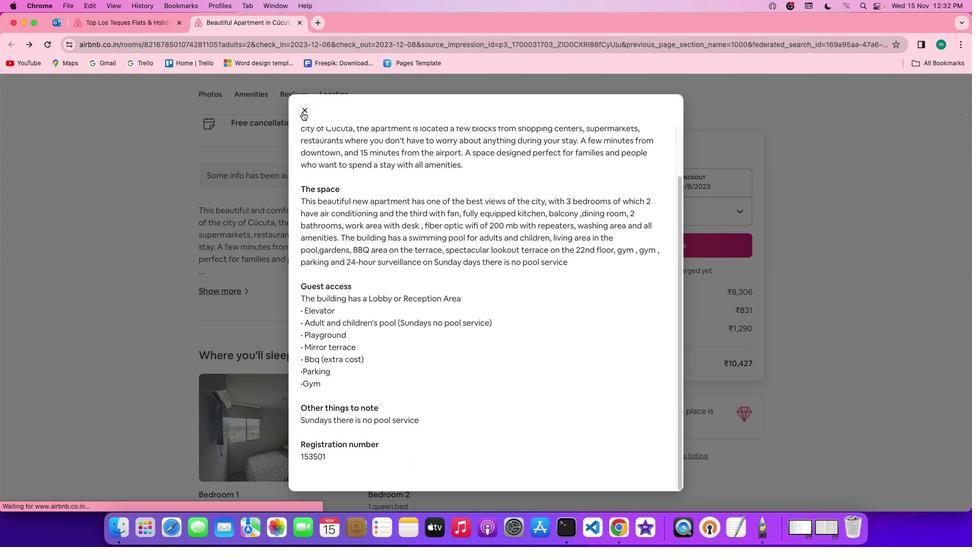 
Action: Mouse moved to (547, 346)
Screenshot: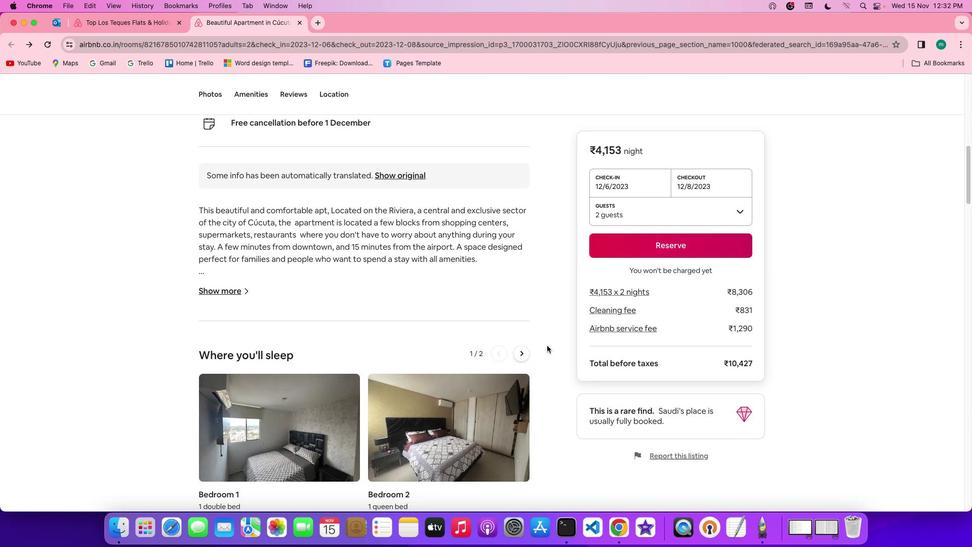 
Action: Mouse scrolled (547, 346) with delta (0, 0)
